 Task: Look for space in Chino Hills, United States from 3rd August, 2023 to 17th August, 2023 for 3 adults, 1 child in price range Rs.3000 to Rs.15000. Place can be entire place with 3 bedrooms having 4 beds and 2 bathrooms. Property type can be house, flat, guest house. Amenities needed are: wifi, washing machine. Booking option can be shelf check-in. Required host language is English.
Action: Mouse moved to (610, 125)
Screenshot: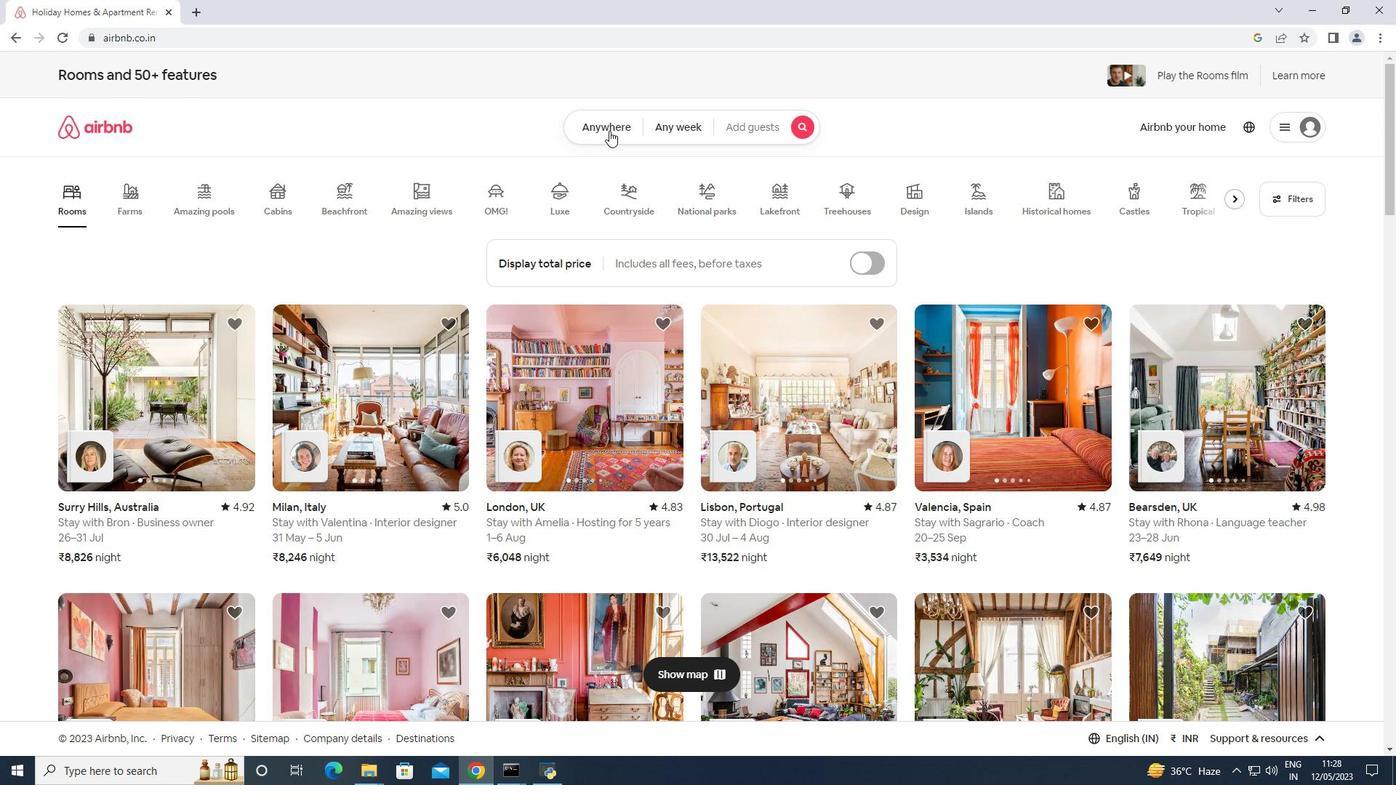 
Action: Mouse pressed left at (610, 125)
Screenshot: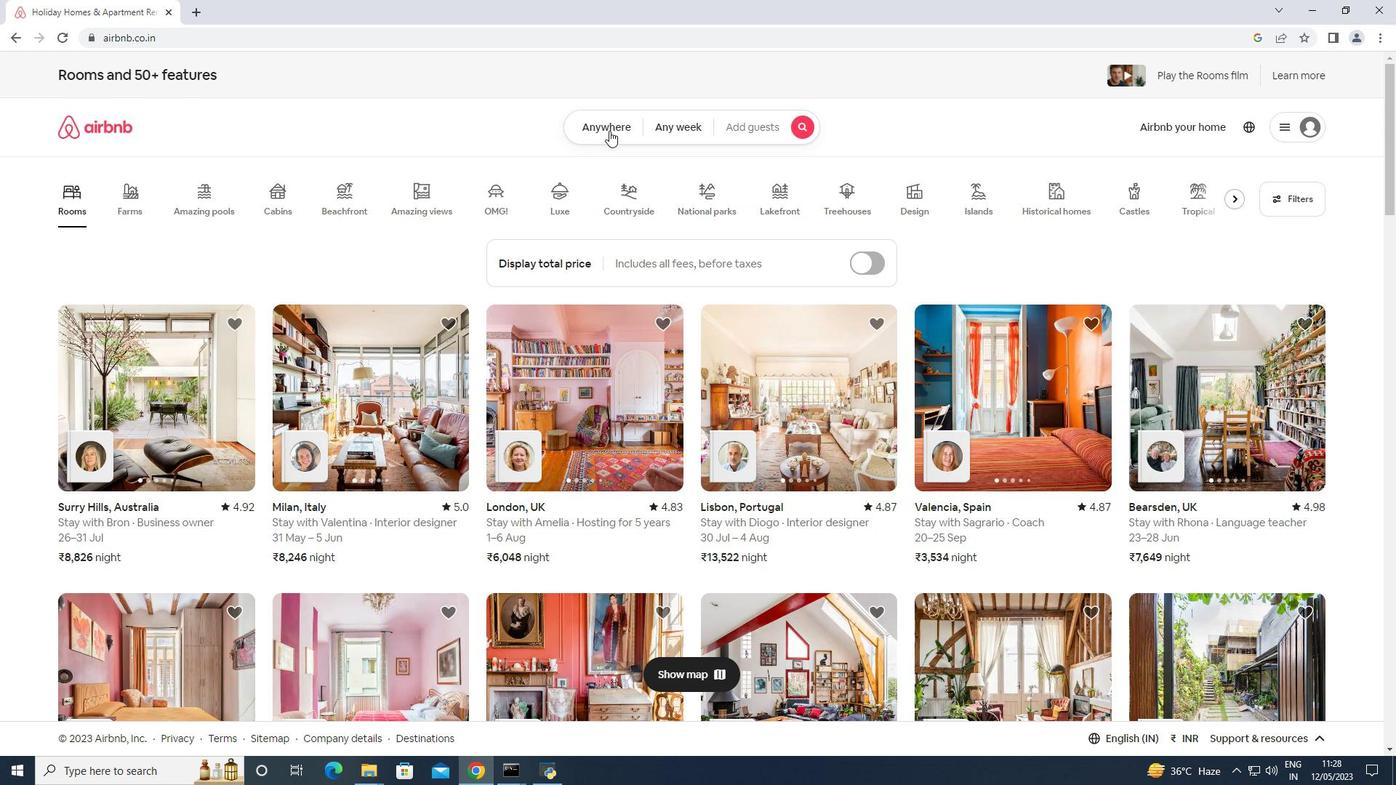 
Action: Mouse moved to (565, 173)
Screenshot: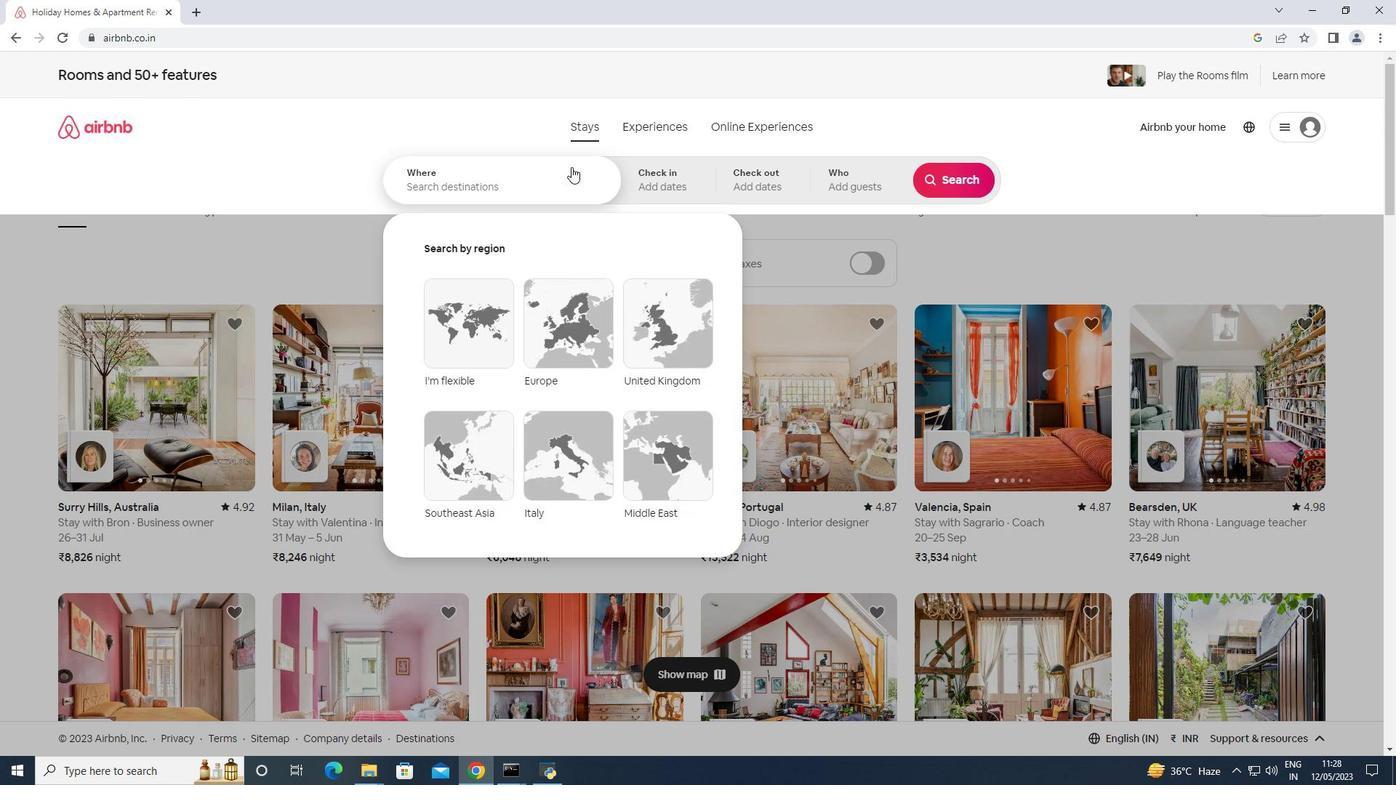 
Action: Mouse pressed left at (565, 173)
Screenshot: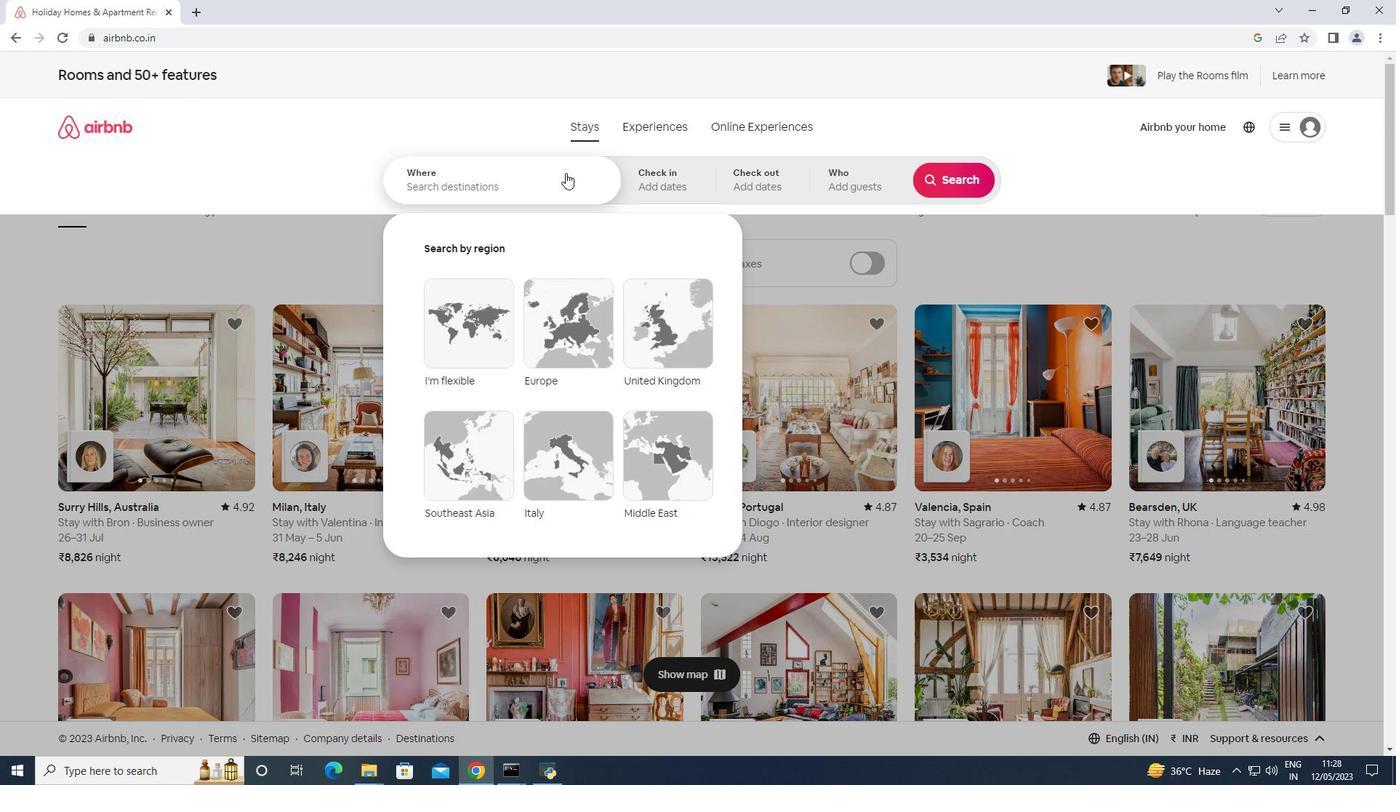 
Action: Mouse moved to (563, 173)
Screenshot: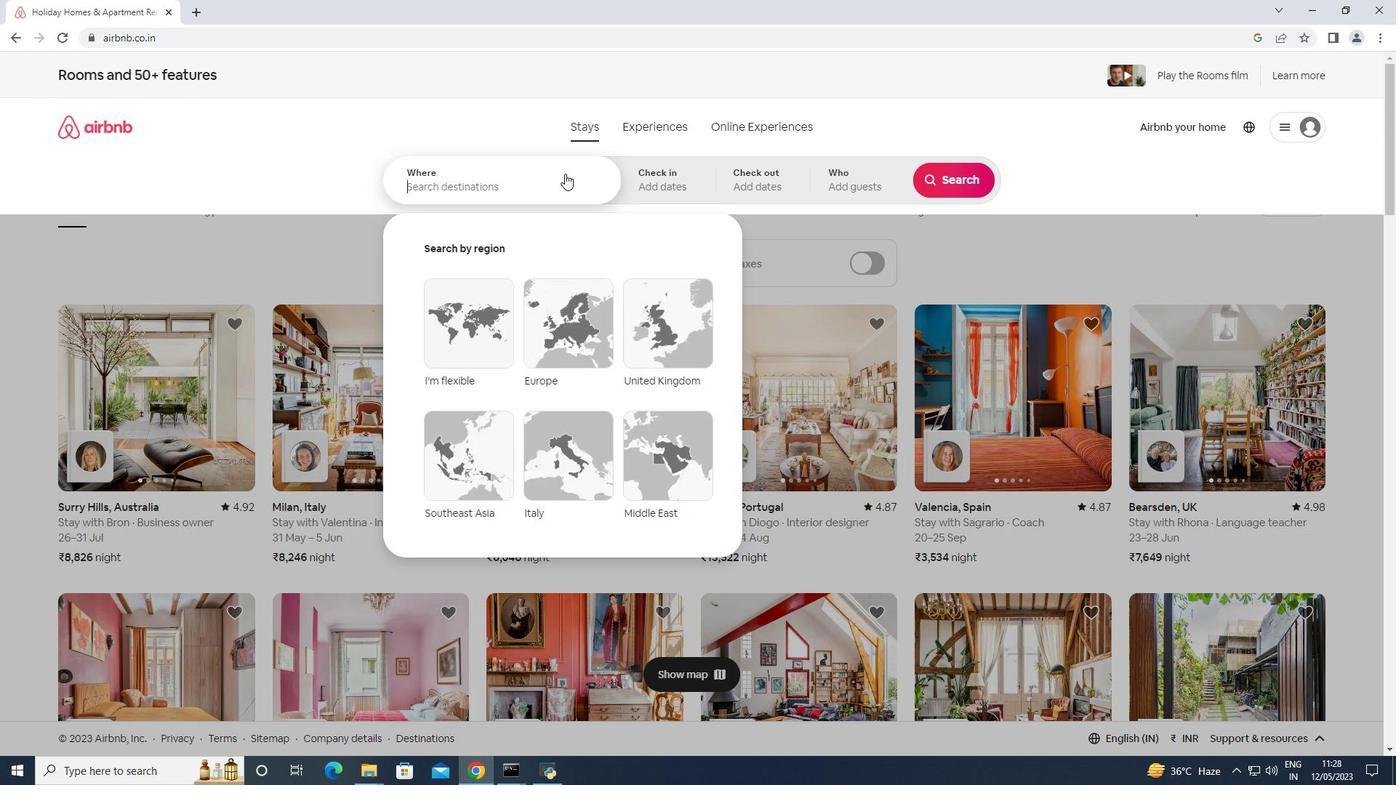 
Action: Key pressed <Key.shift>Chino<Key.down><Key.enter>
Screenshot: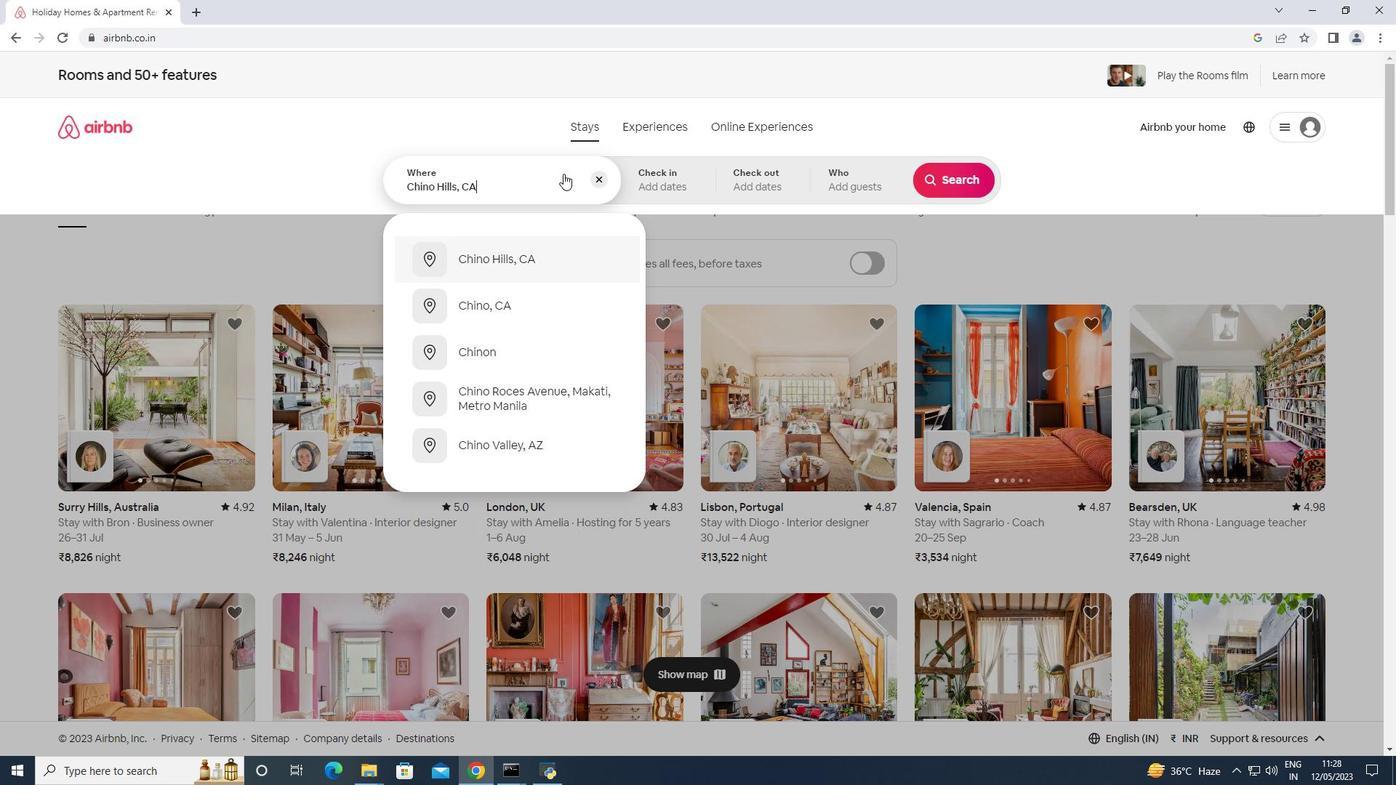 
Action: Mouse moved to (957, 288)
Screenshot: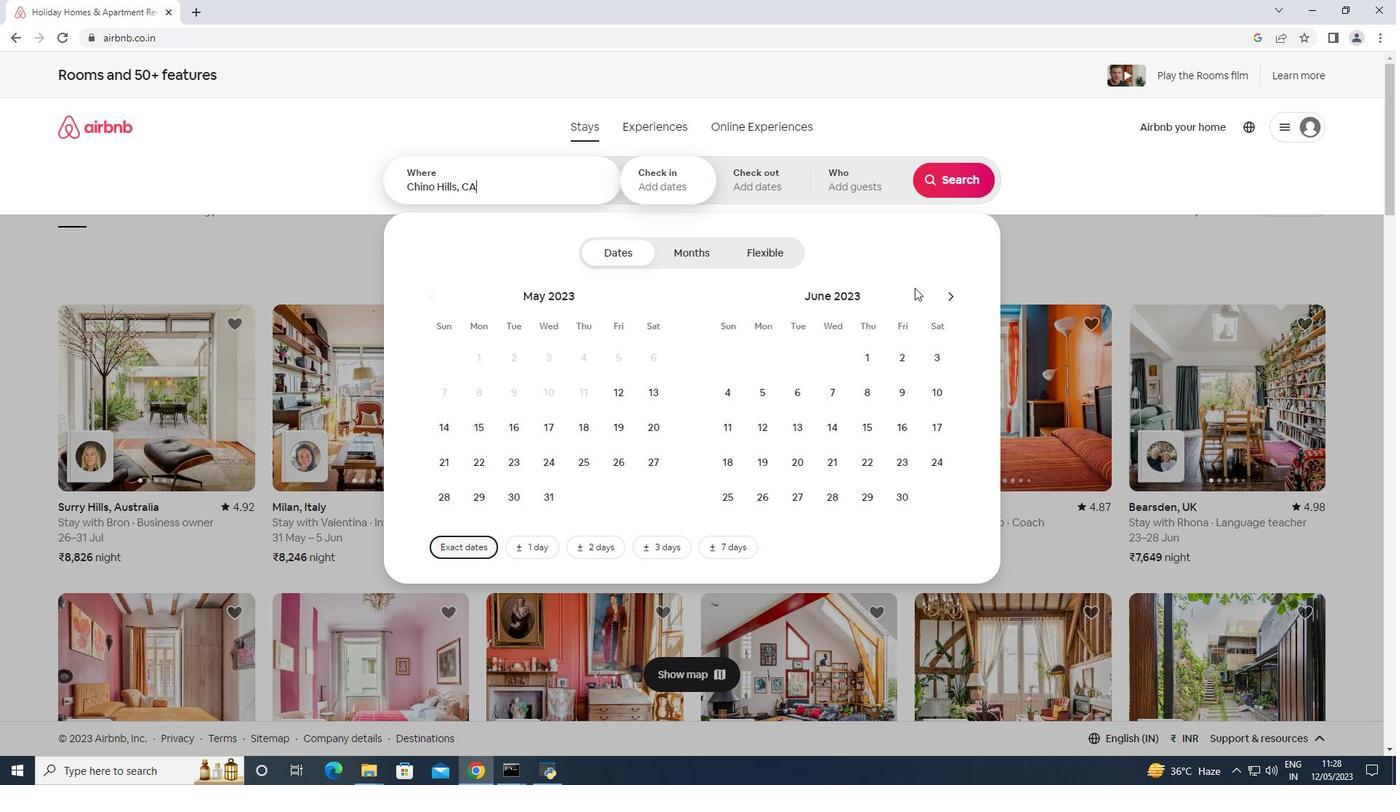 
Action: Mouse pressed left at (957, 288)
Screenshot: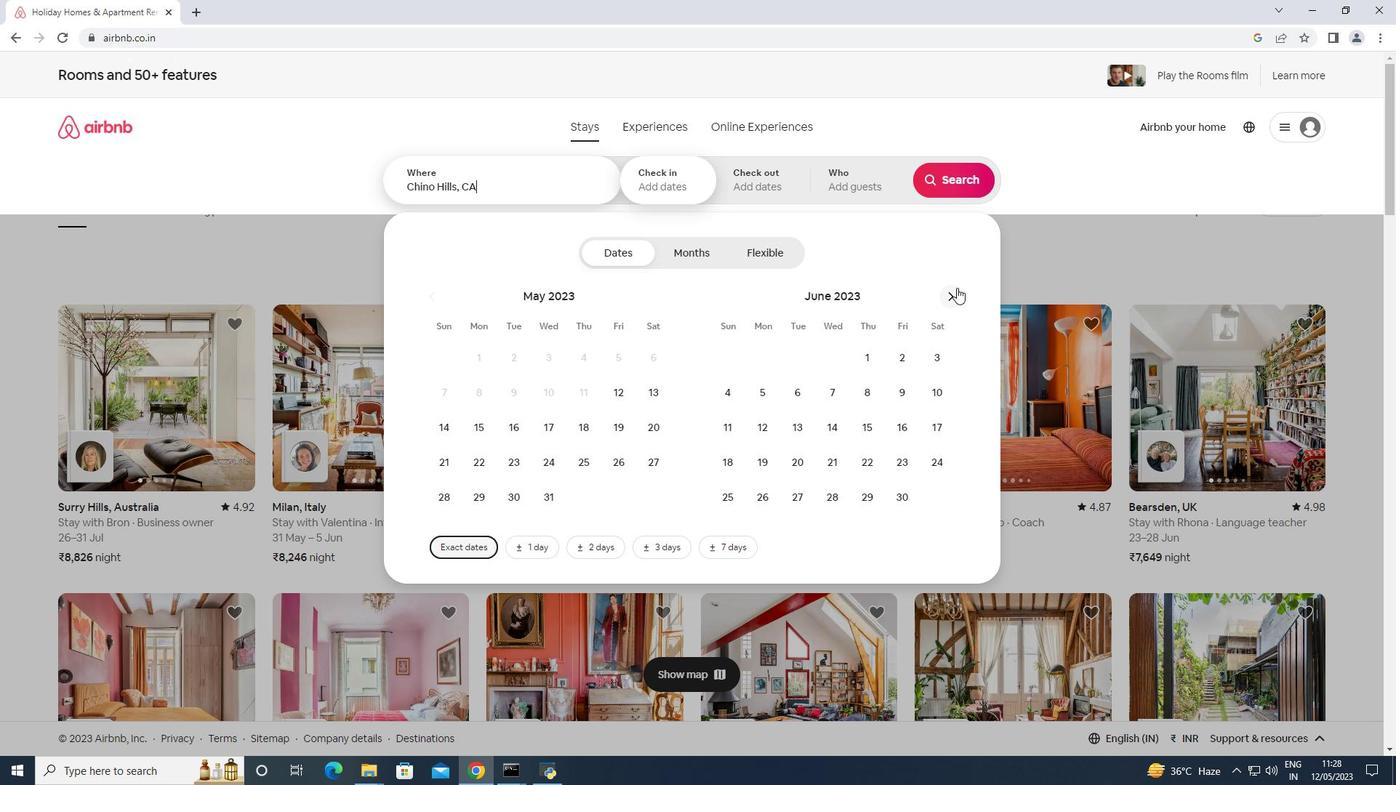 
Action: Mouse pressed left at (957, 288)
Screenshot: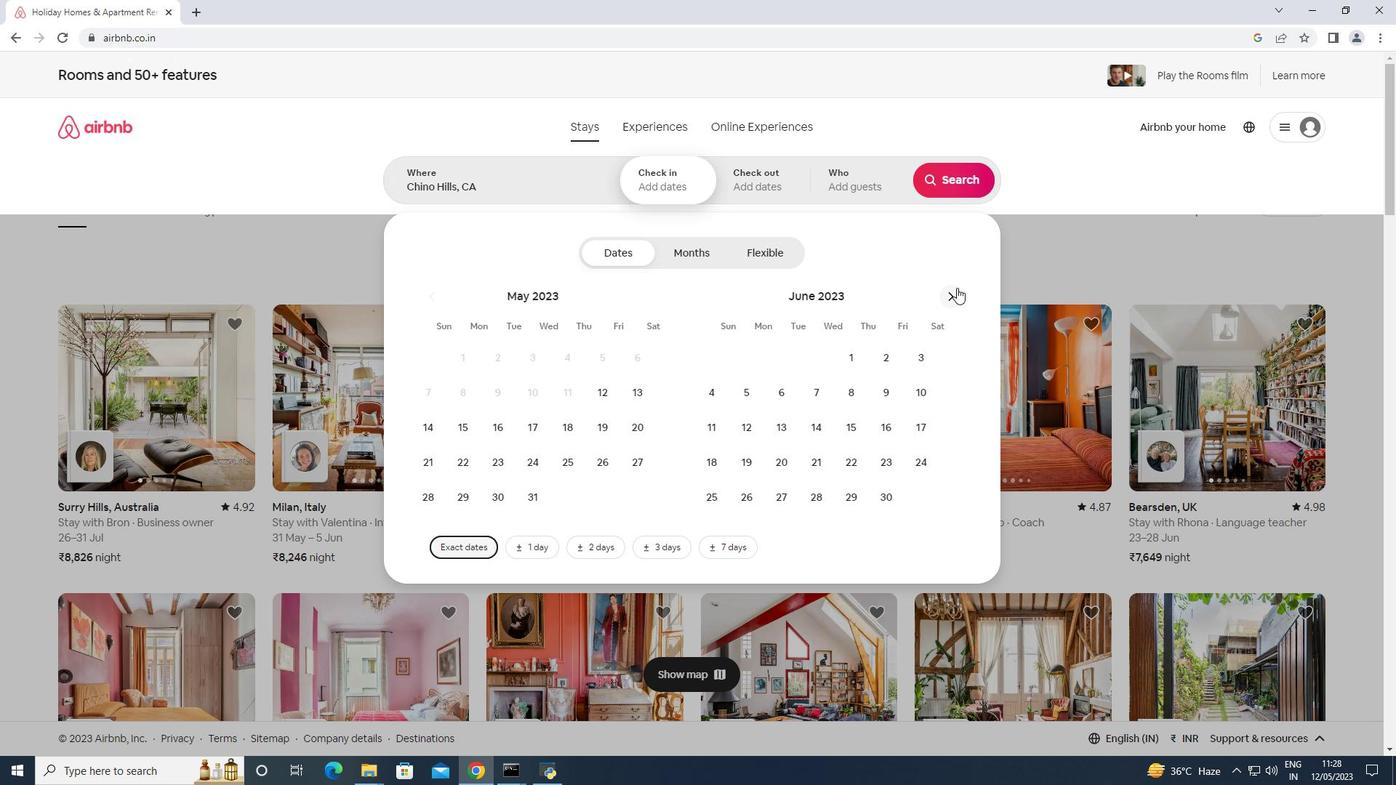 
Action: Mouse moved to (867, 354)
Screenshot: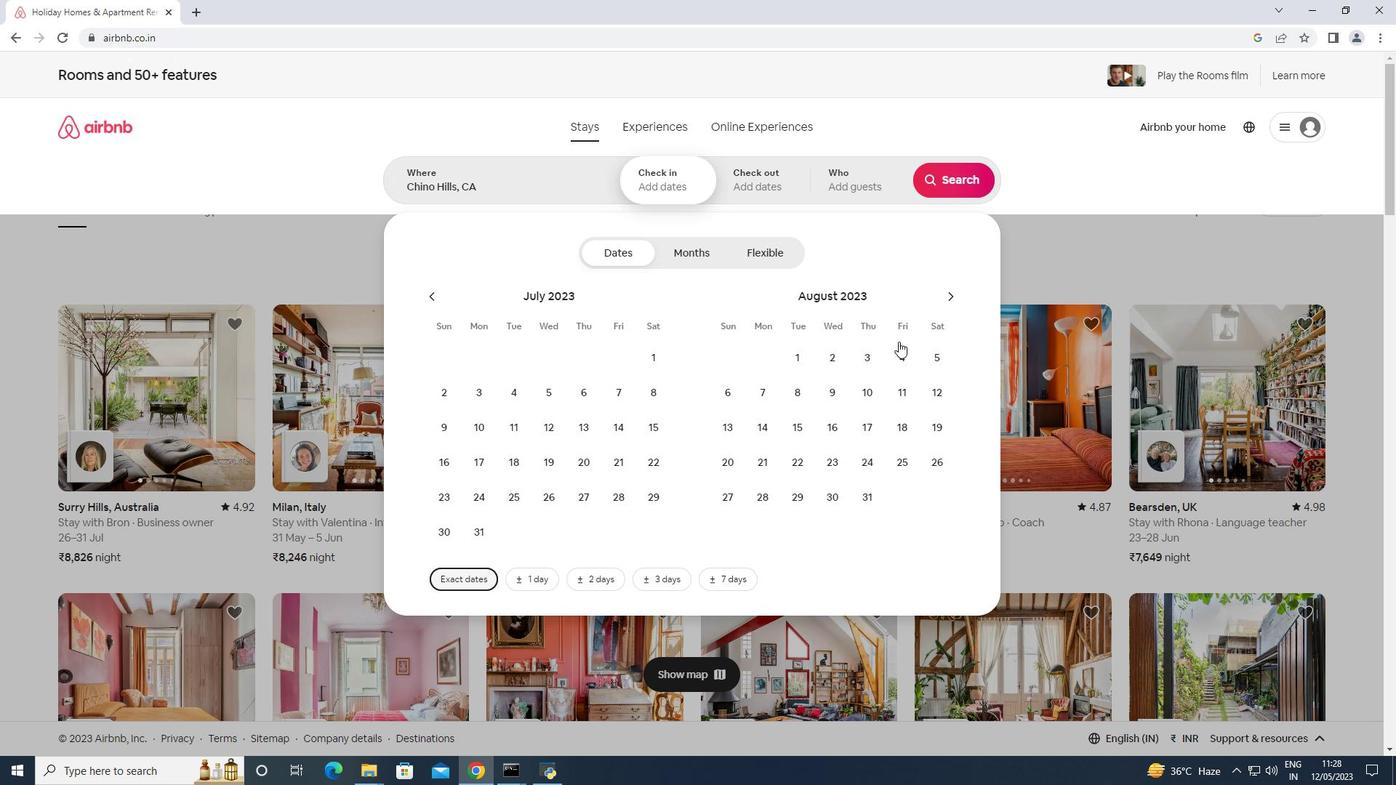 
Action: Mouse pressed left at (867, 354)
Screenshot: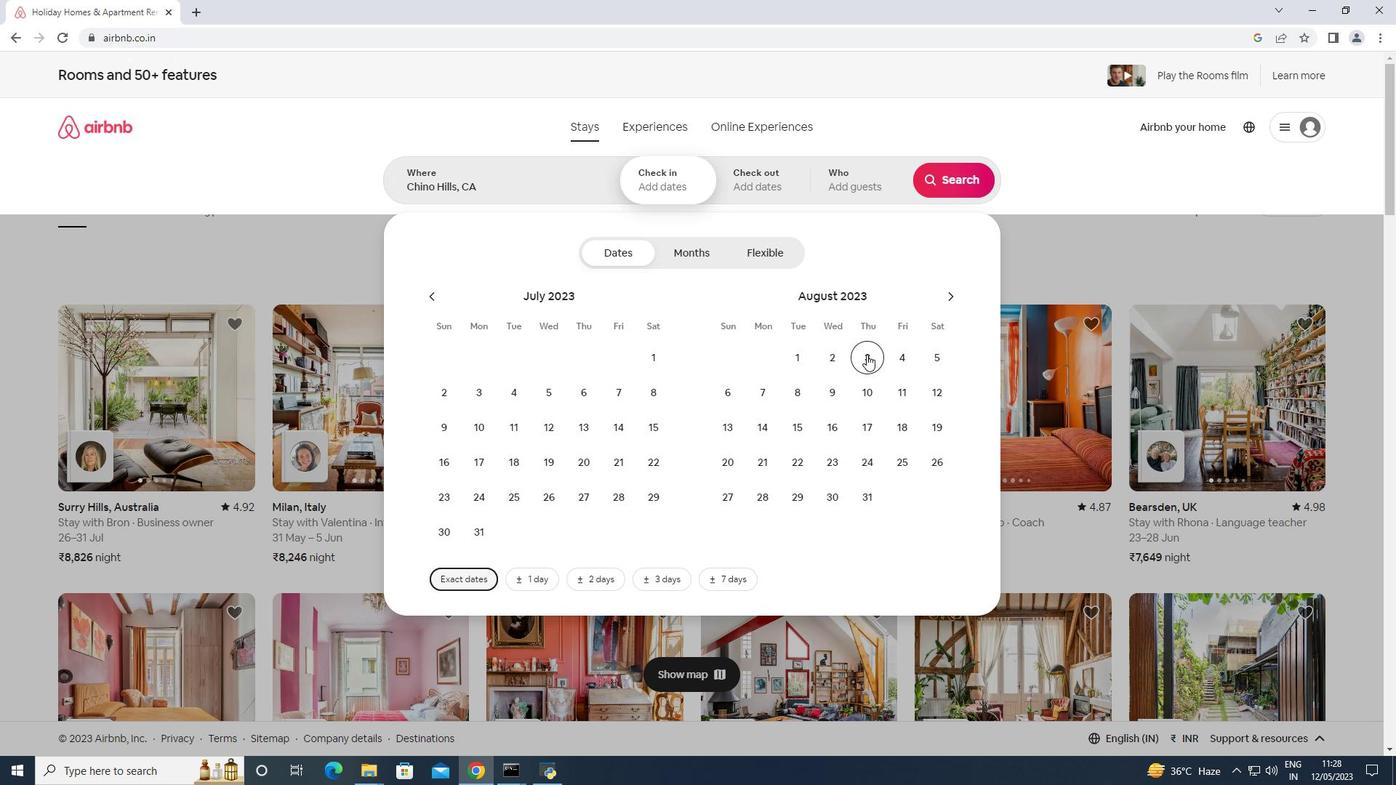 
Action: Mouse moved to (856, 424)
Screenshot: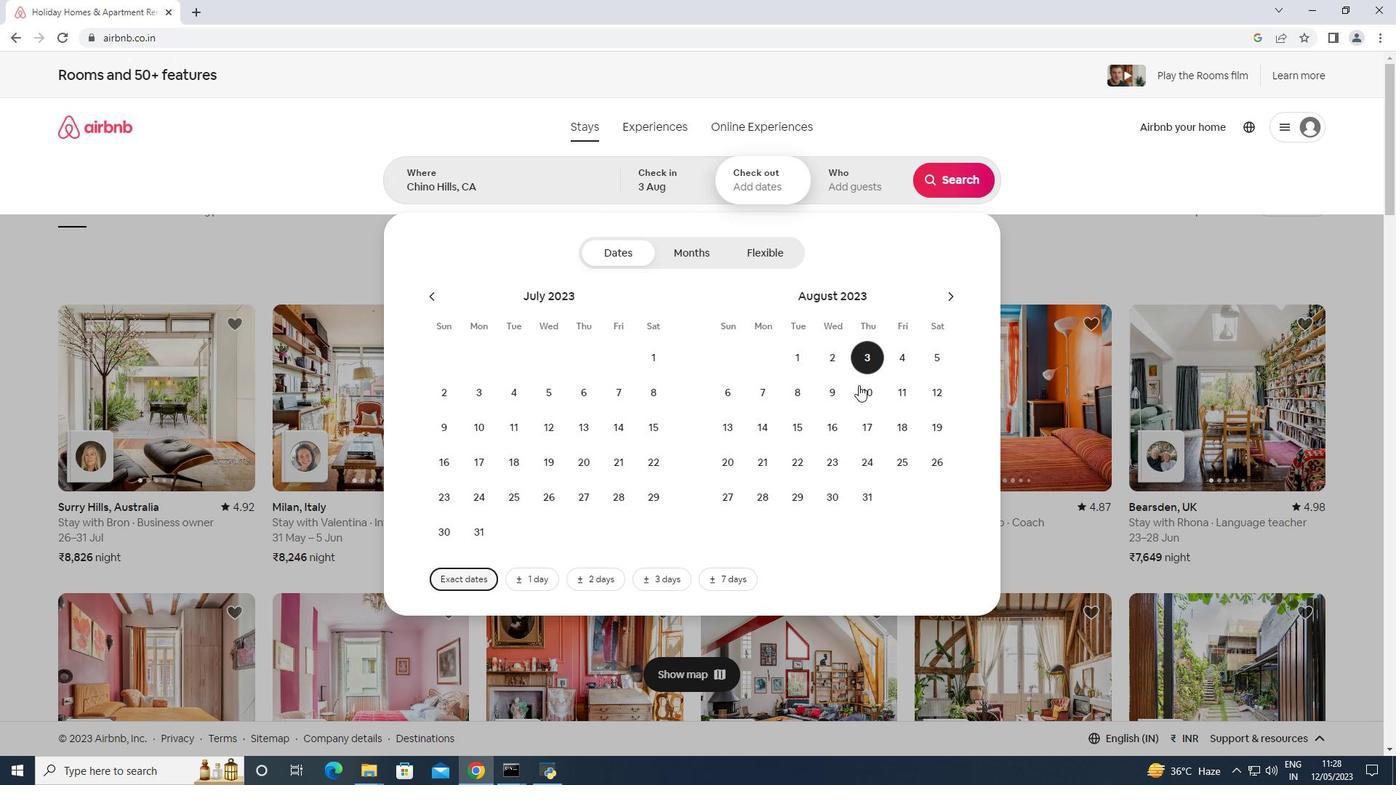 
Action: Mouse pressed left at (856, 424)
Screenshot: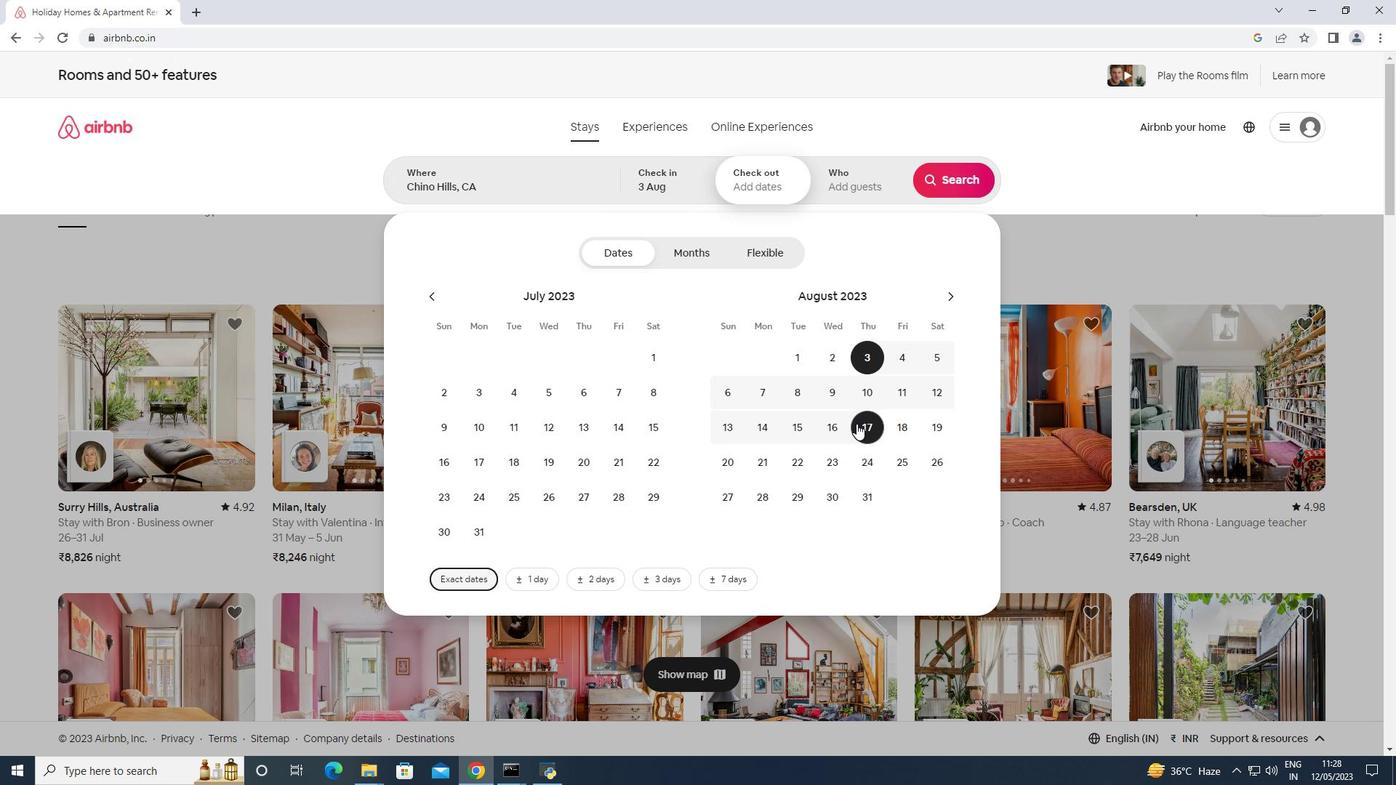
Action: Mouse moved to (847, 197)
Screenshot: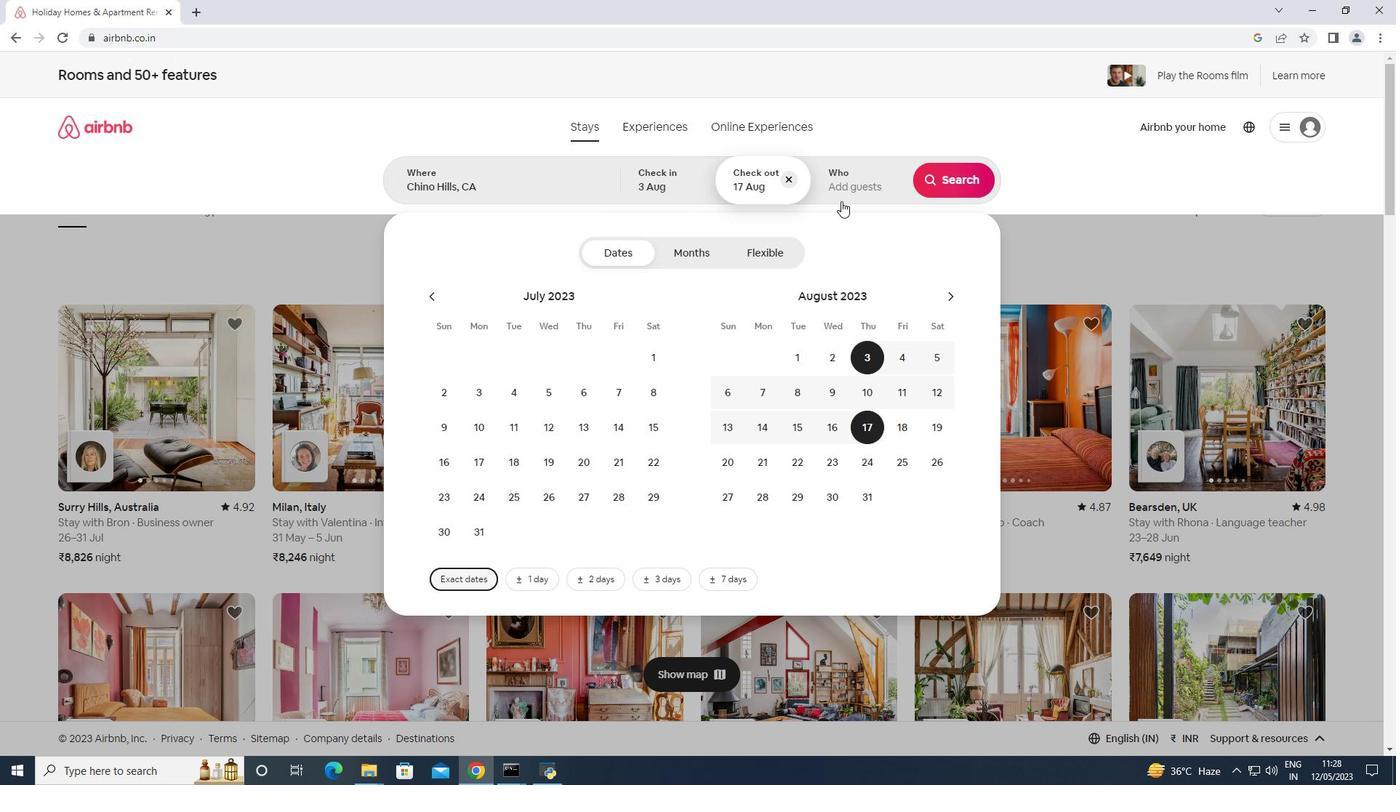
Action: Mouse pressed left at (847, 197)
Screenshot: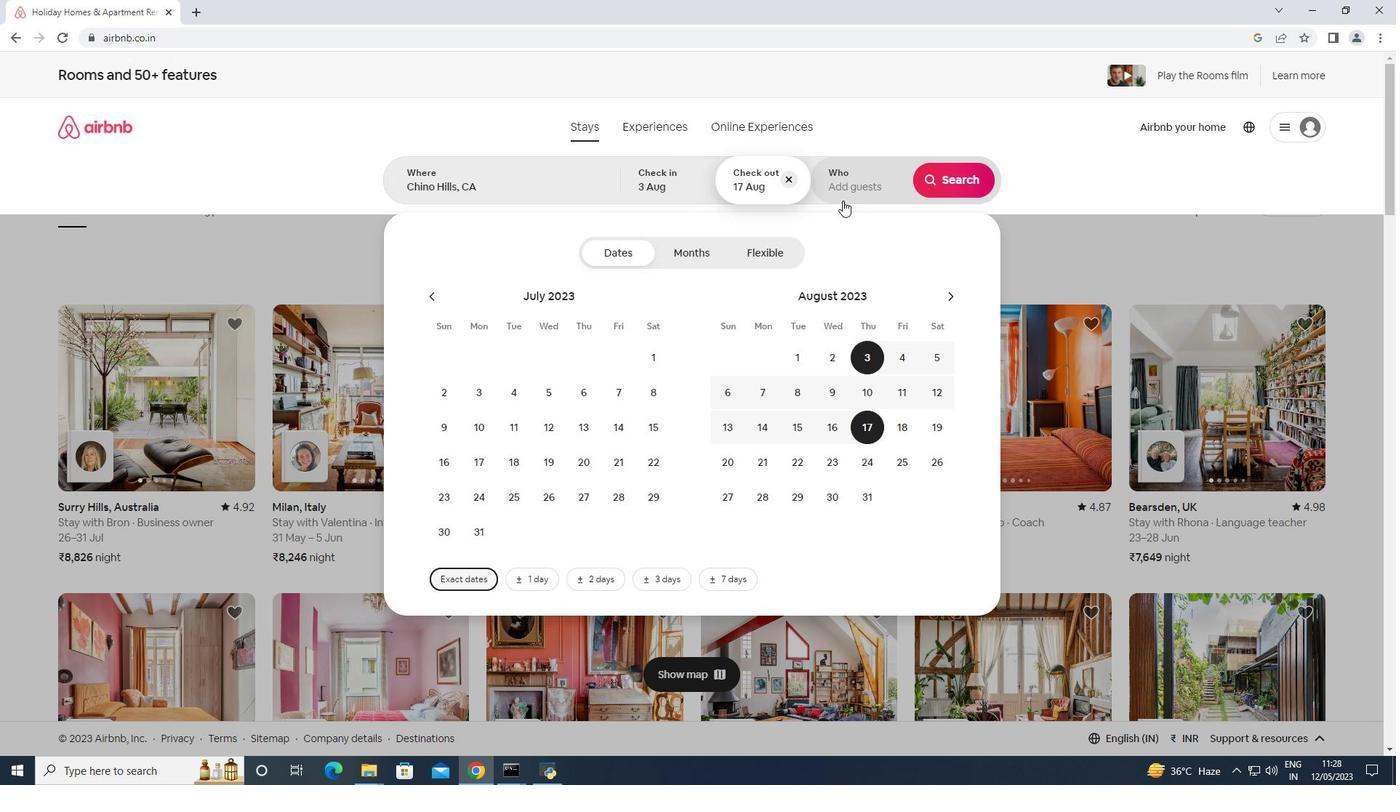 
Action: Mouse moved to (953, 257)
Screenshot: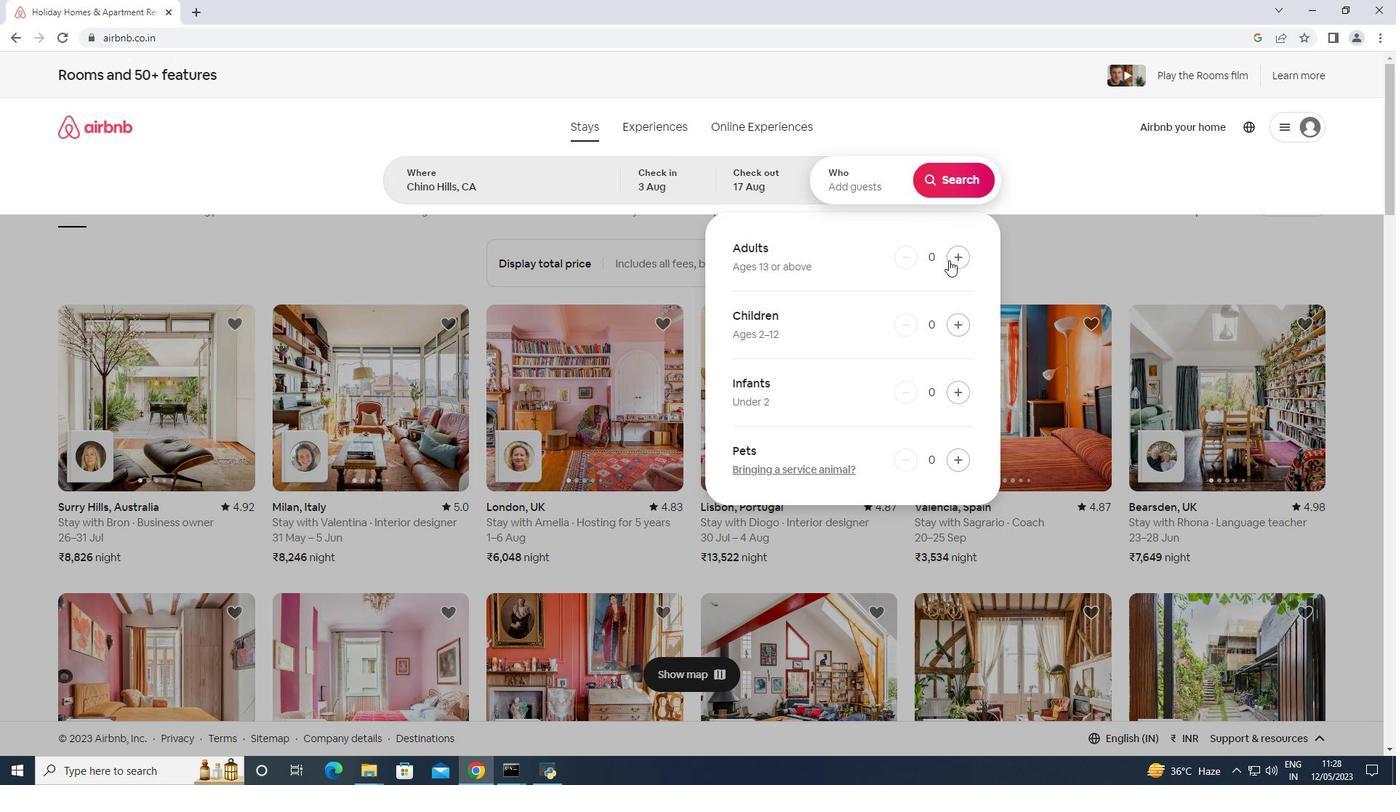 
Action: Mouse pressed left at (953, 257)
Screenshot: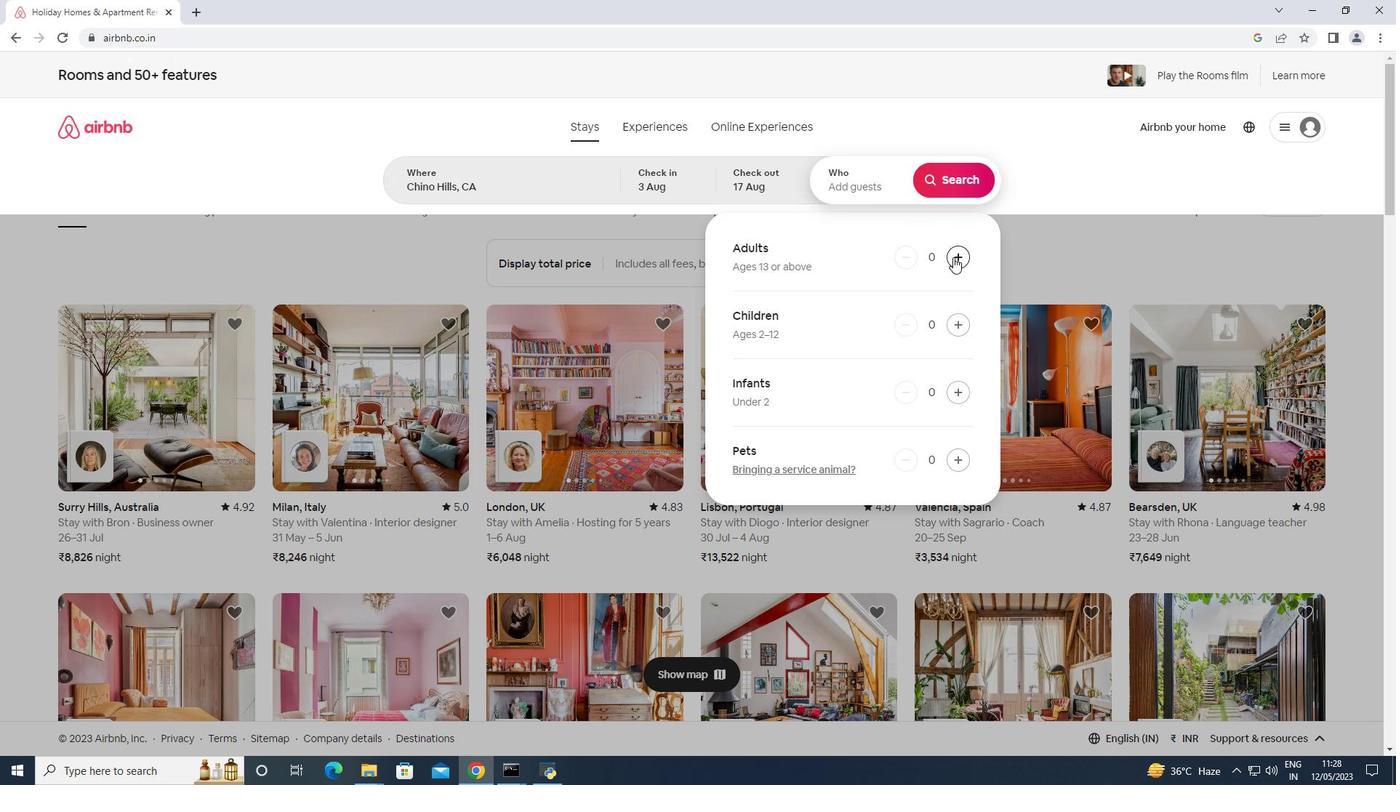 
Action: Mouse pressed left at (953, 257)
Screenshot: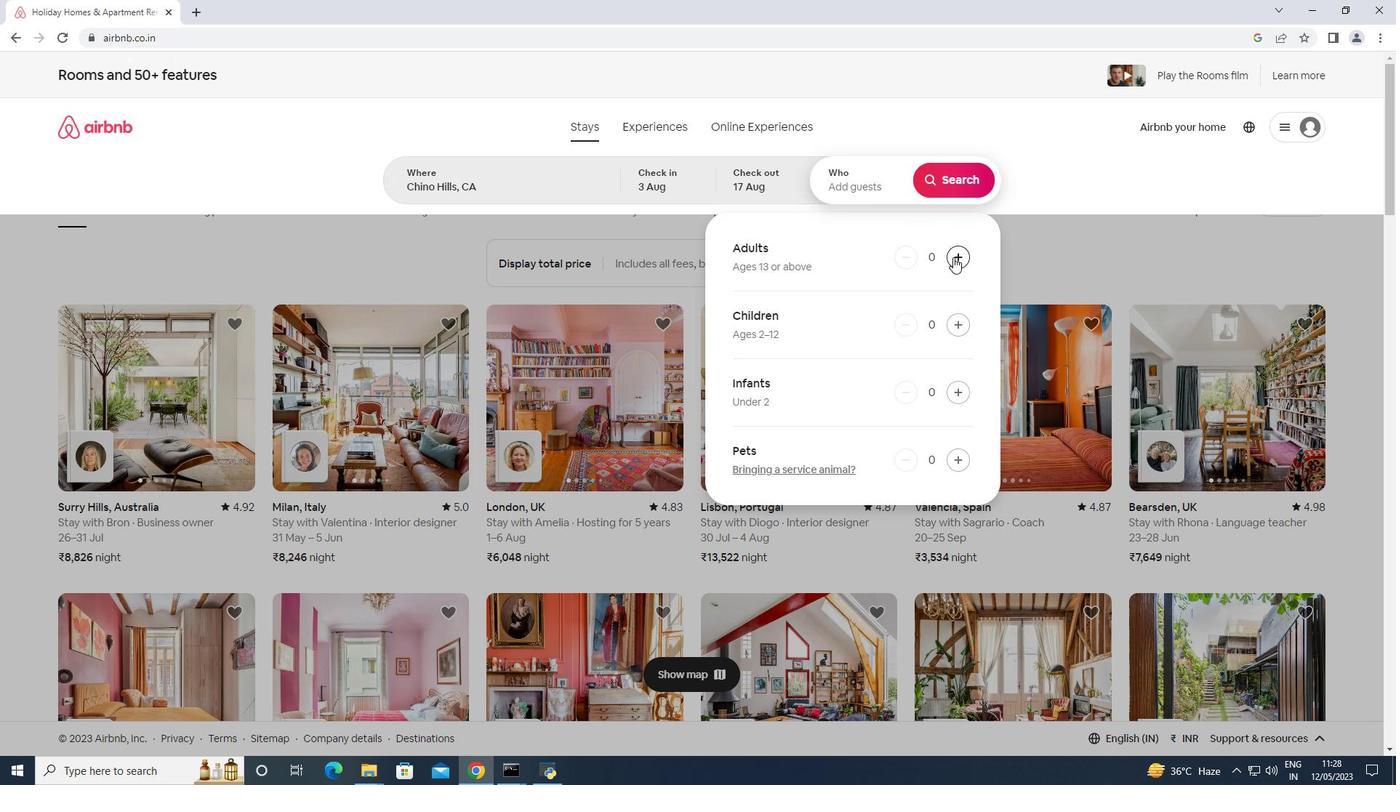 
Action: Mouse pressed left at (953, 257)
Screenshot: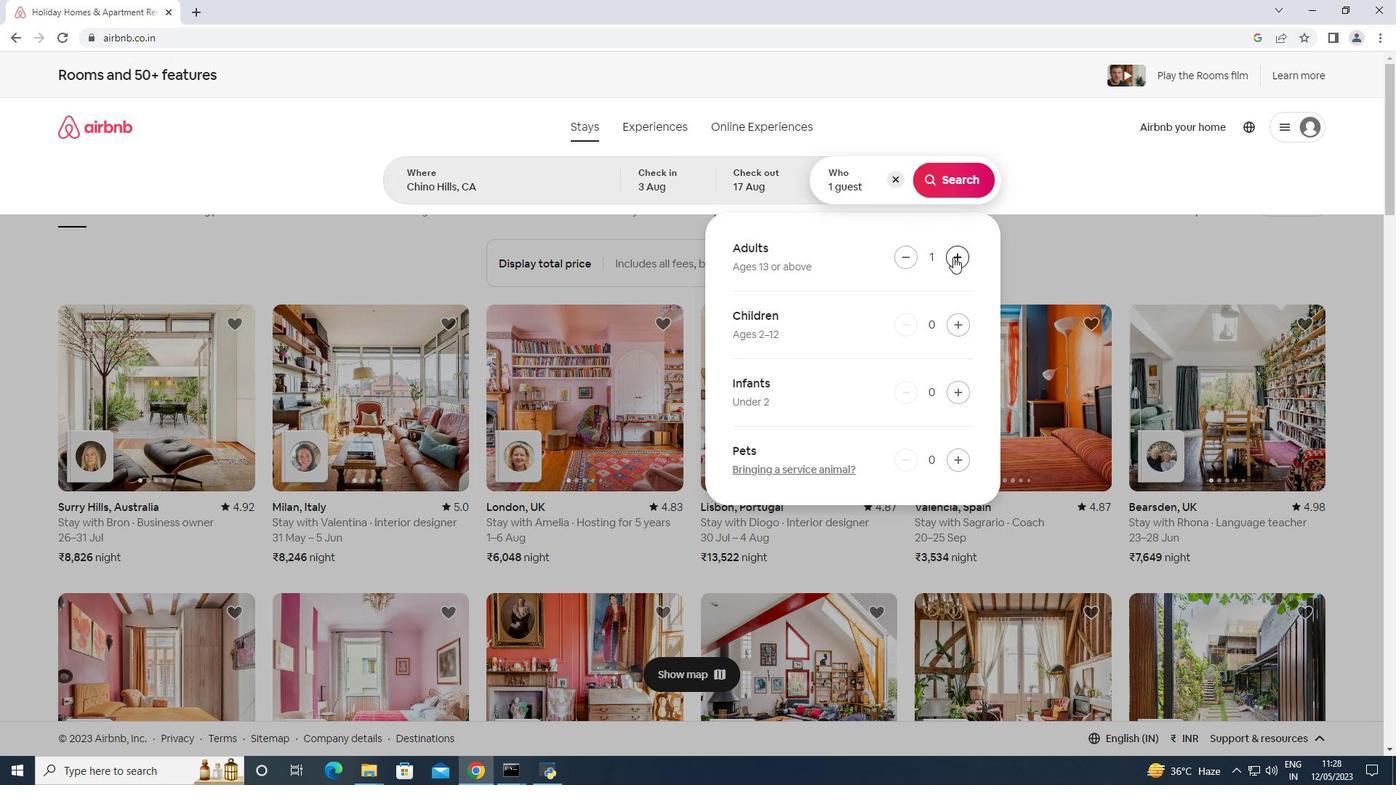 
Action: Mouse moved to (964, 323)
Screenshot: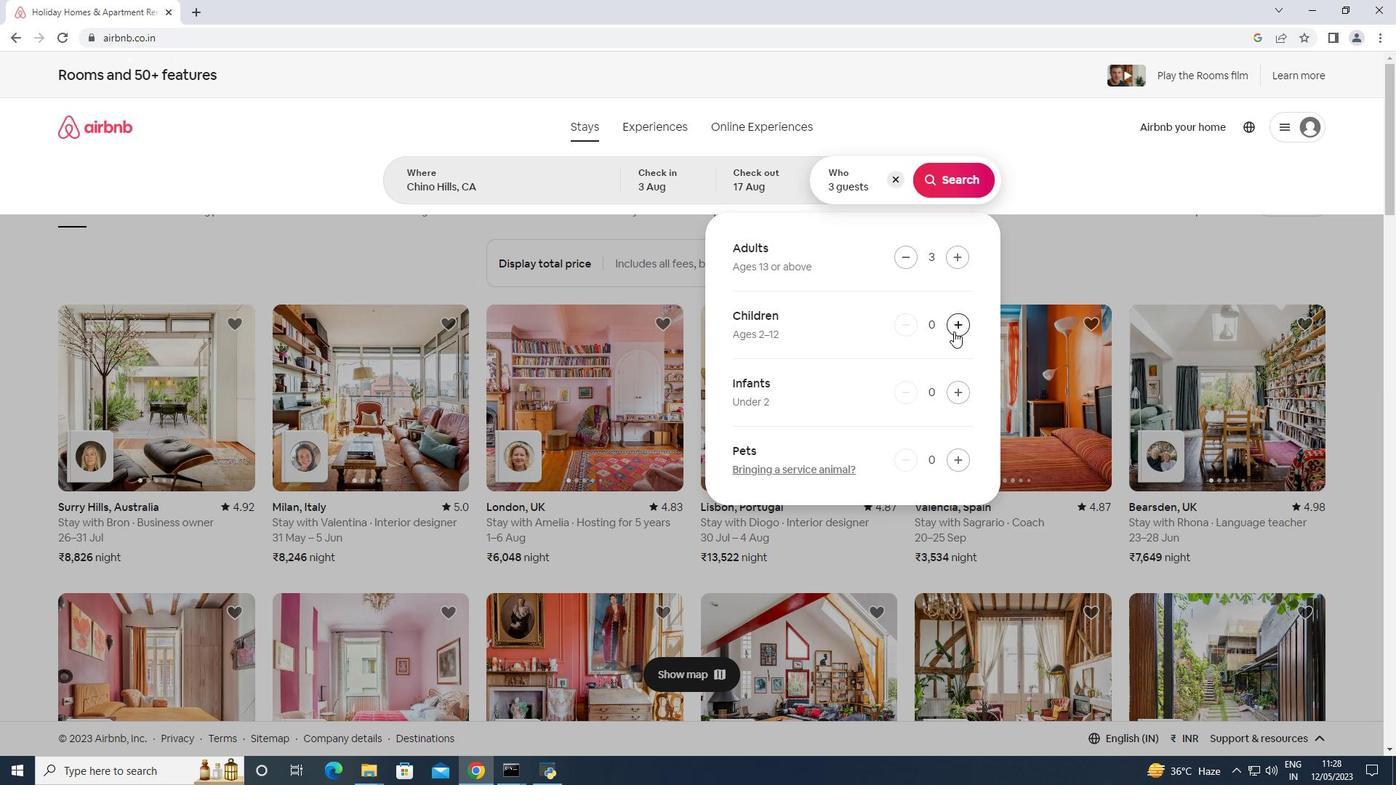 
Action: Mouse pressed left at (964, 323)
Screenshot: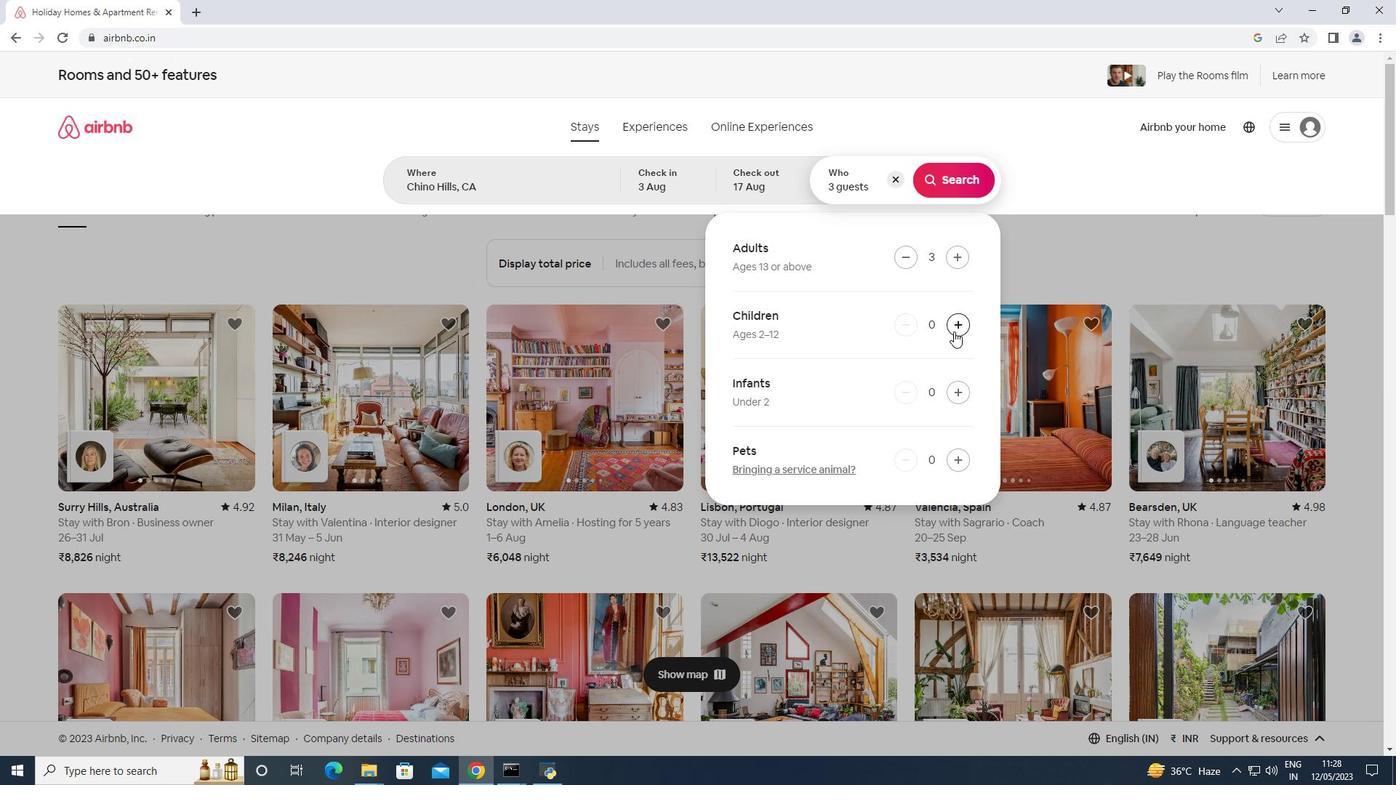 
Action: Mouse moved to (963, 178)
Screenshot: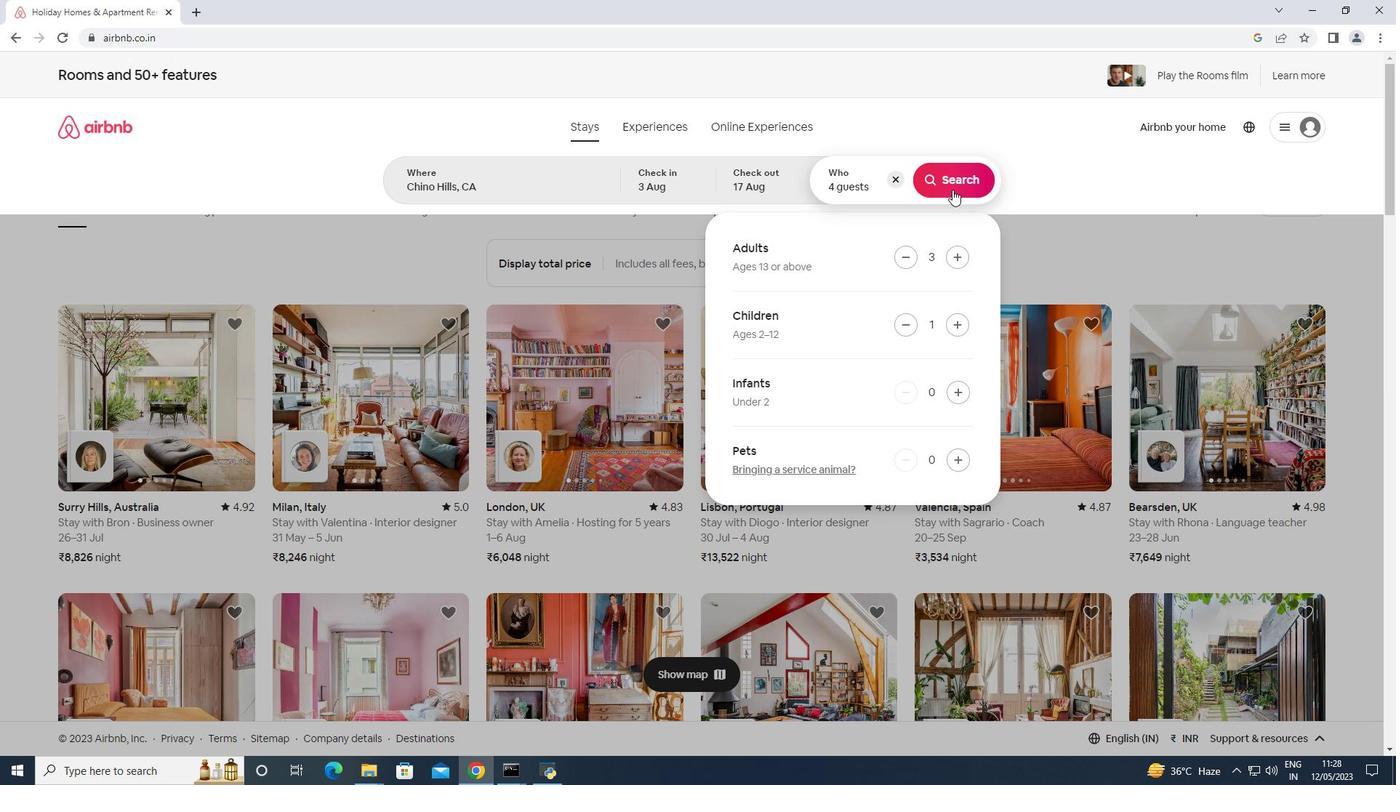 
Action: Mouse pressed left at (963, 178)
Screenshot: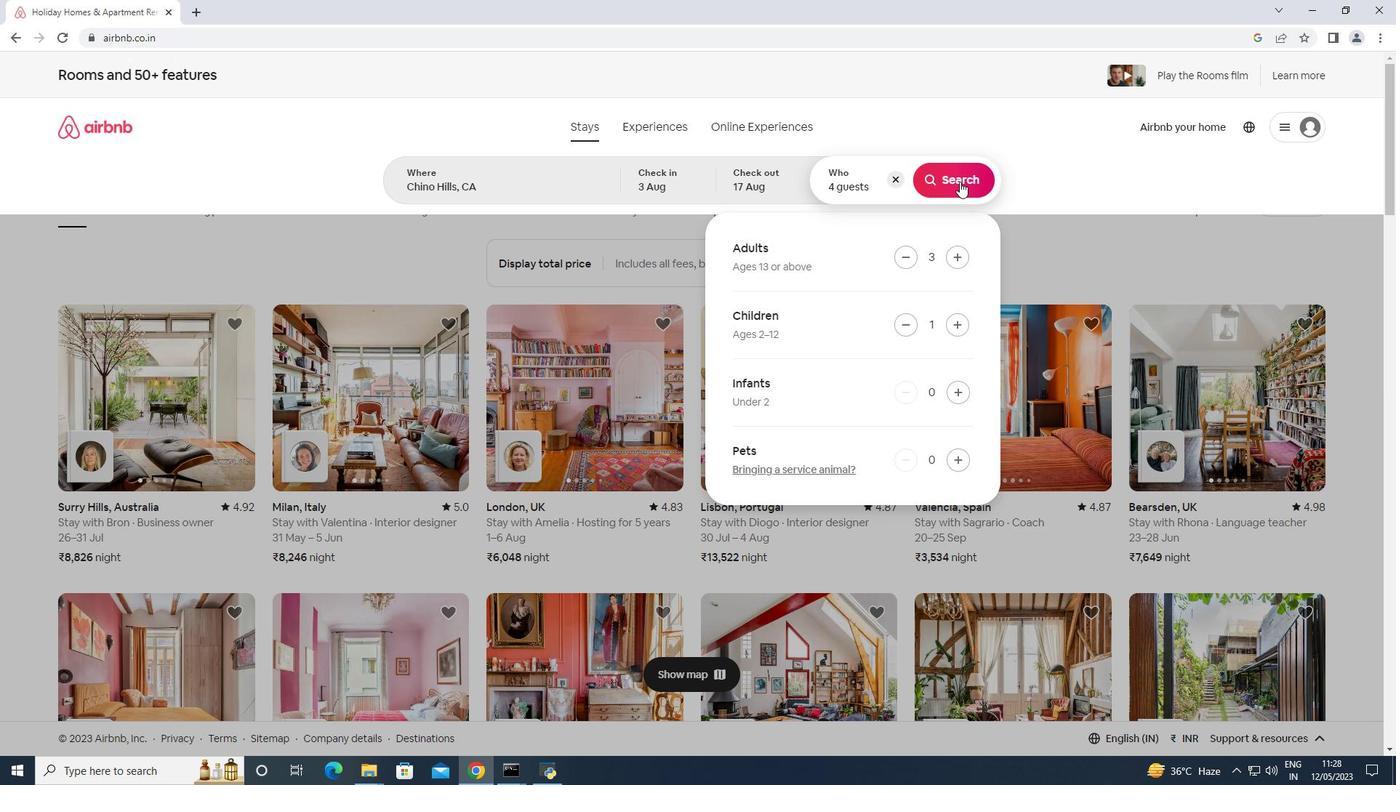 
Action: Mouse moved to (1326, 129)
Screenshot: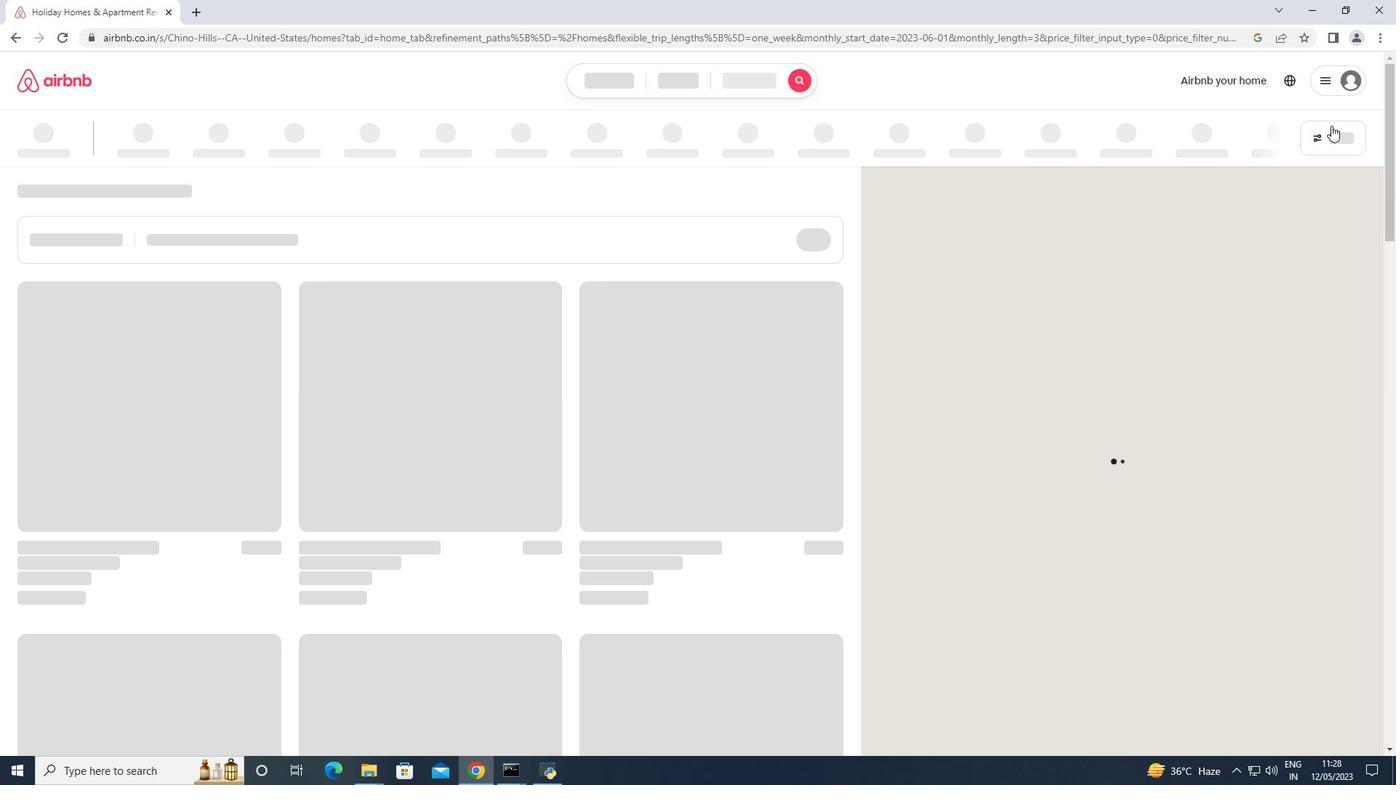 
Action: Mouse pressed left at (1326, 129)
Screenshot: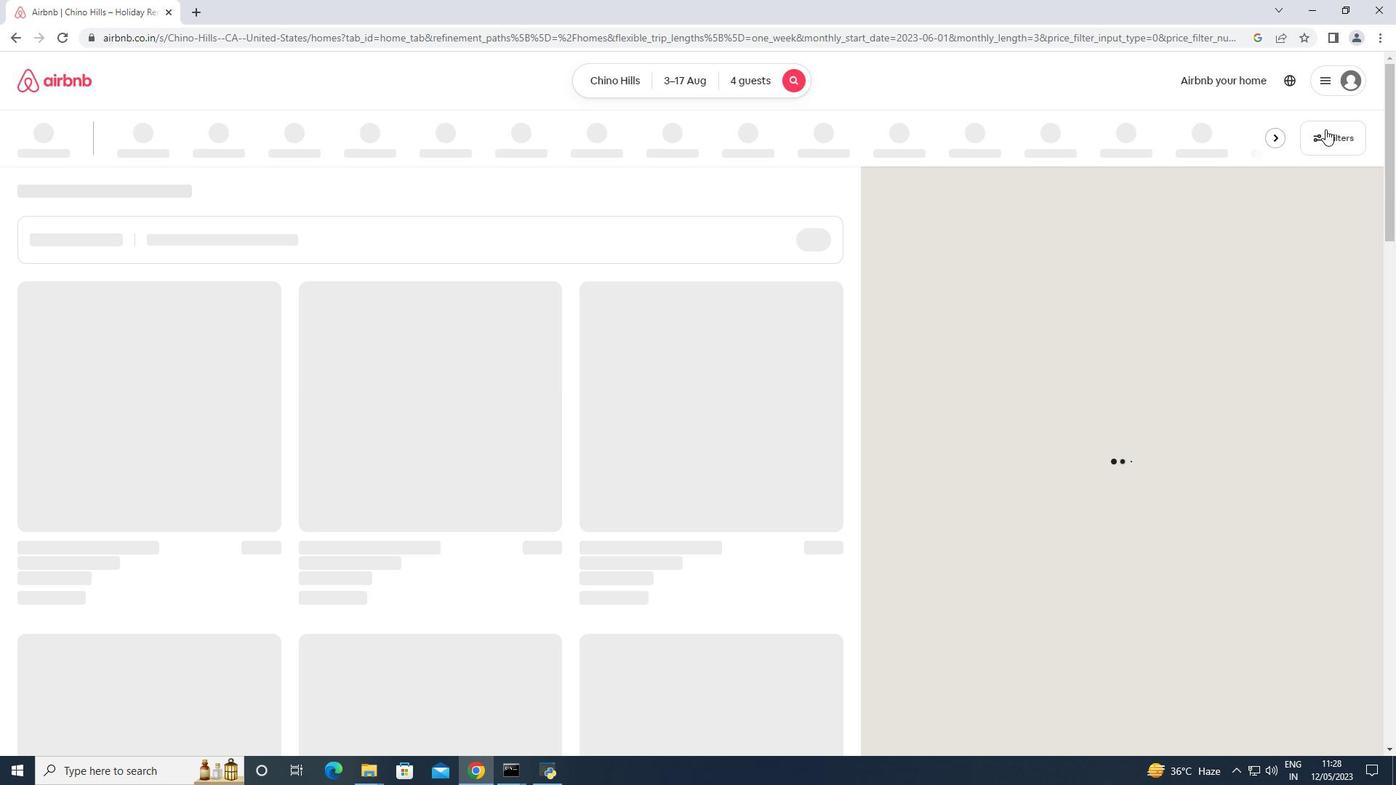 
Action: Mouse moved to (597, 488)
Screenshot: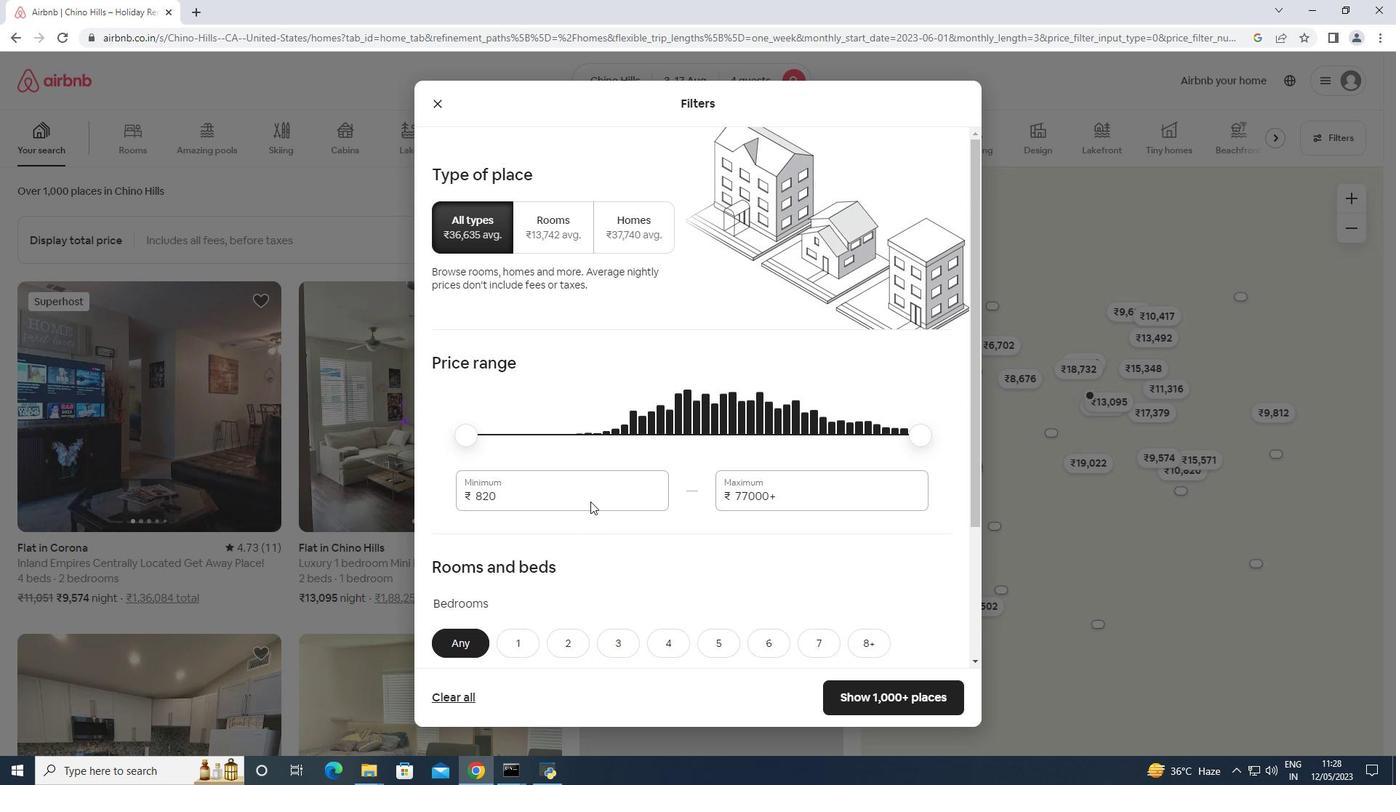
Action: Mouse pressed left at (597, 488)
Screenshot: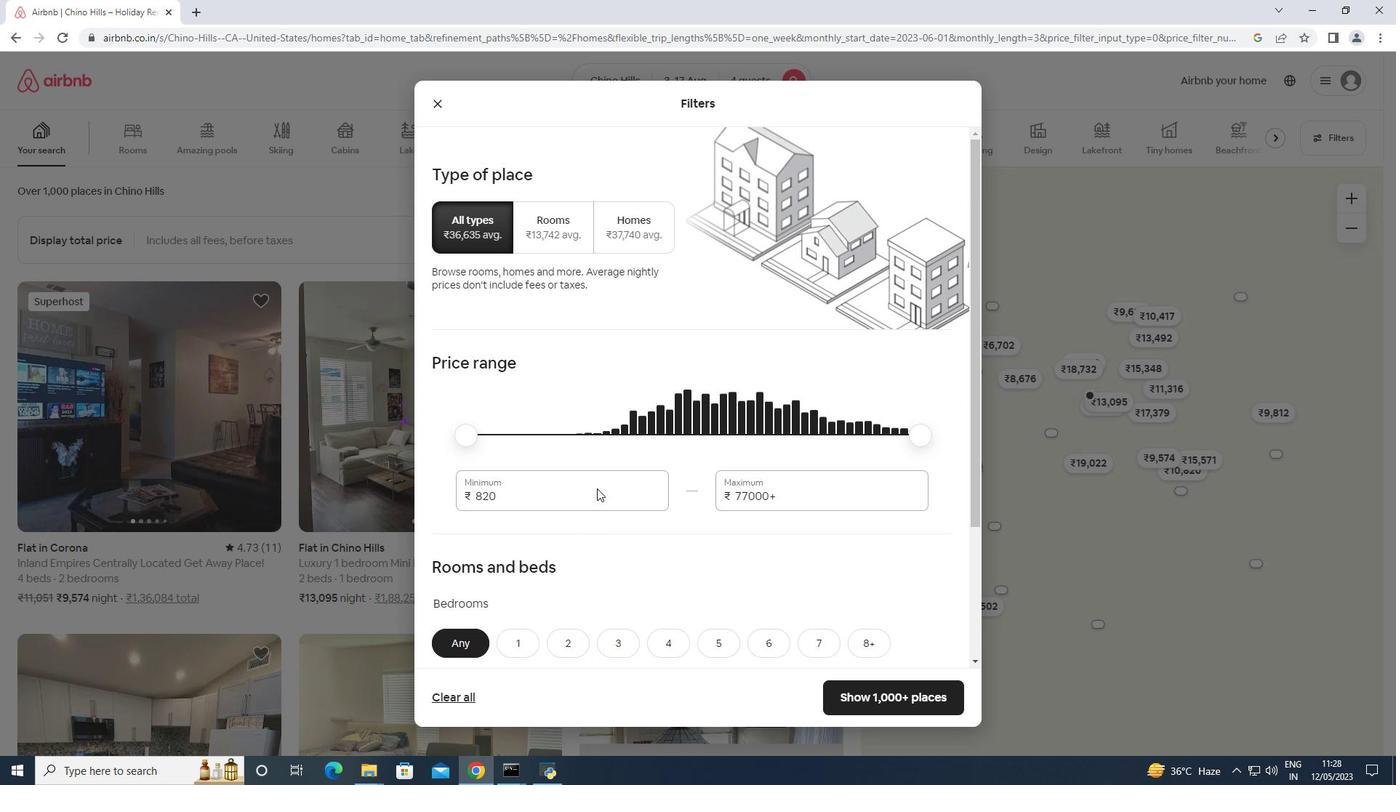 
Action: Mouse pressed left at (597, 488)
Screenshot: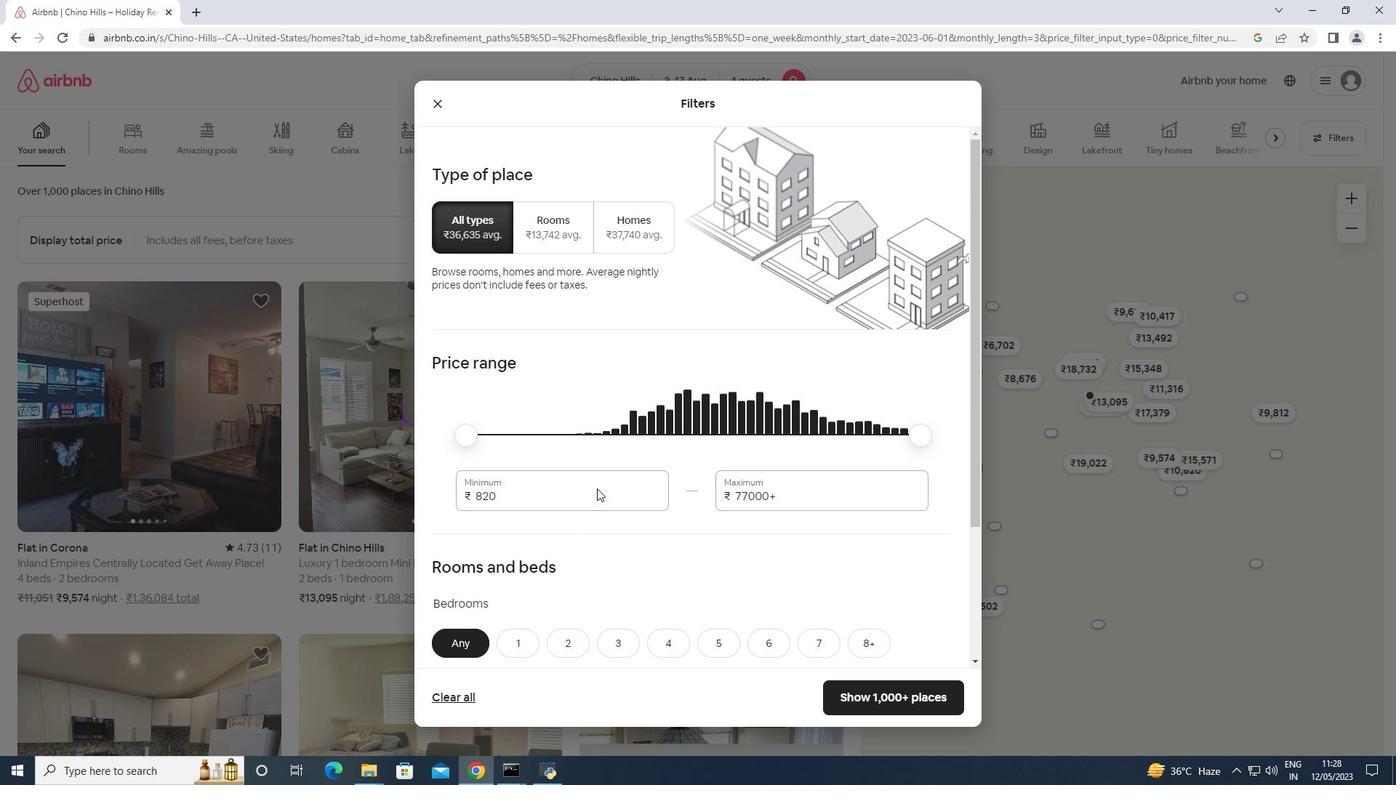 
Action: Mouse pressed left at (597, 488)
Screenshot: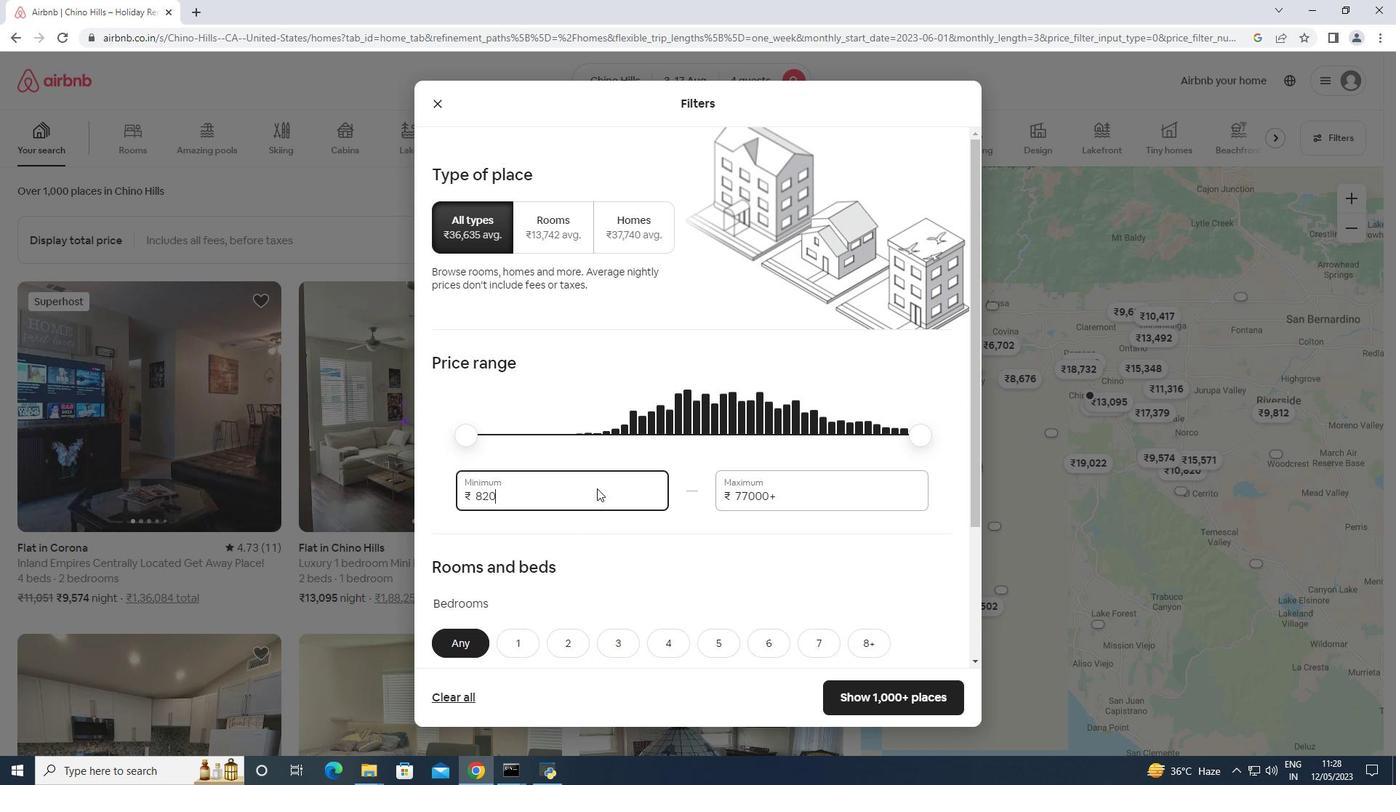 
Action: Mouse pressed left at (597, 488)
Screenshot: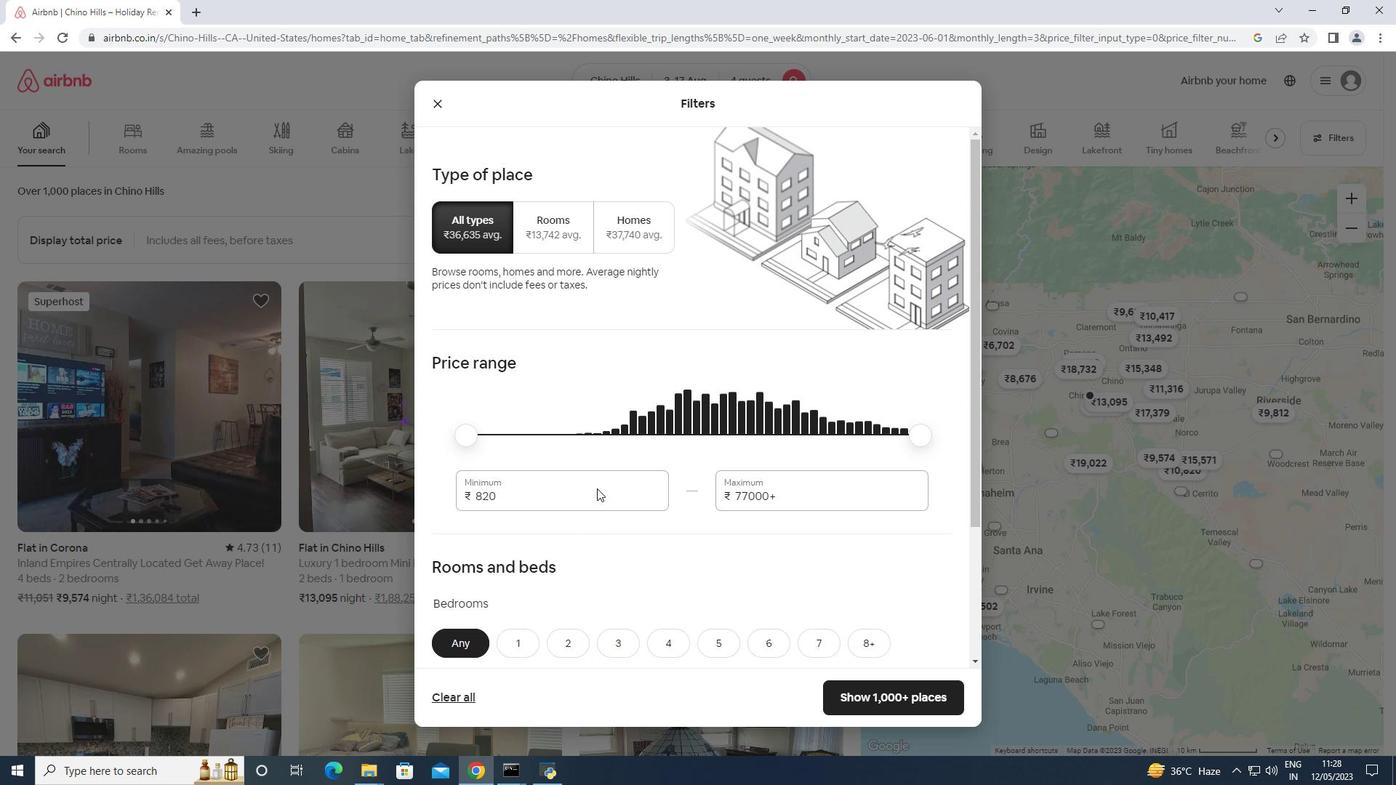 
Action: Mouse pressed left at (597, 488)
Screenshot: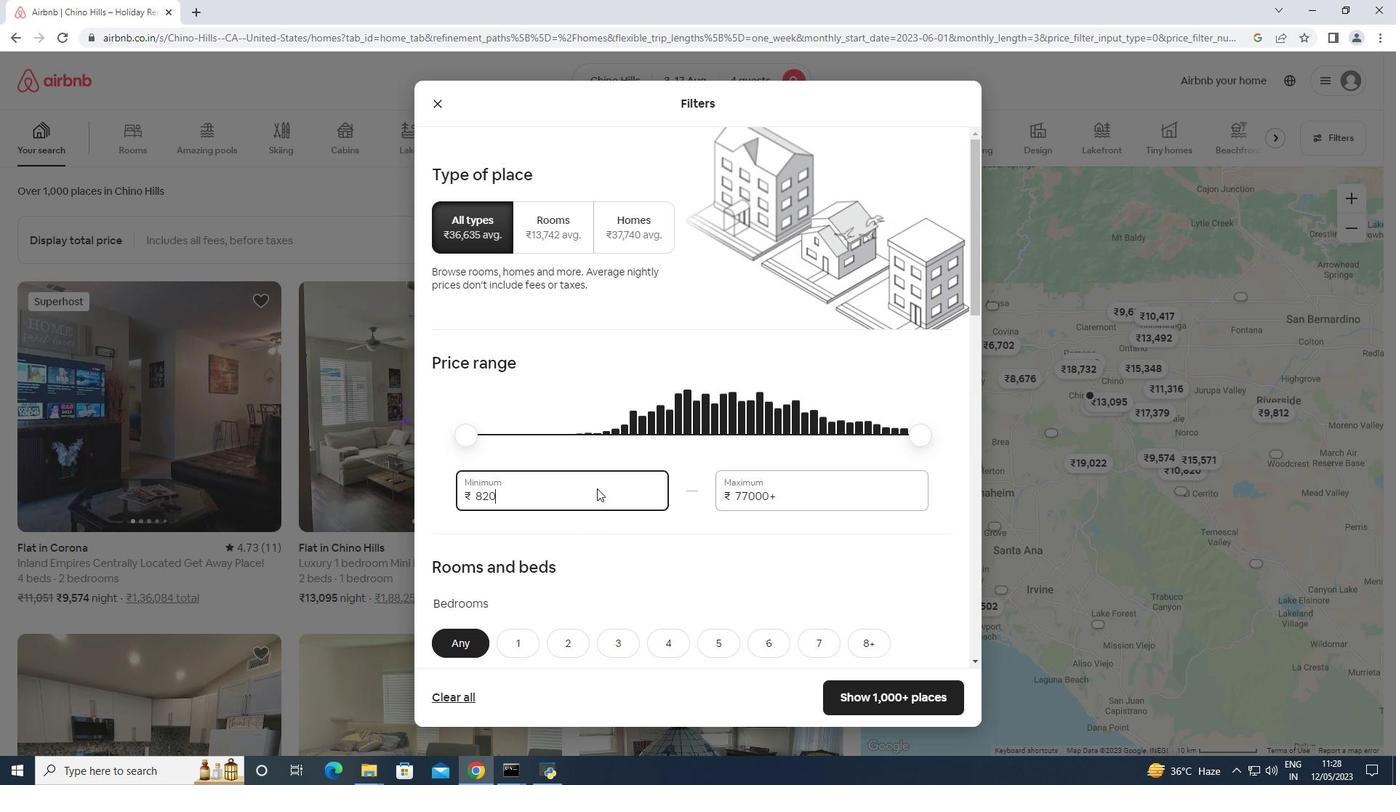 
Action: Mouse pressed left at (597, 488)
Screenshot: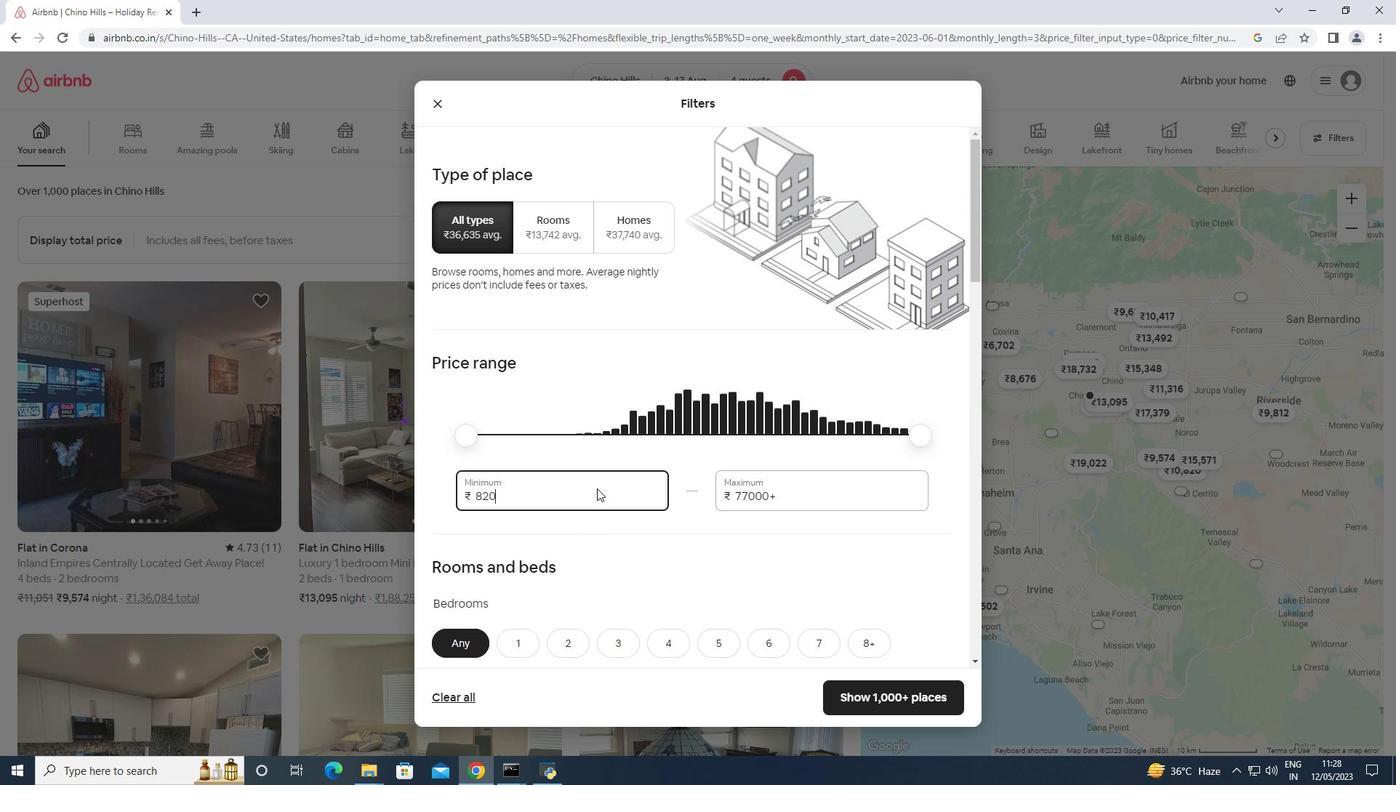 
Action: Mouse pressed left at (597, 488)
Screenshot: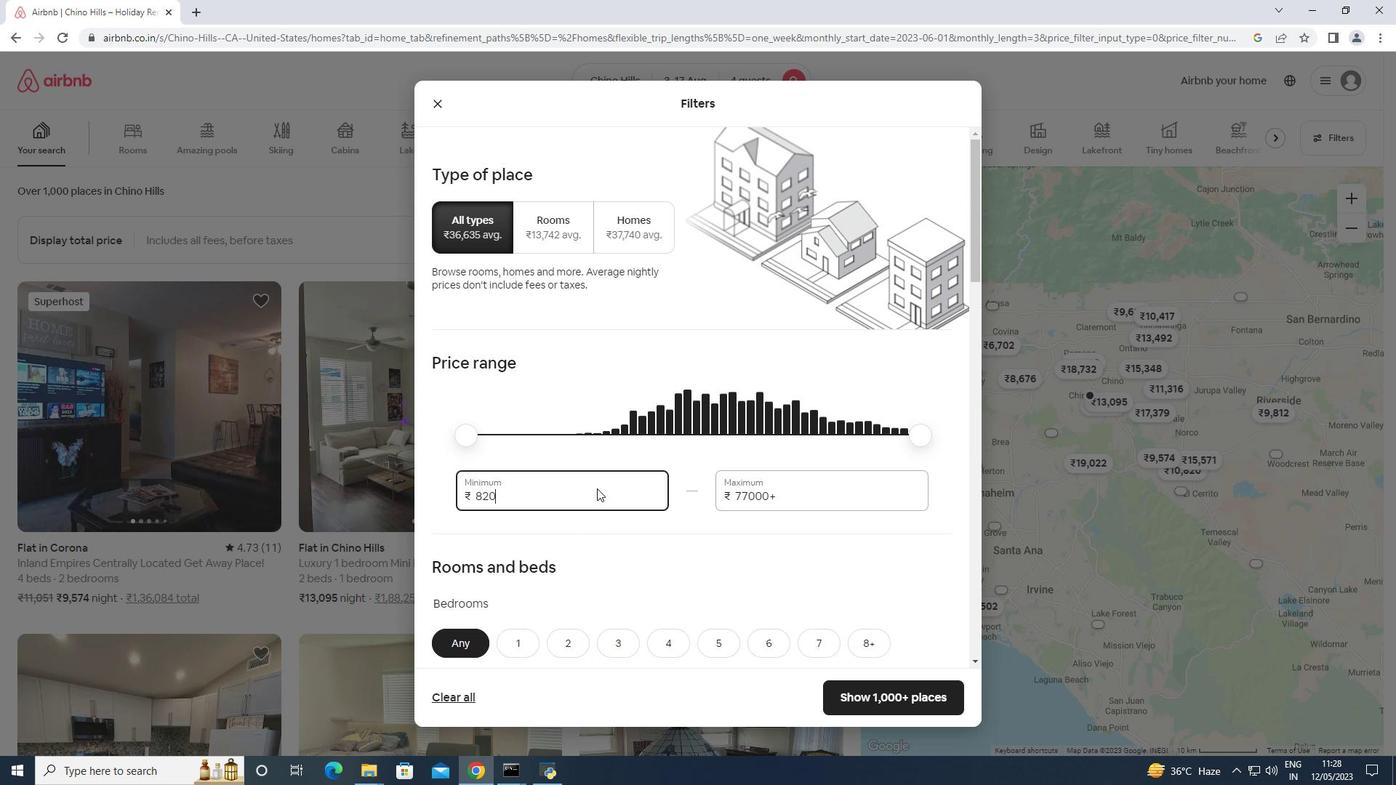 
Action: Key pressed <Key.backspace><Key.backspace><Key.backspace><Key.backspace>3000<Key.tab>15000
Screenshot: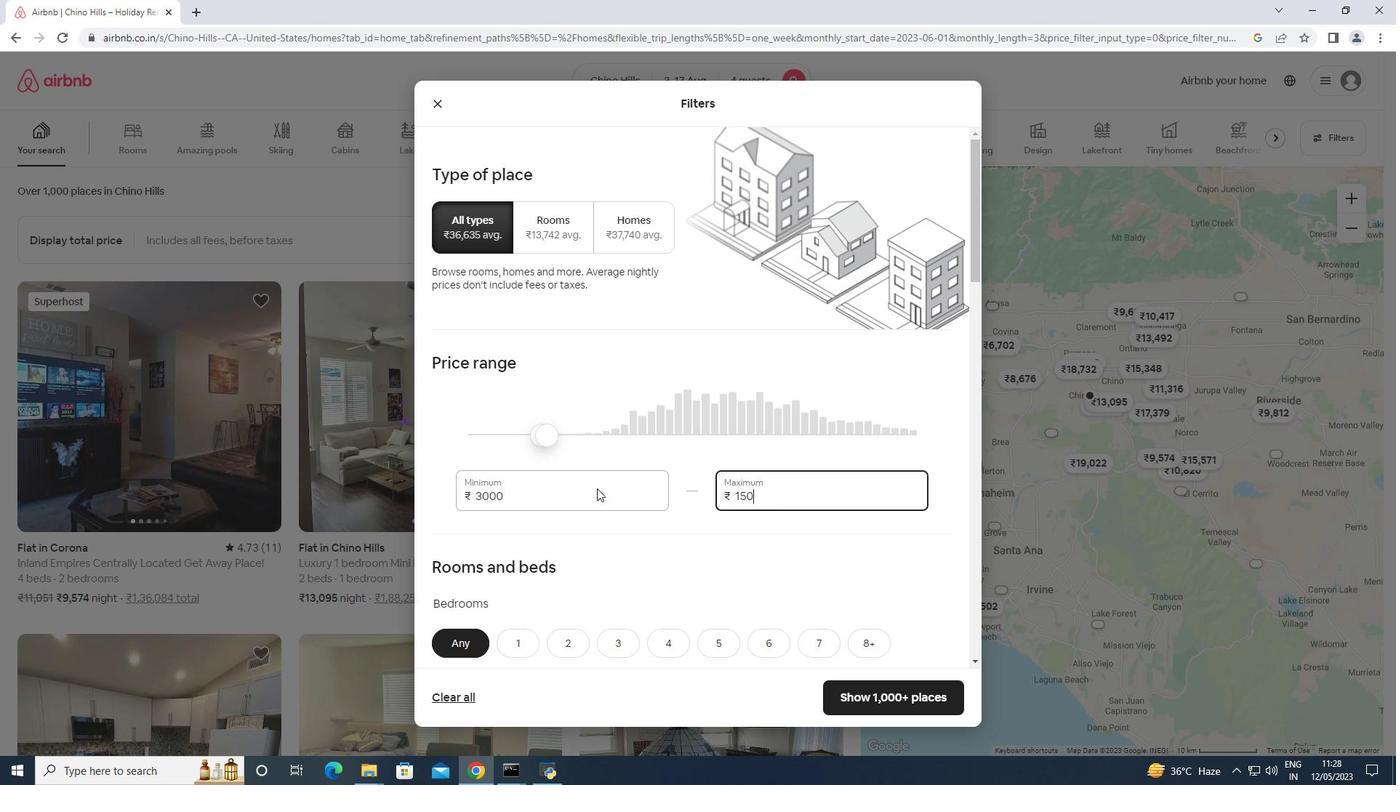 
Action: Mouse moved to (565, 500)
Screenshot: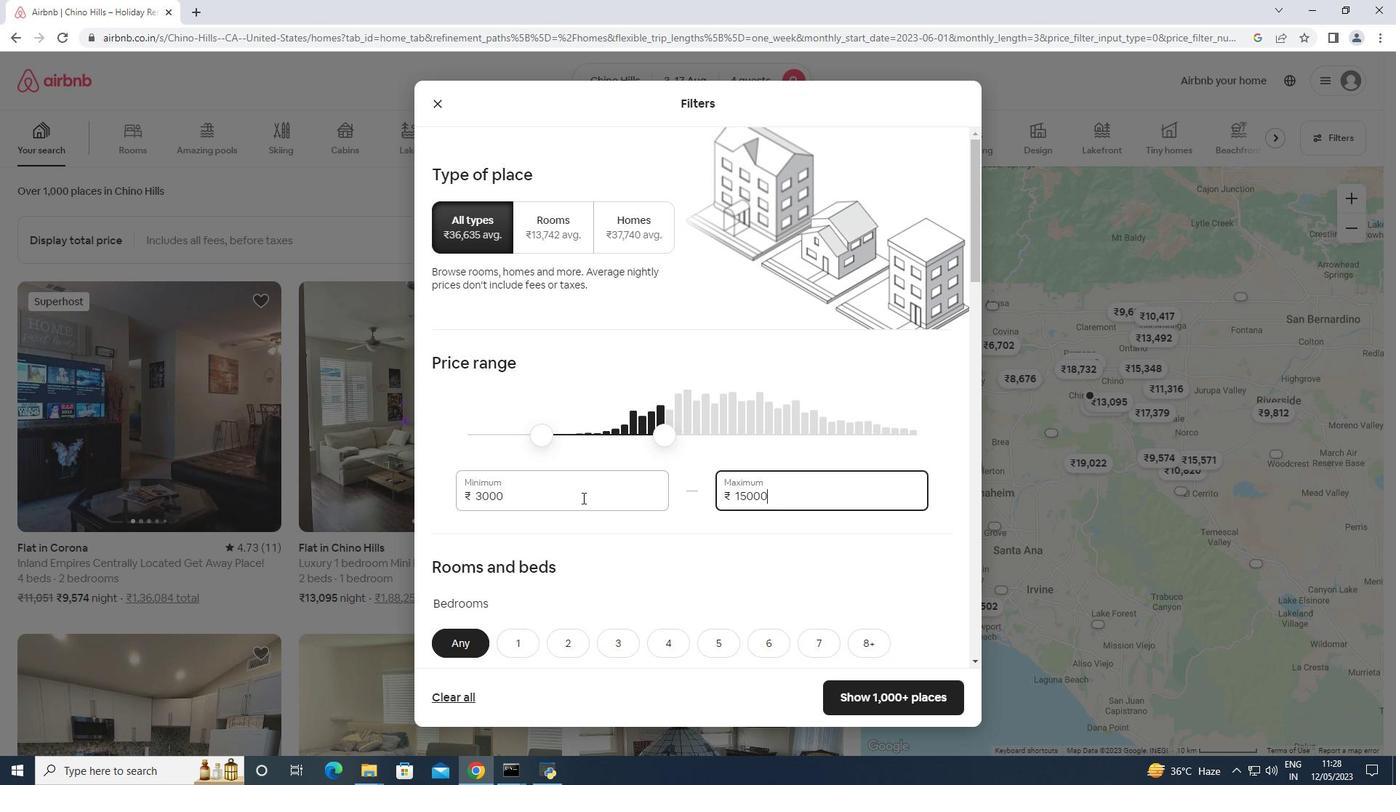 
Action: Mouse scrolled (565, 499) with delta (0, 0)
Screenshot: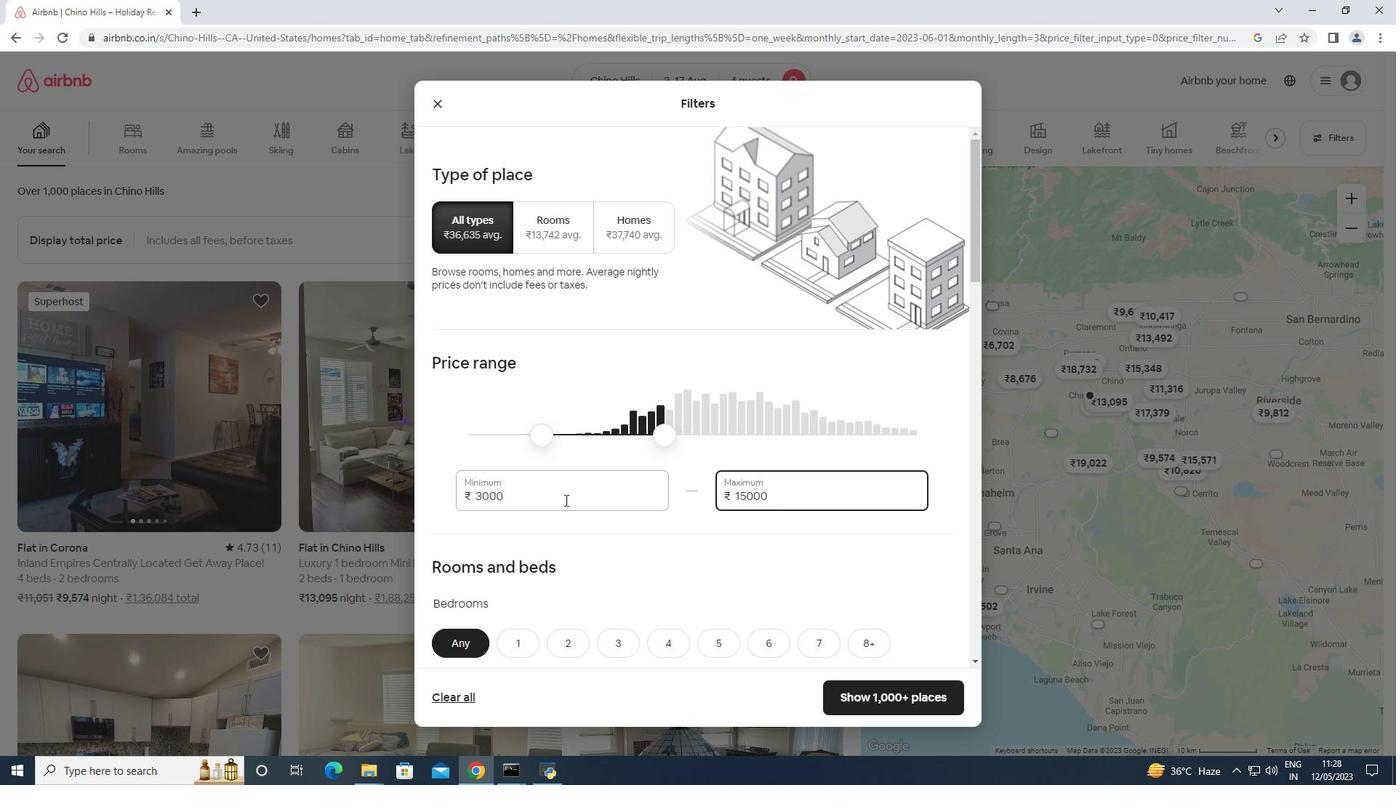 
Action: Mouse scrolled (565, 499) with delta (0, 0)
Screenshot: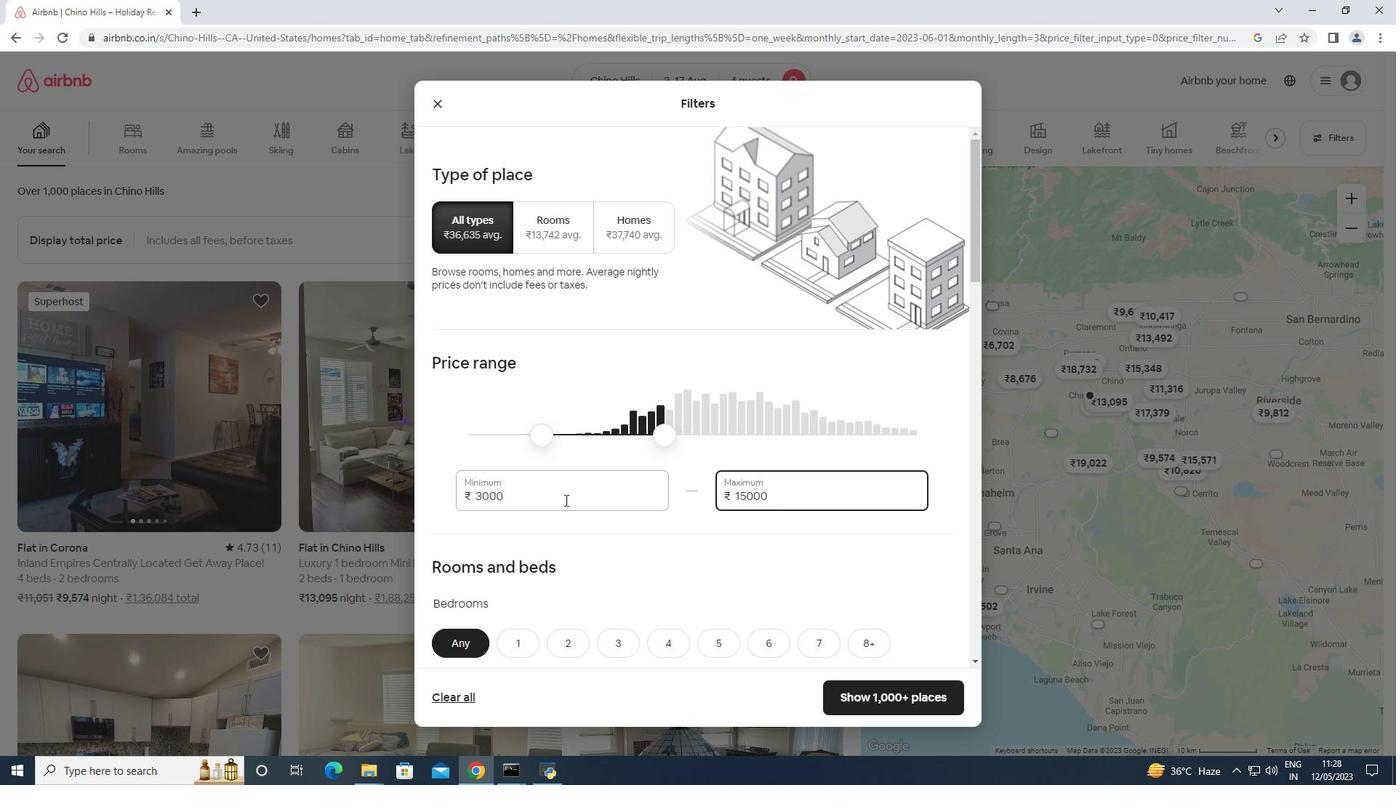 
Action: Mouse scrolled (565, 499) with delta (0, 0)
Screenshot: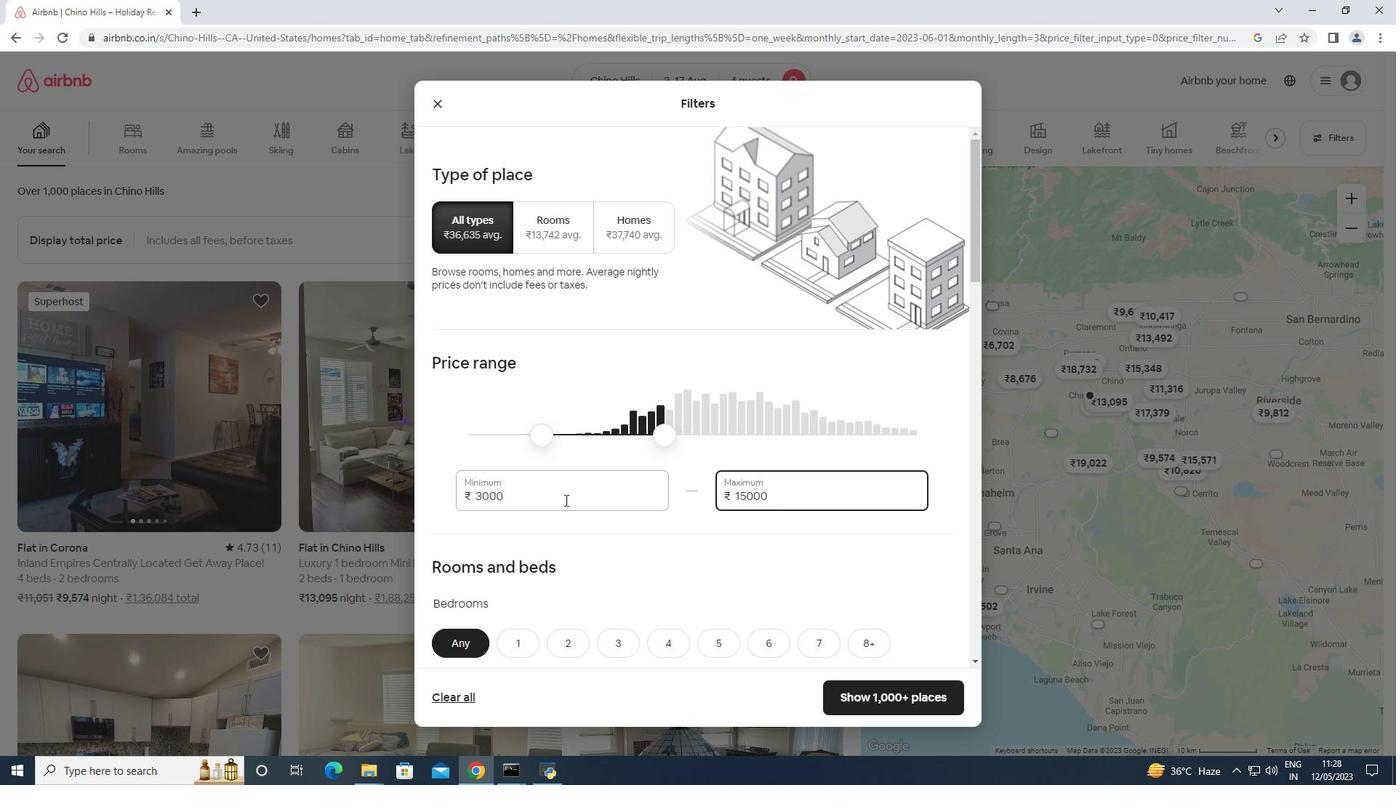 
Action: Mouse scrolled (565, 499) with delta (0, 0)
Screenshot: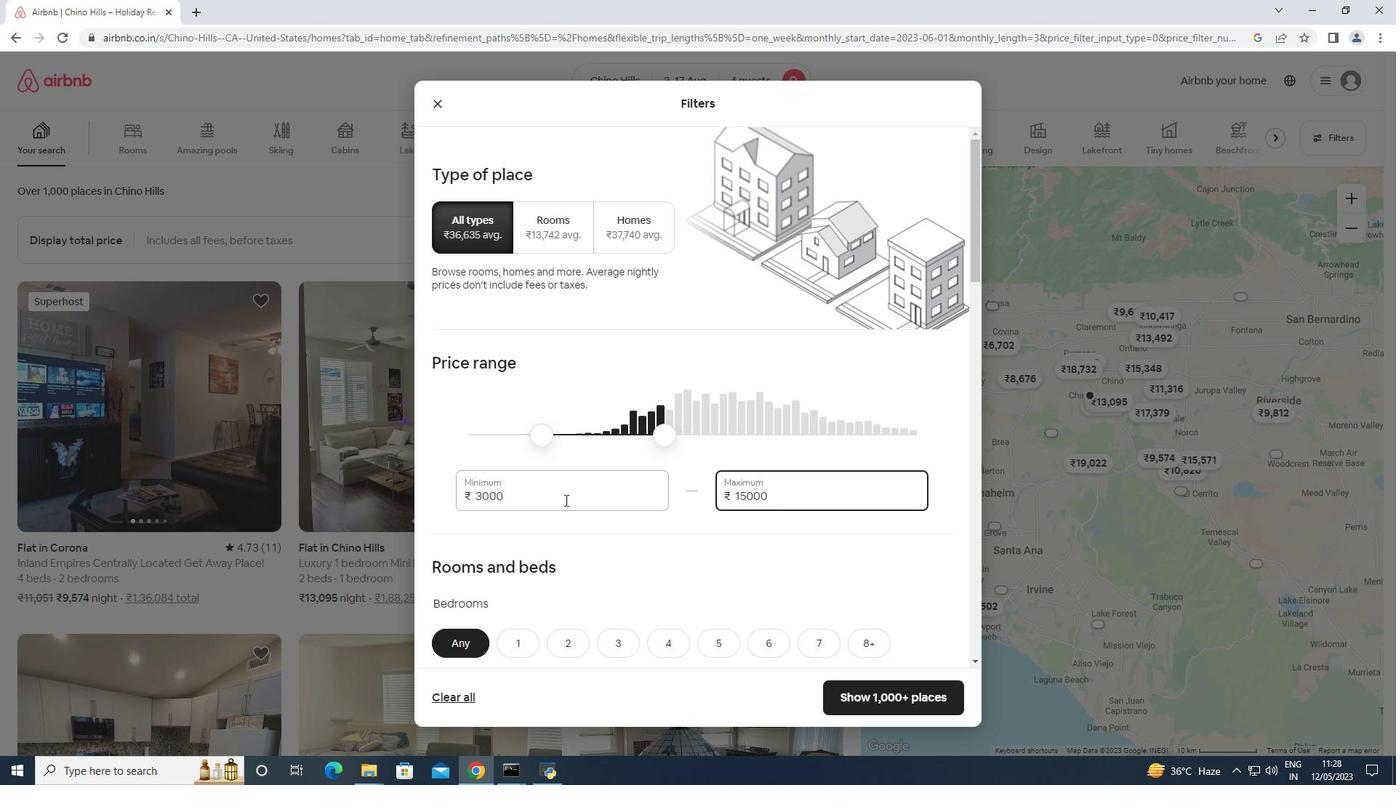 
Action: Mouse scrolled (565, 499) with delta (0, 0)
Screenshot: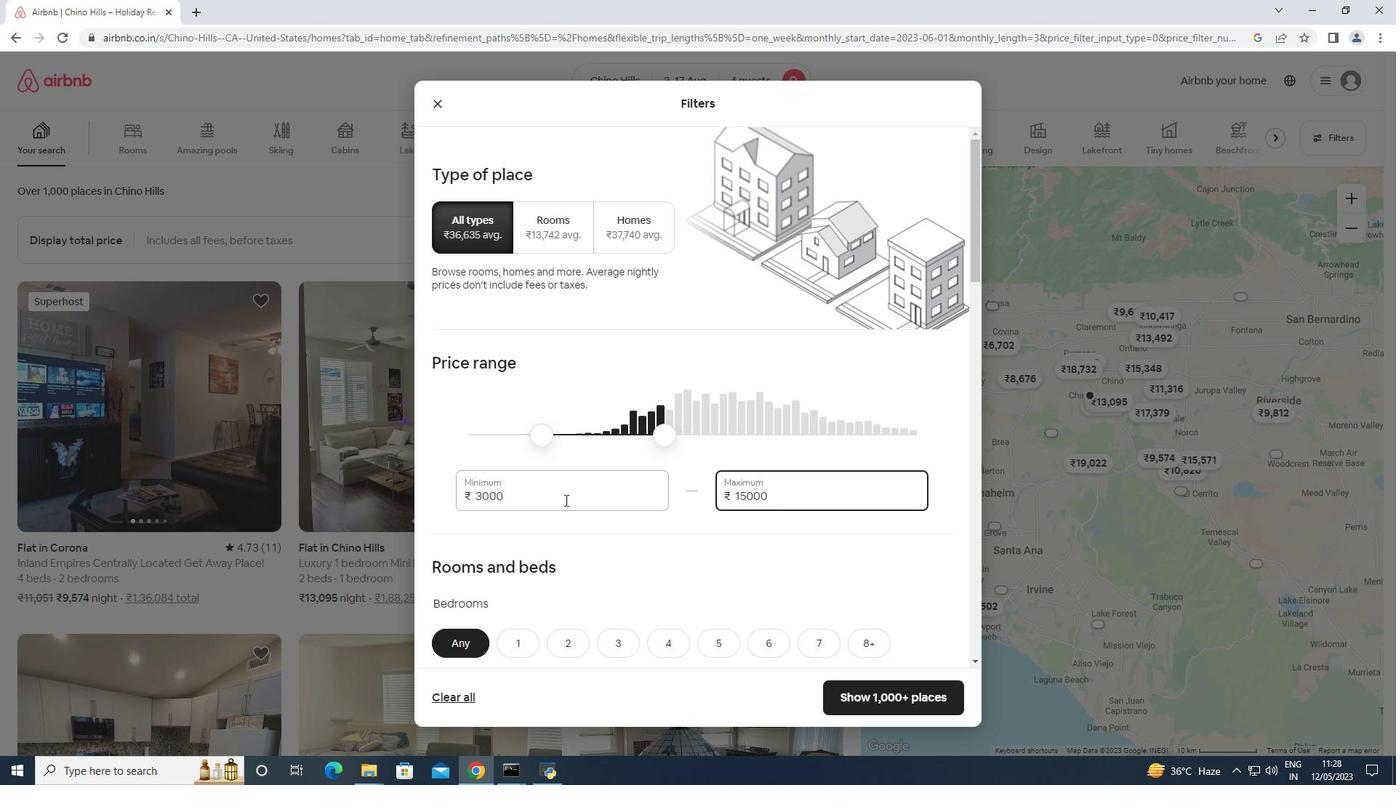 
Action: Mouse moved to (607, 282)
Screenshot: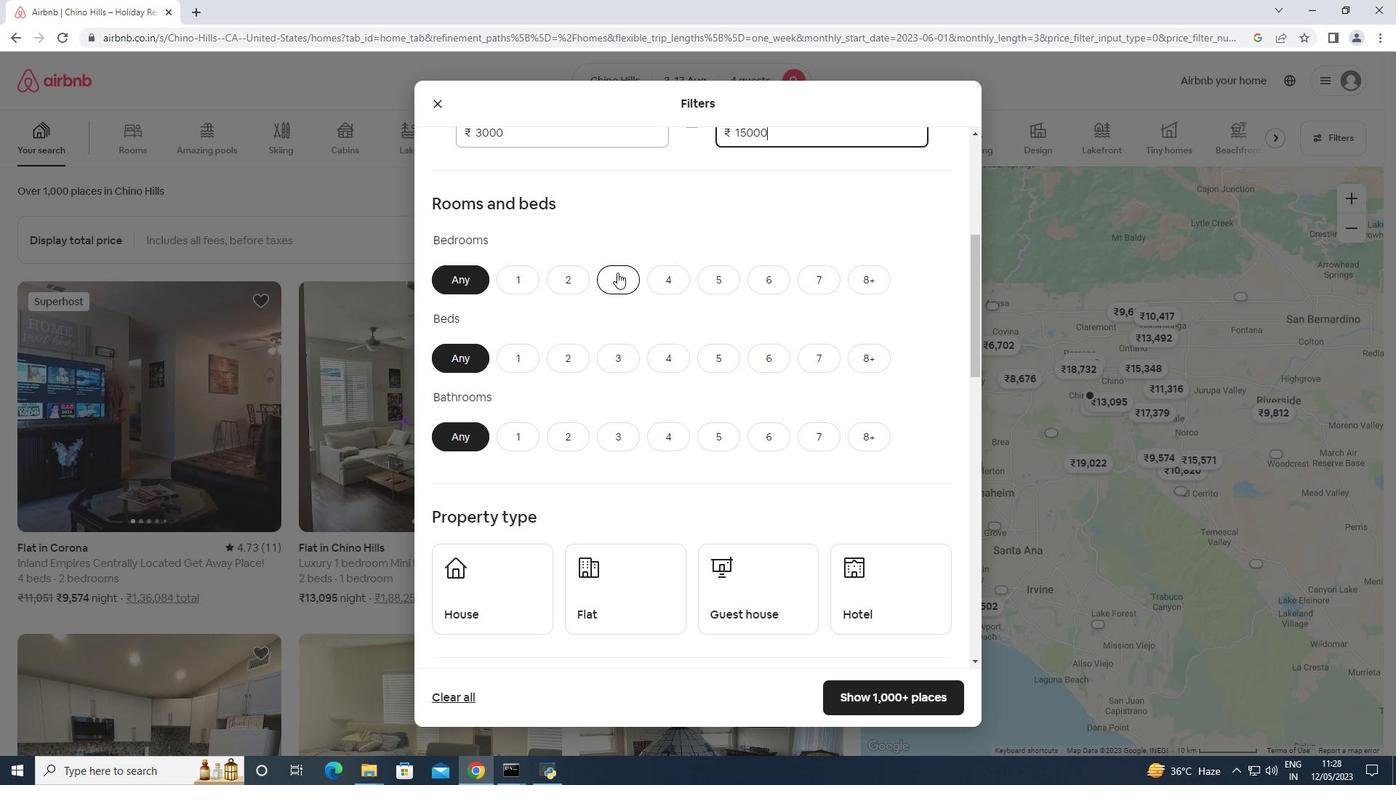 
Action: Mouse pressed left at (607, 282)
Screenshot: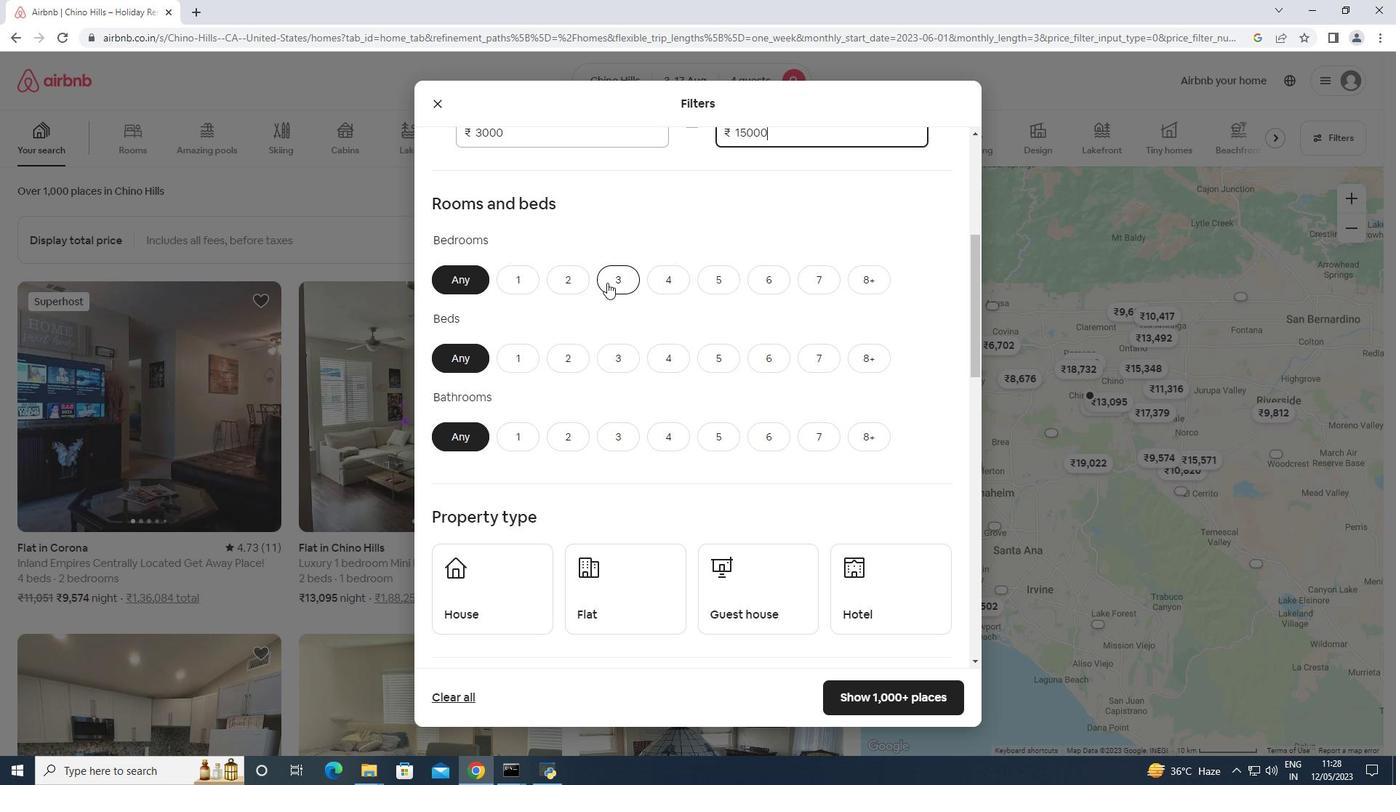 
Action: Mouse moved to (662, 360)
Screenshot: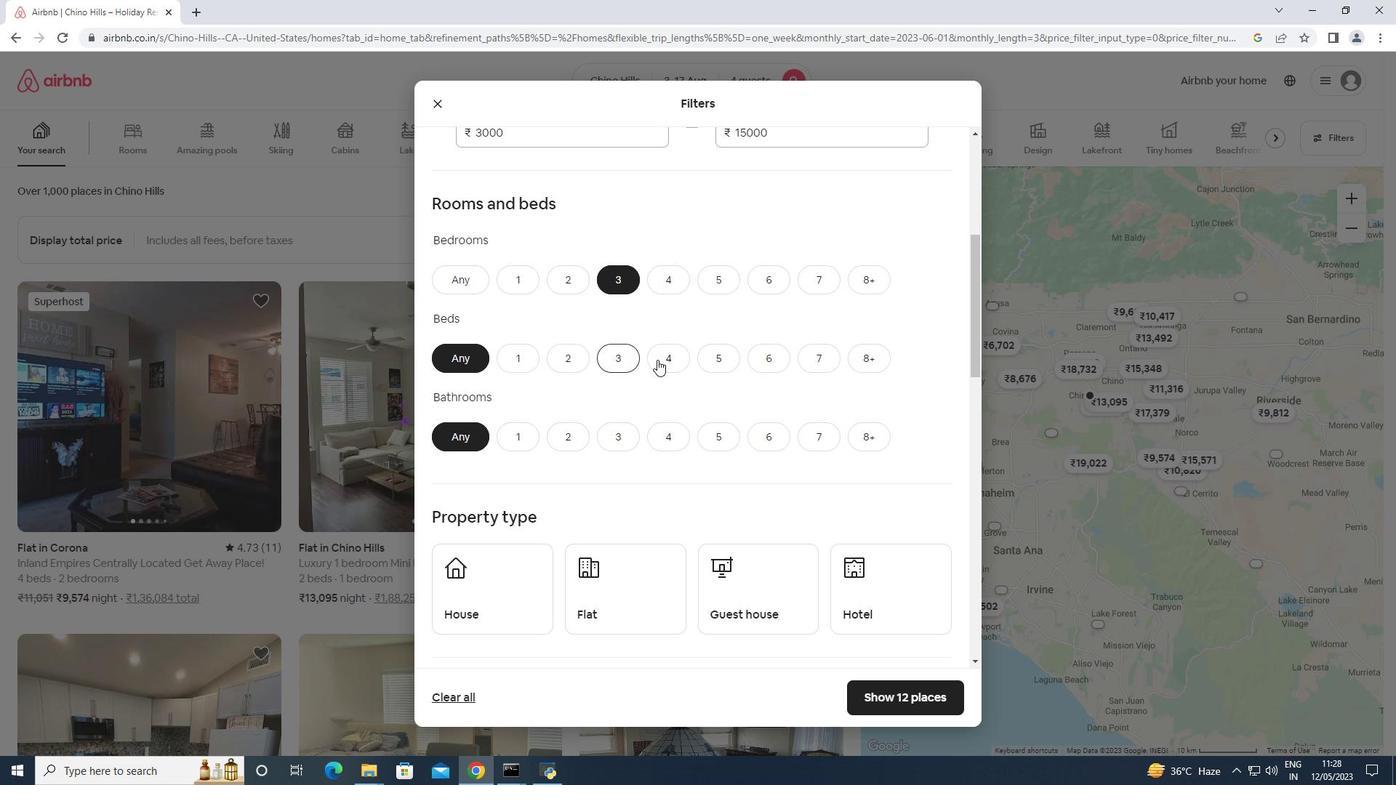 
Action: Mouse pressed left at (662, 360)
Screenshot: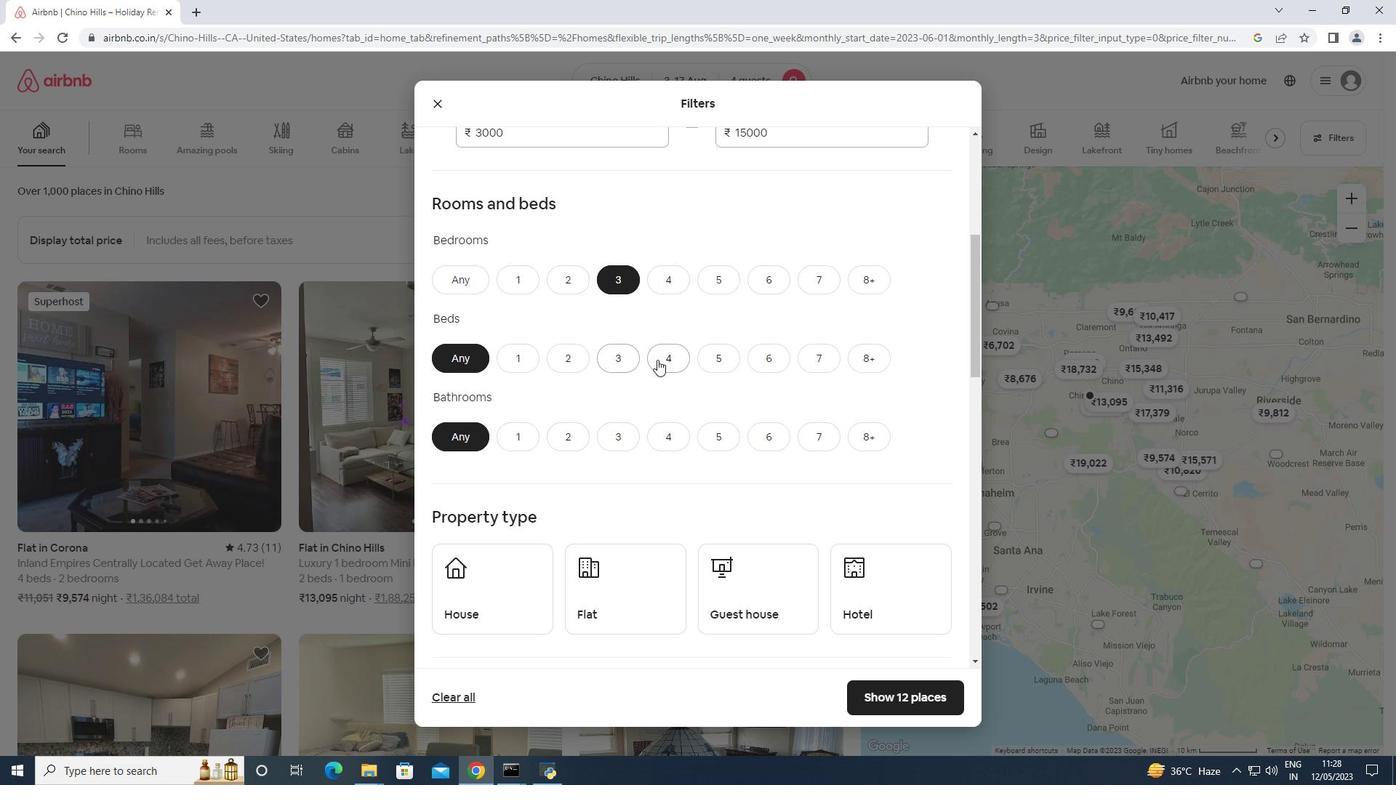 
Action: Mouse moved to (565, 433)
Screenshot: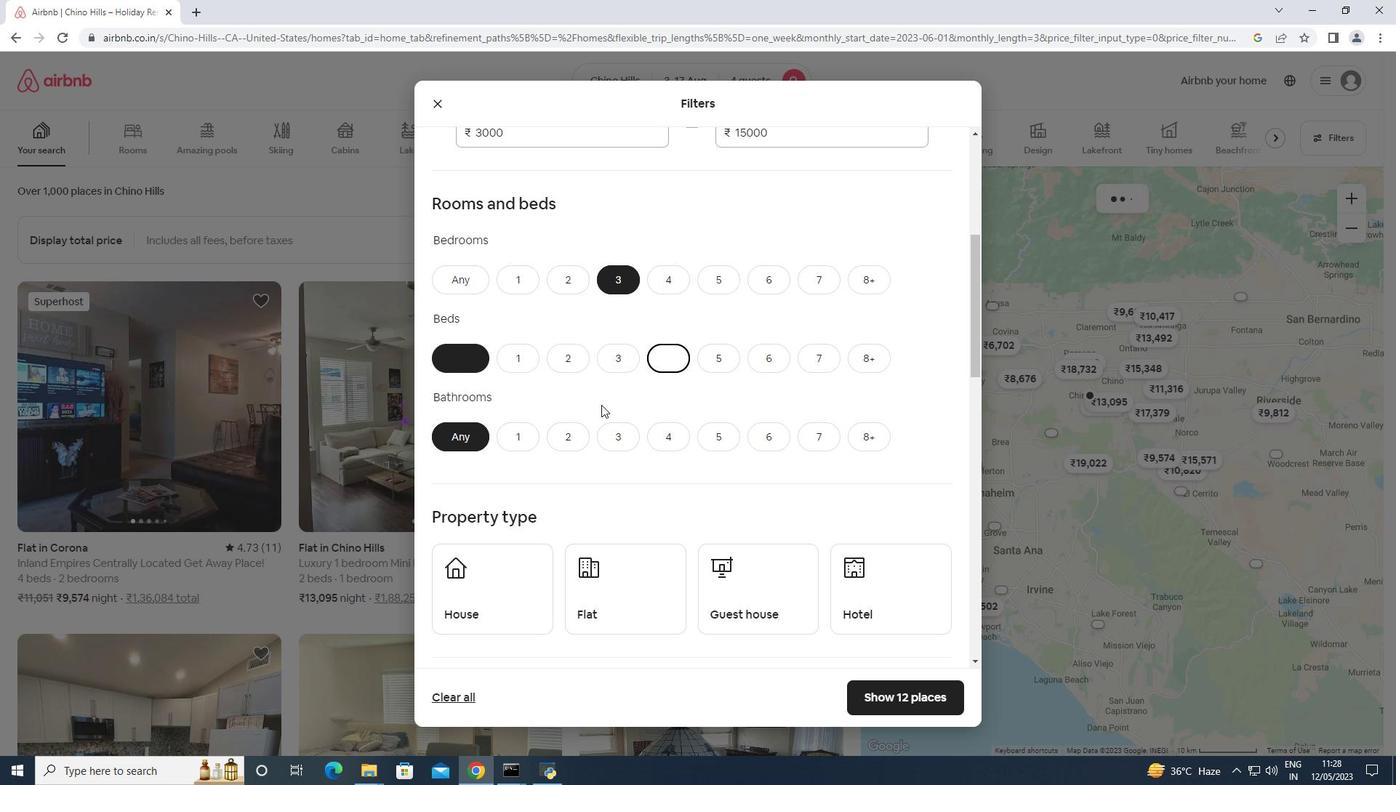 
Action: Mouse pressed left at (565, 433)
Screenshot: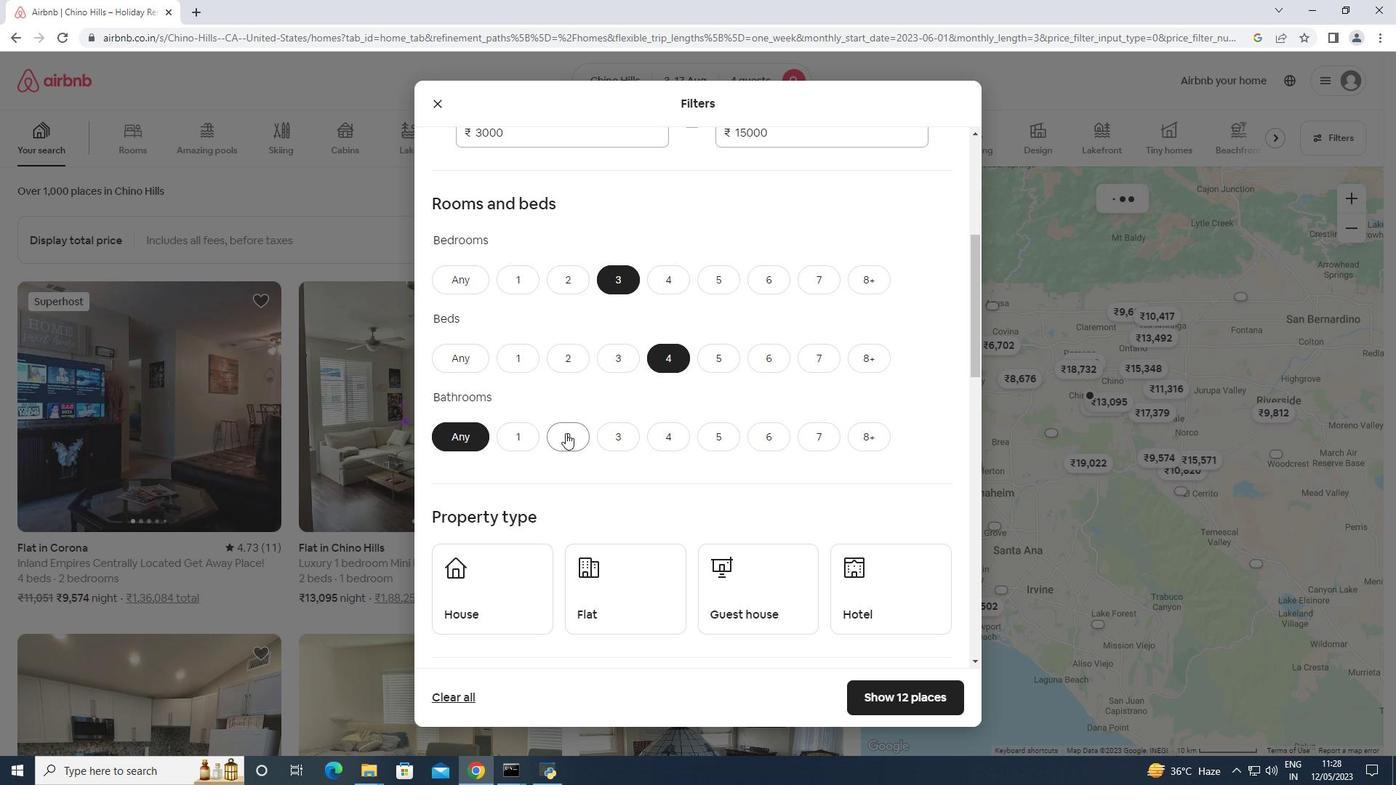 
Action: Mouse moved to (495, 565)
Screenshot: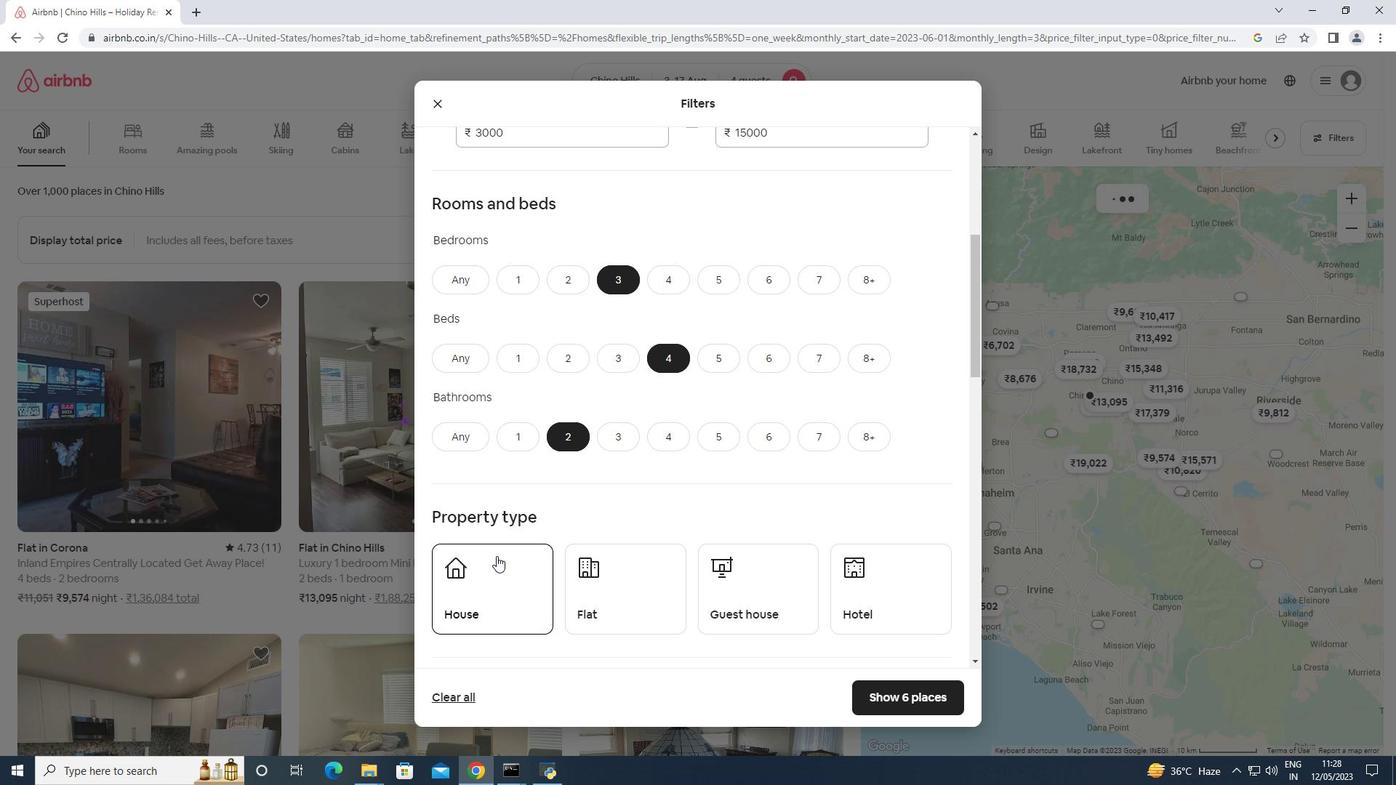 
Action: Mouse pressed left at (495, 565)
Screenshot: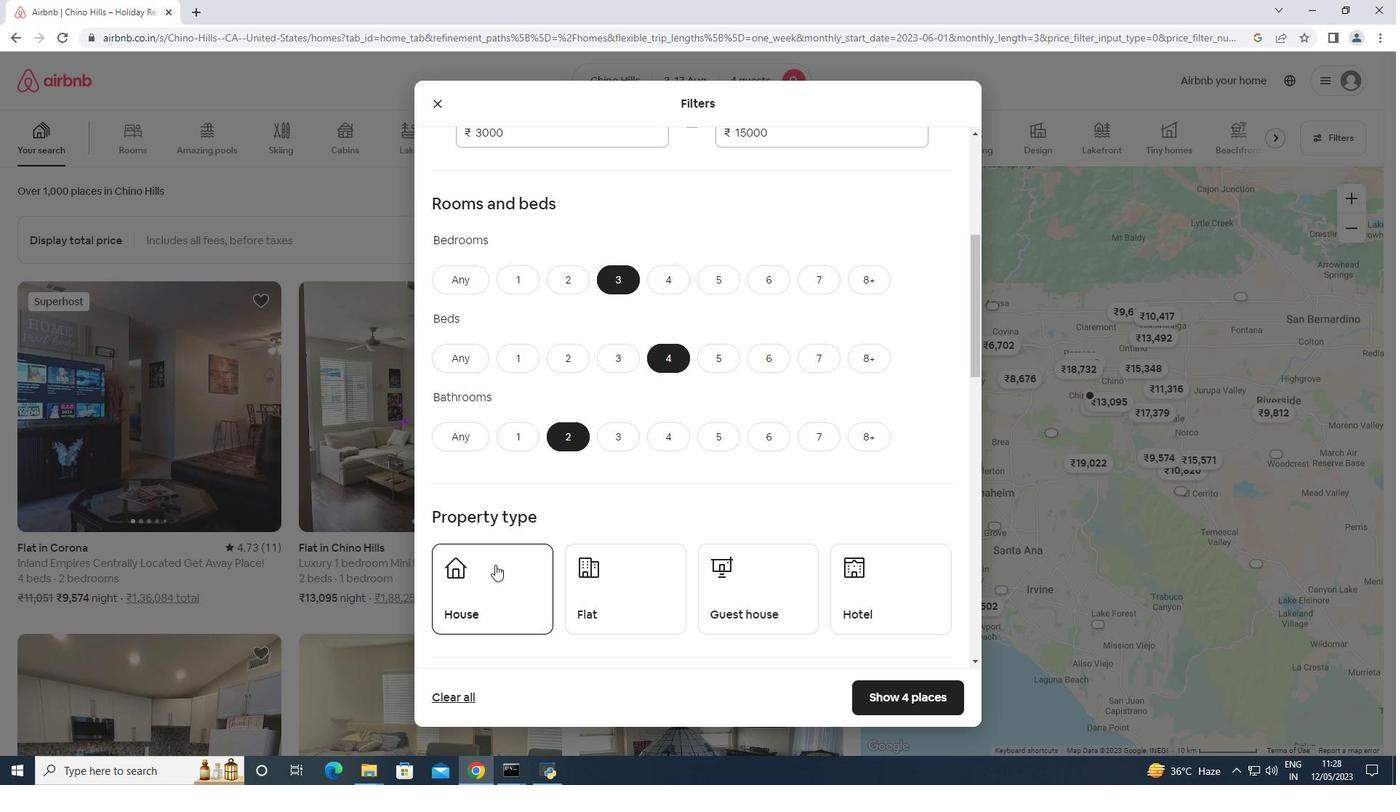 
Action: Mouse moved to (589, 583)
Screenshot: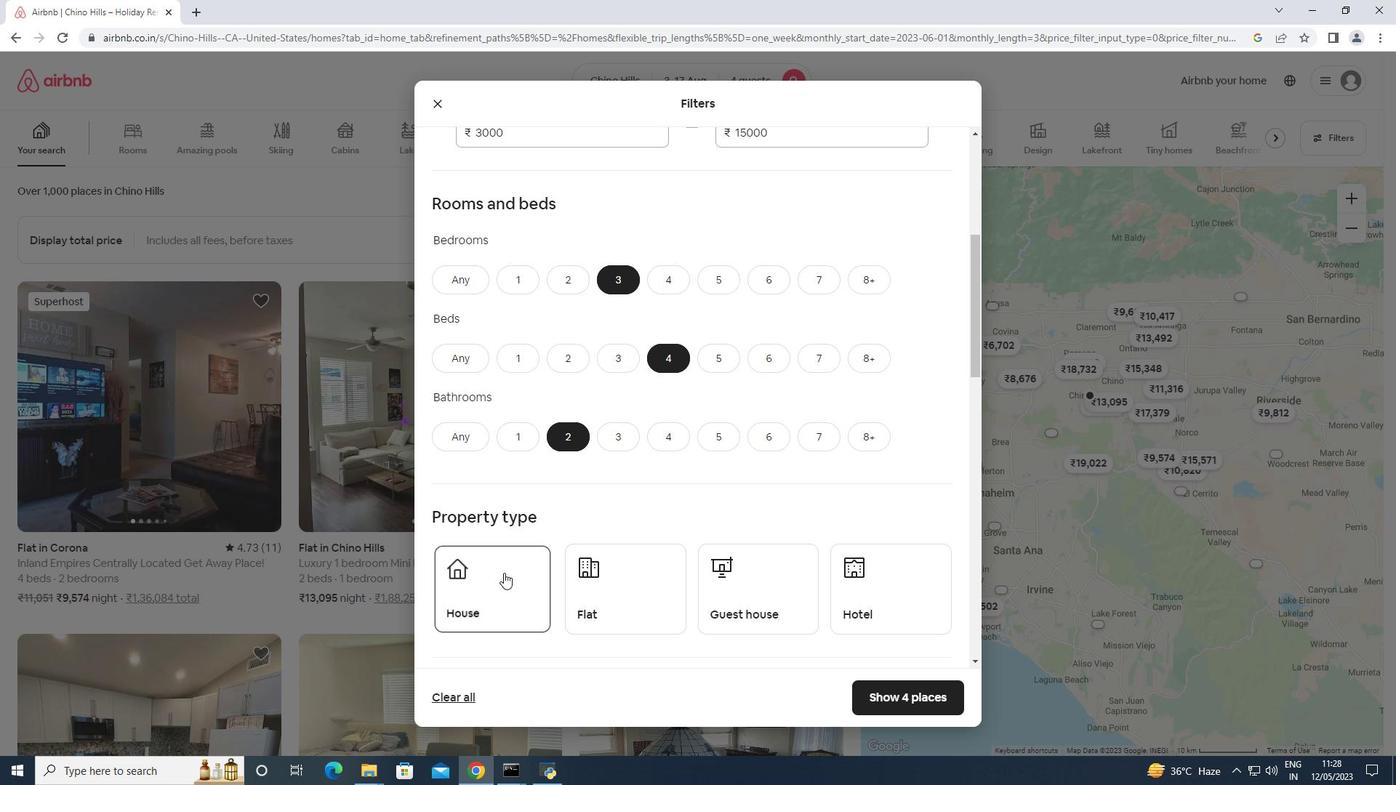 
Action: Mouse pressed left at (589, 583)
Screenshot: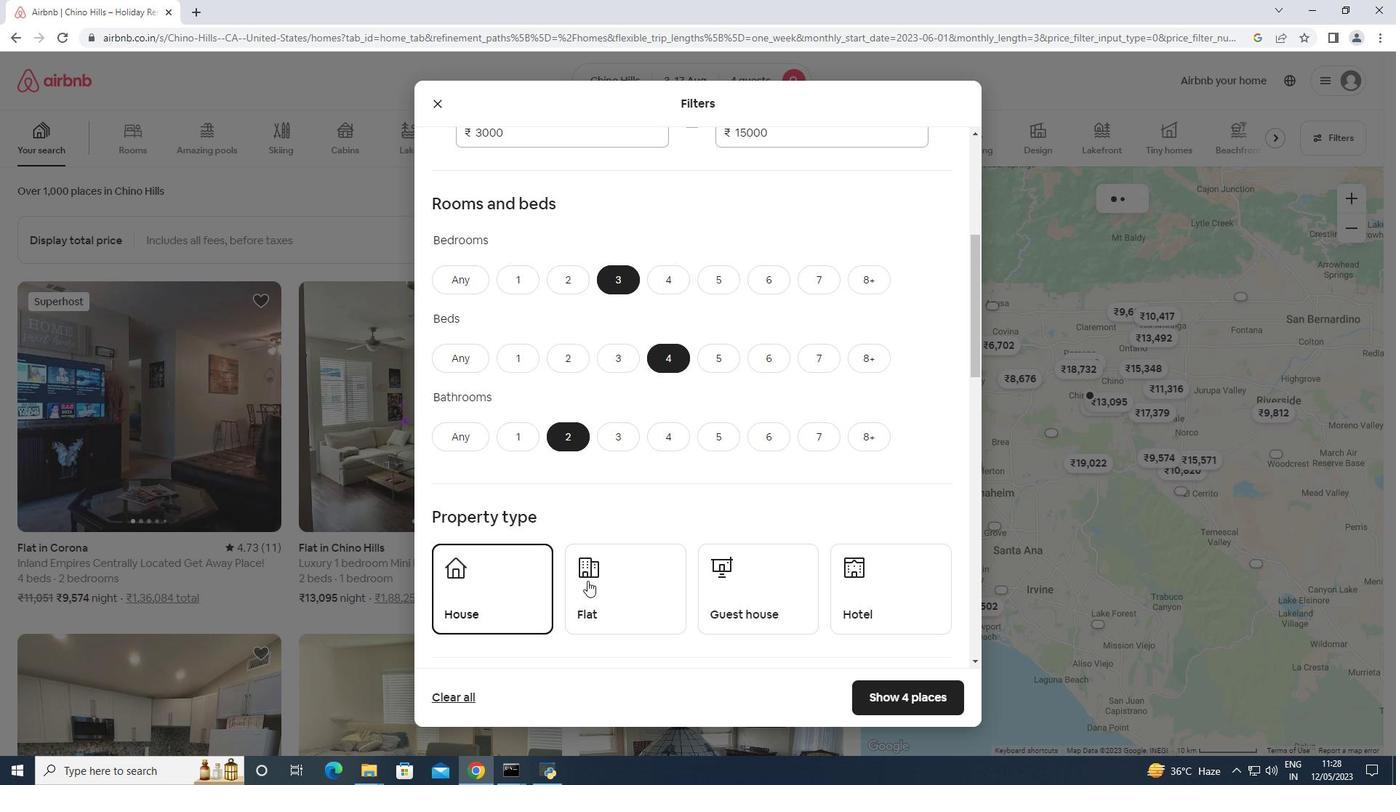 
Action: Mouse moved to (731, 588)
Screenshot: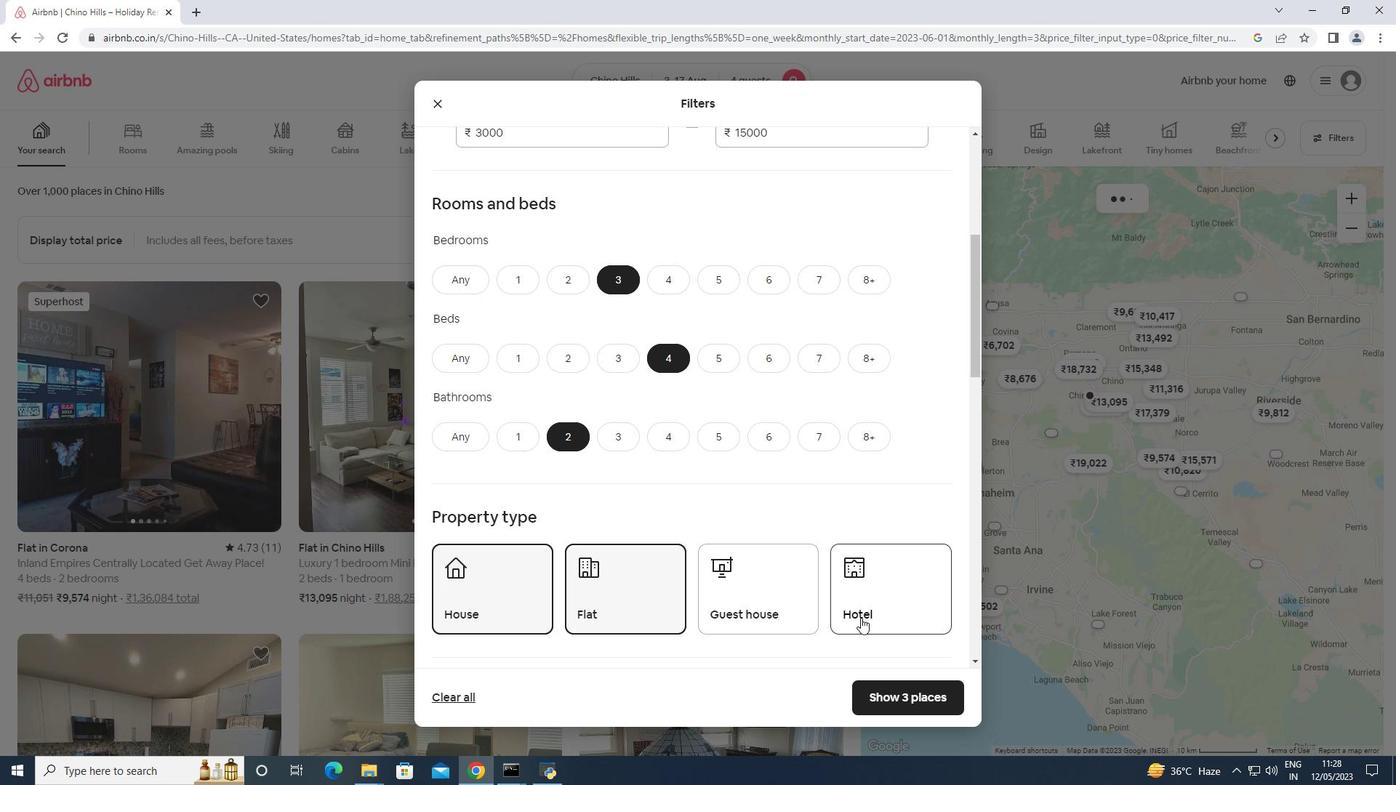
Action: Mouse pressed left at (731, 588)
Screenshot: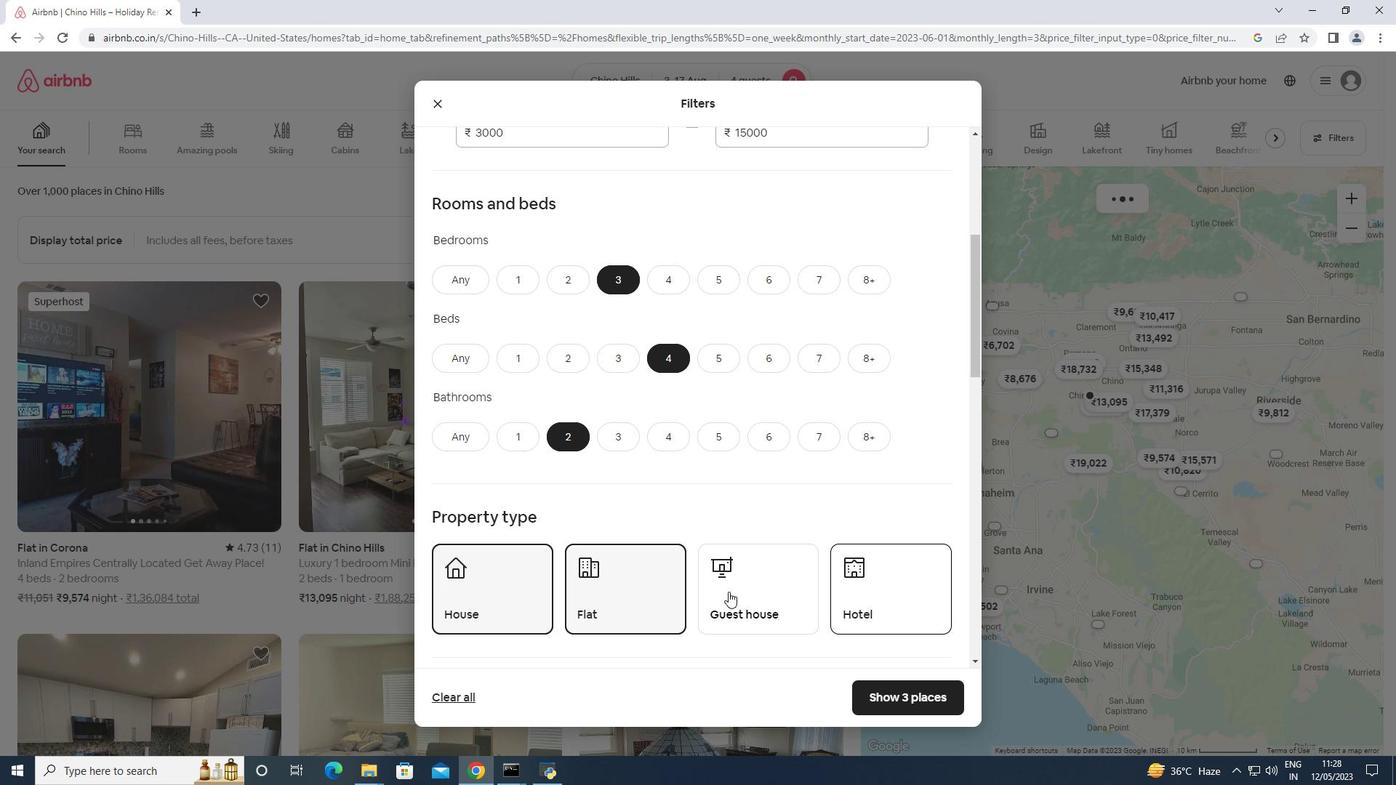 
Action: Mouse scrolled (731, 587) with delta (0, 0)
Screenshot: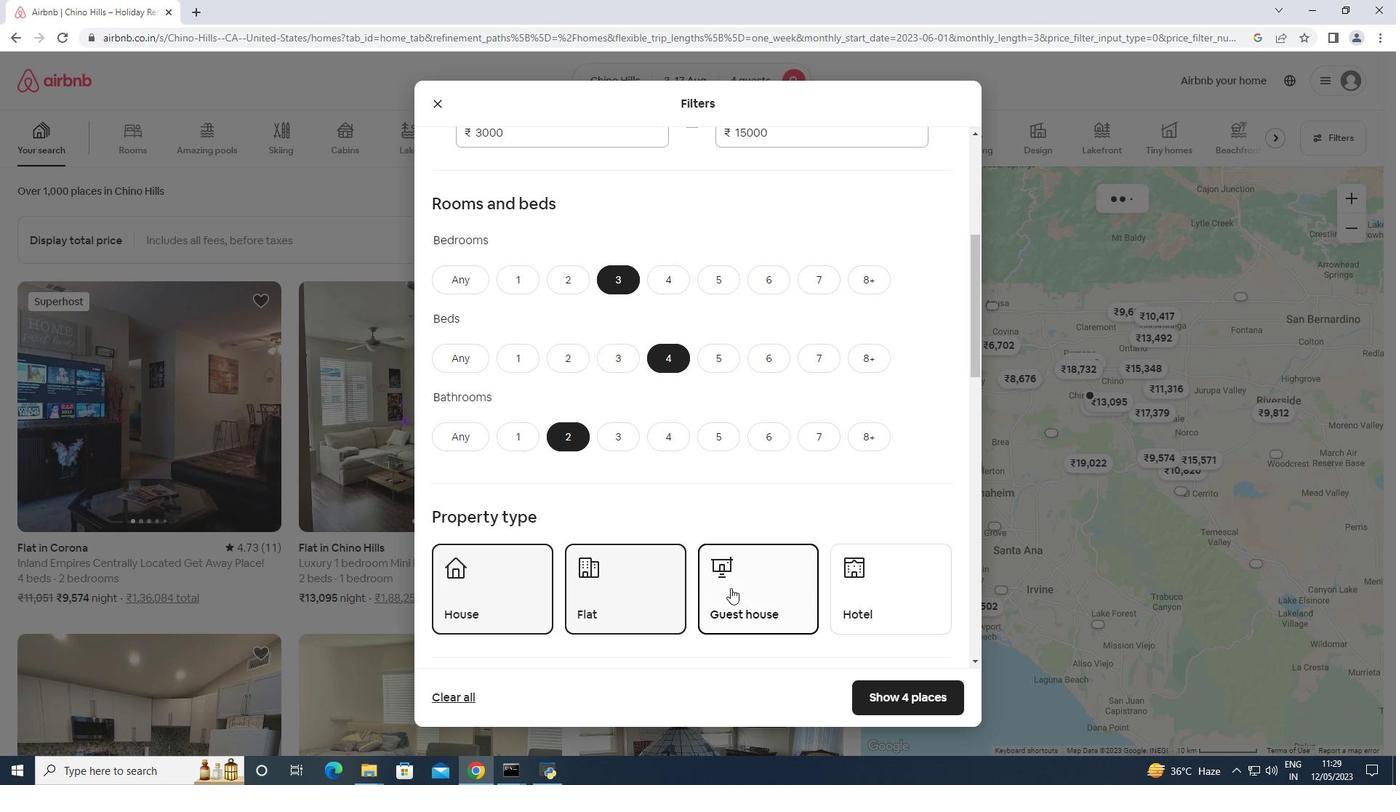 
Action: Mouse scrolled (731, 587) with delta (0, 0)
Screenshot: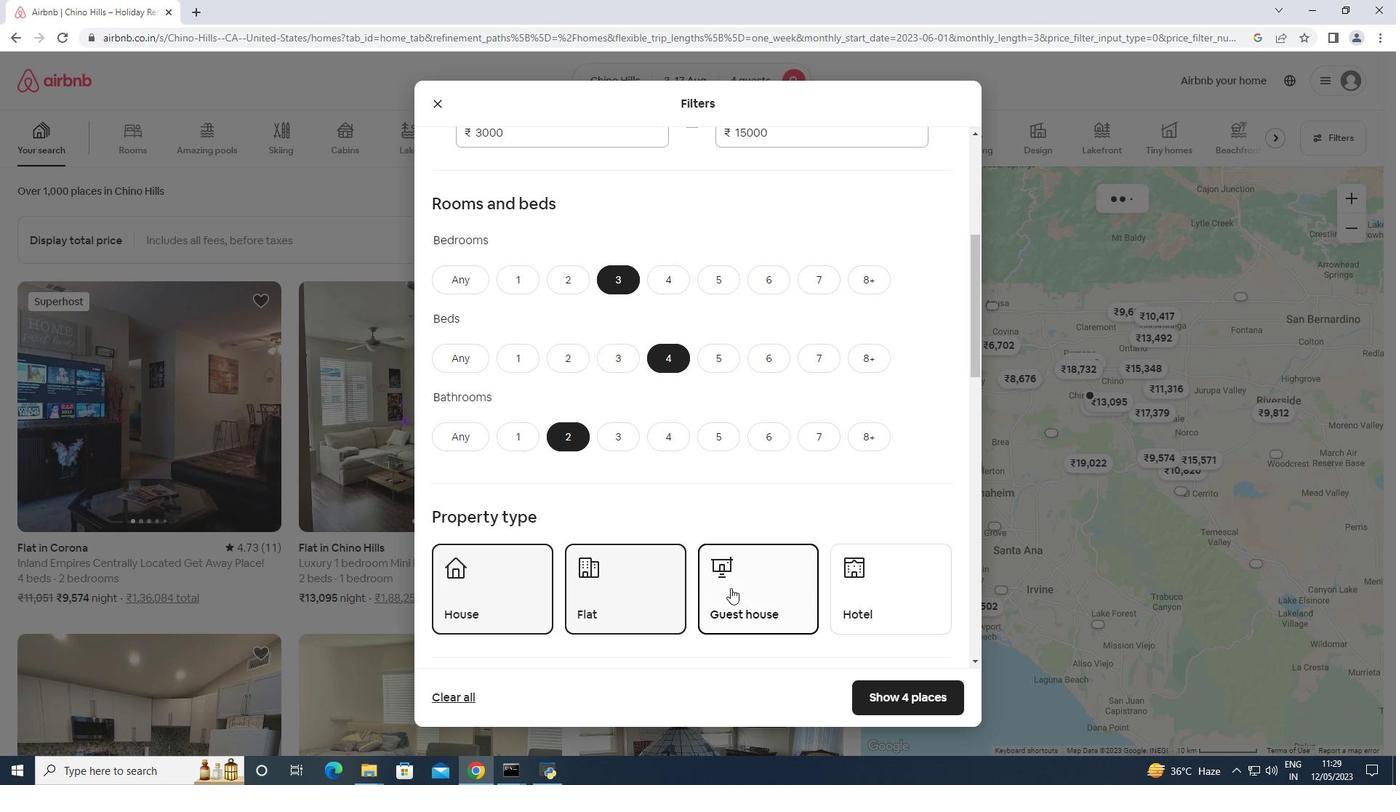 
Action: Mouse scrolled (731, 587) with delta (0, 0)
Screenshot: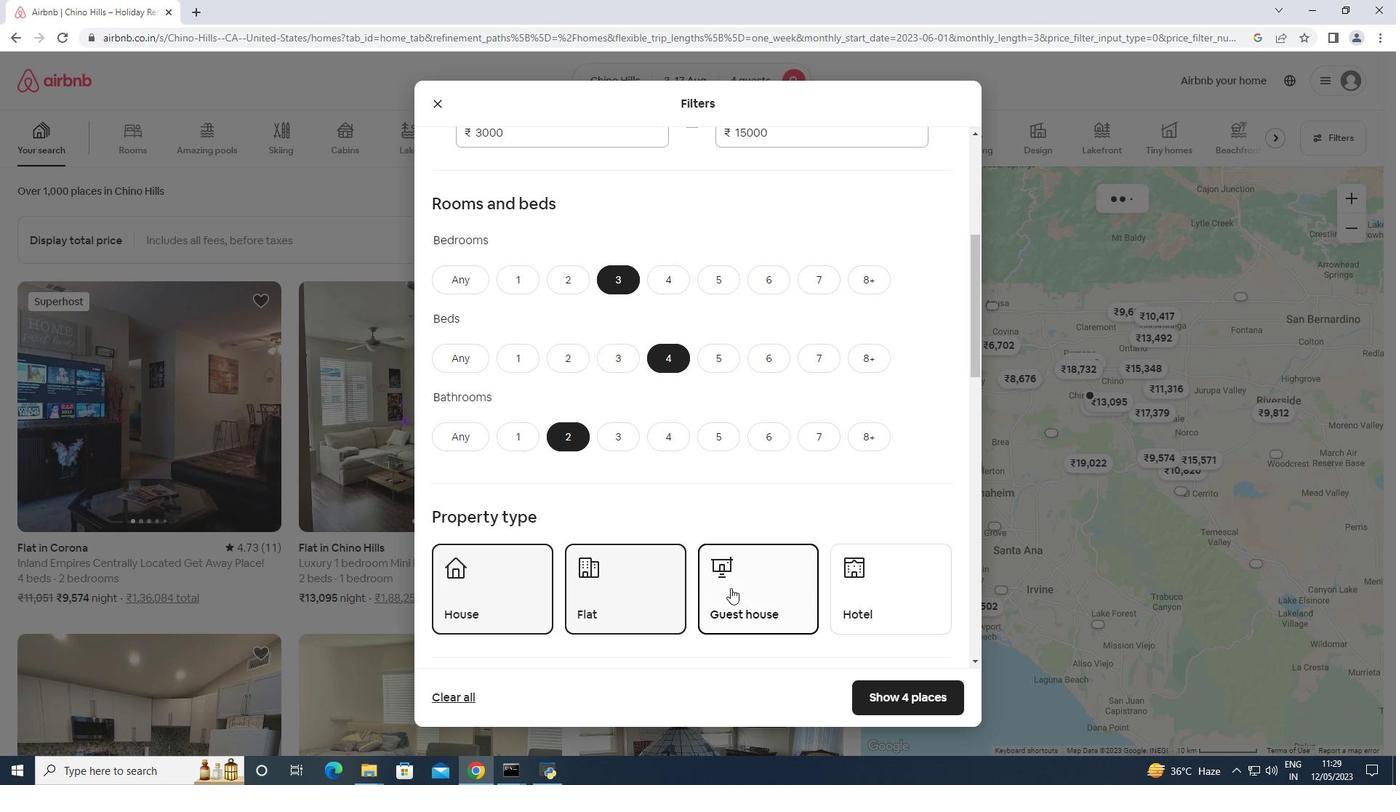 
Action: Mouse scrolled (731, 587) with delta (0, 0)
Screenshot: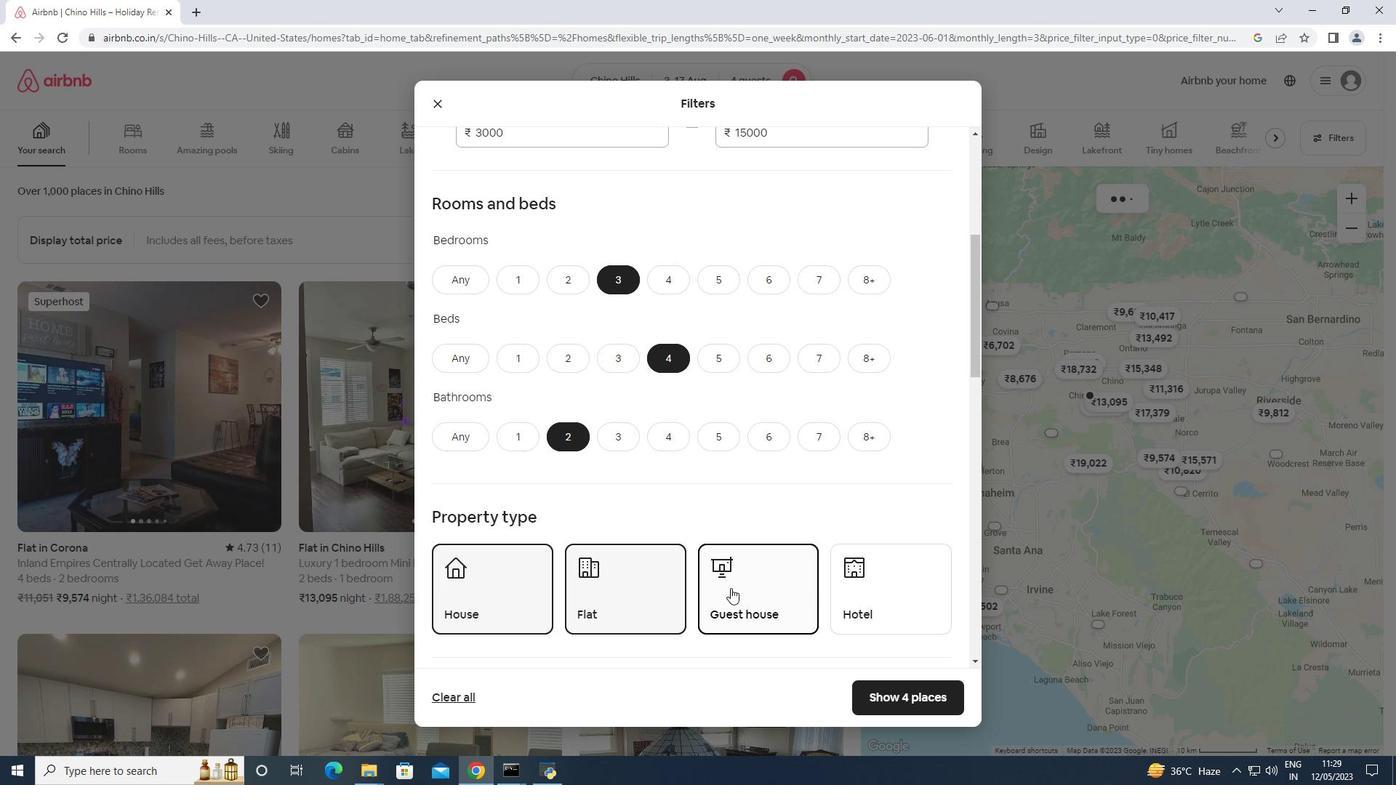 
Action: Mouse scrolled (731, 587) with delta (0, 0)
Screenshot: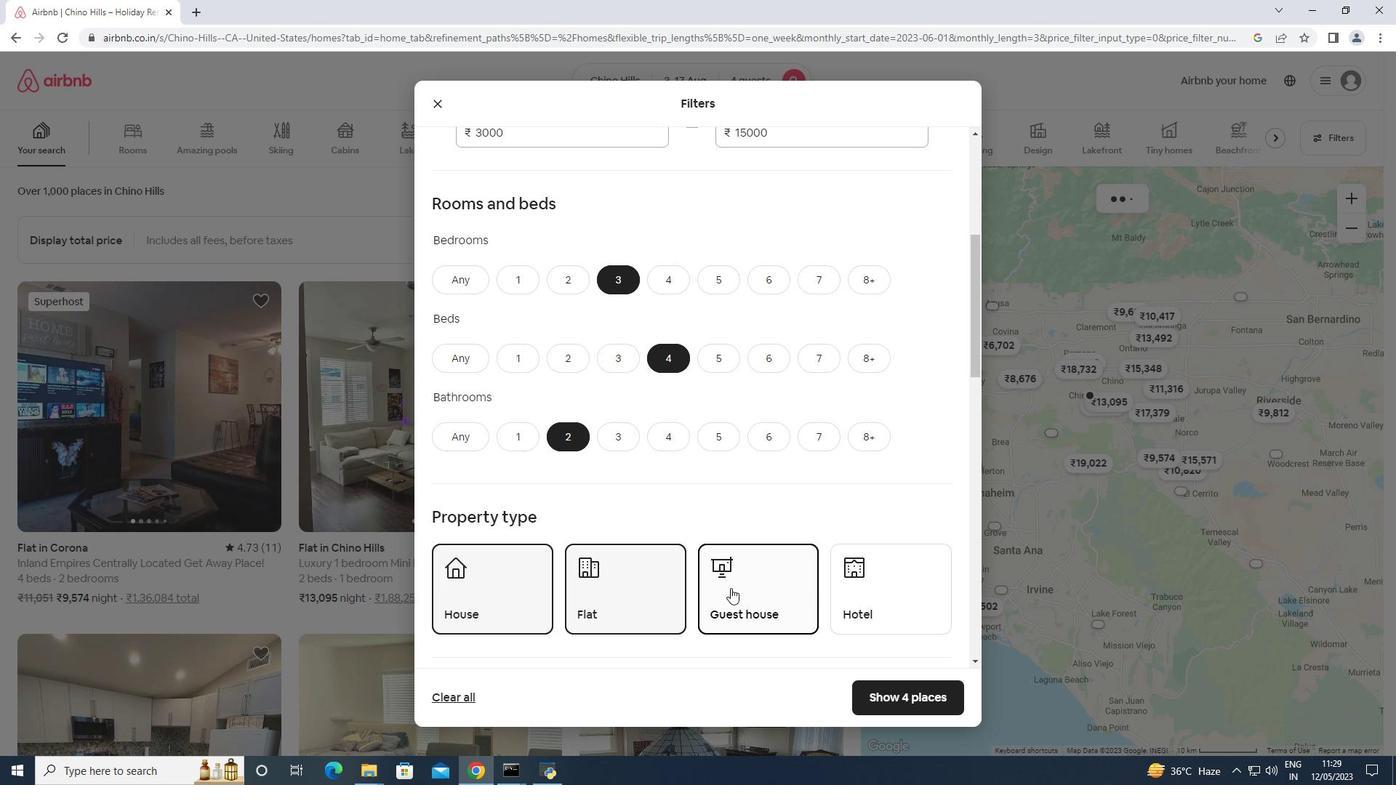 
Action: Mouse moved to (474, 436)
Screenshot: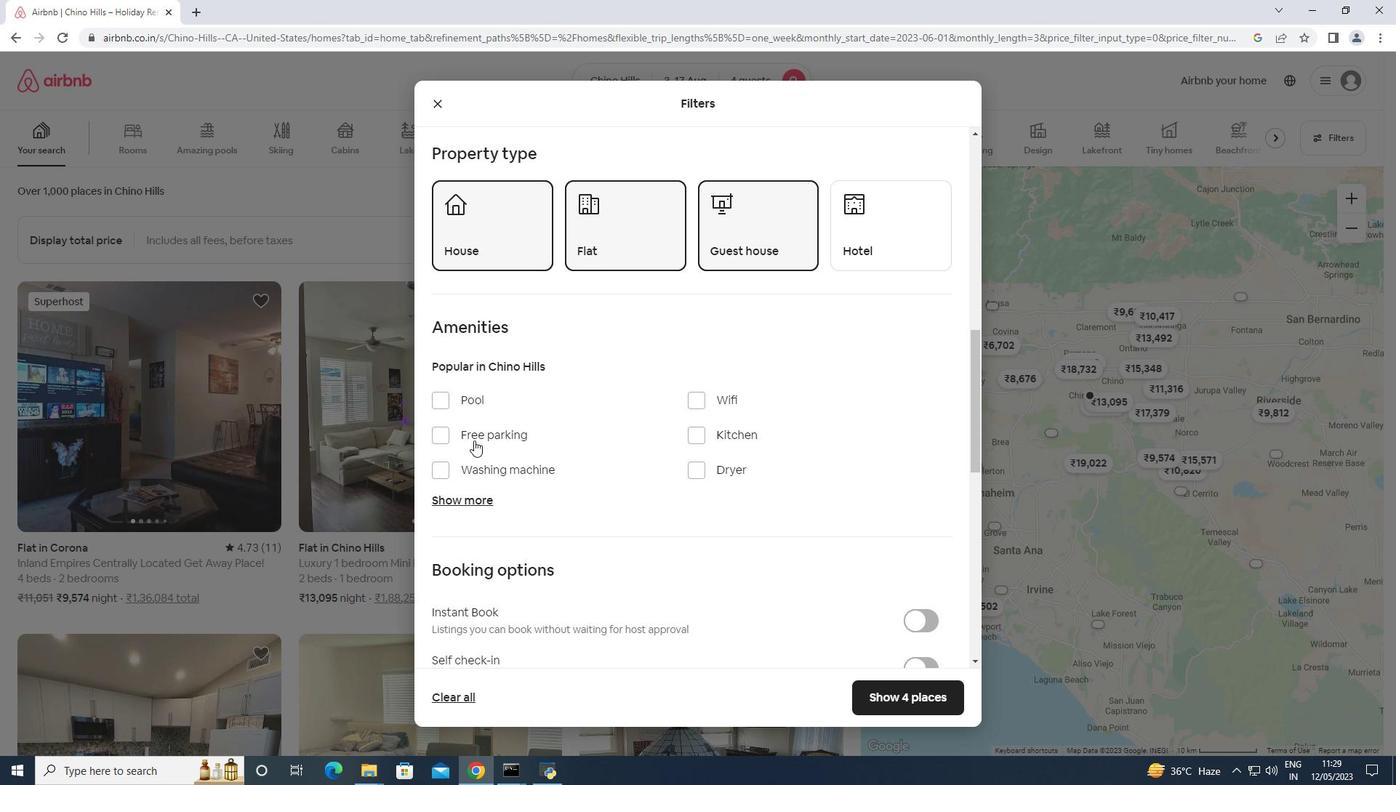 
Action: Mouse pressed left at (474, 436)
Screenshot: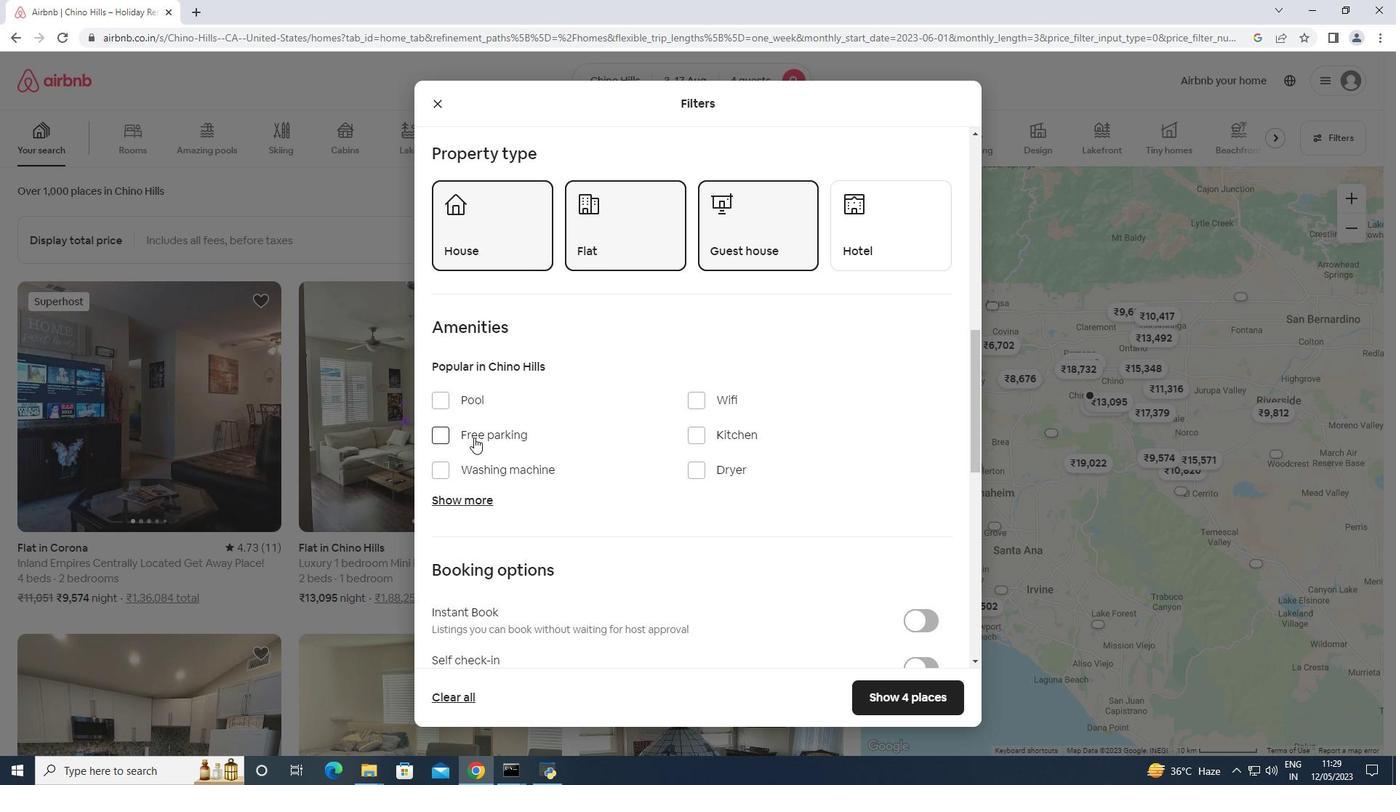 
Action: Mouse moved to (482, 496)
Screenshot: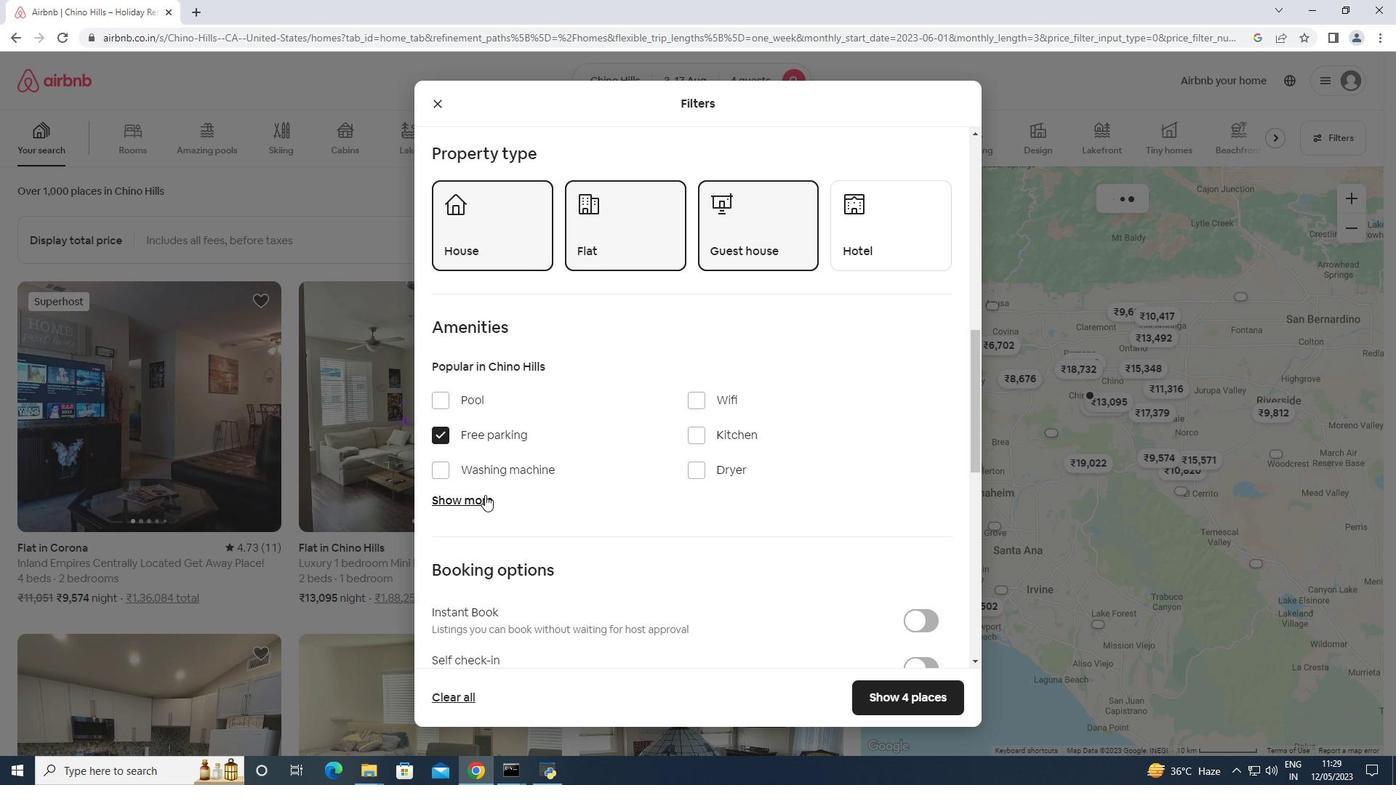 
Action: Mouse pressed left at (482, 496)
Screenshot: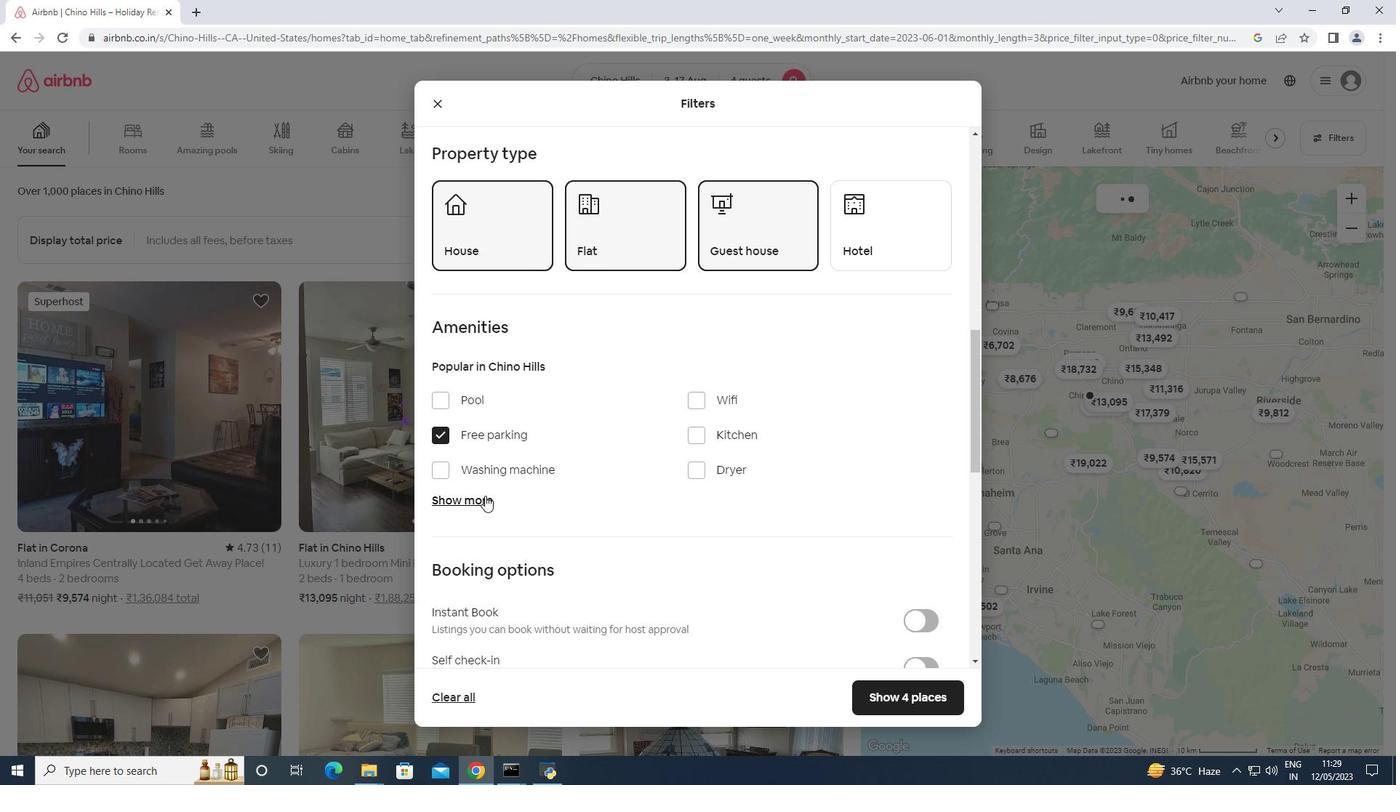 
Action: Mouse moved to (714, 402)
Screenshot: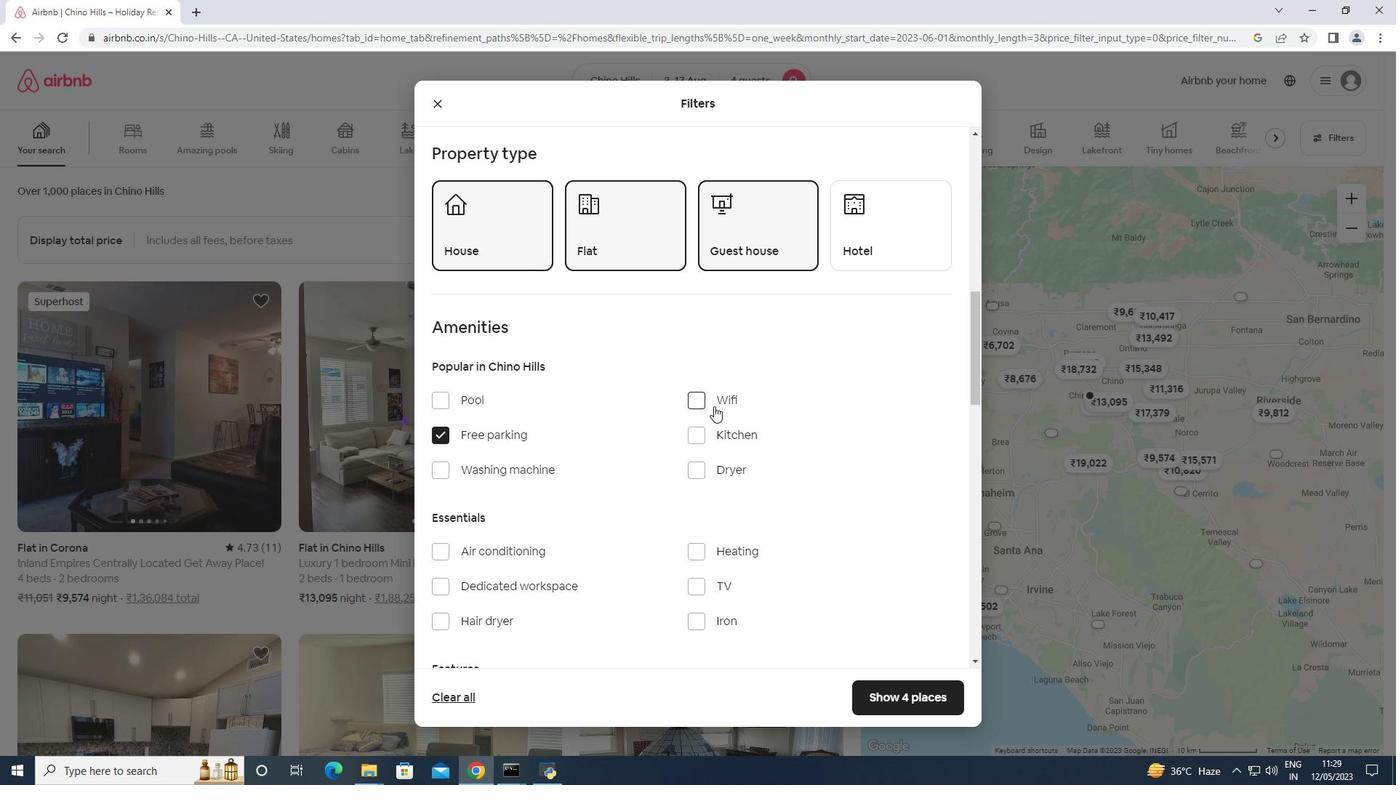 
Action: Mouse pressed left at (714, 402)
Screenshot: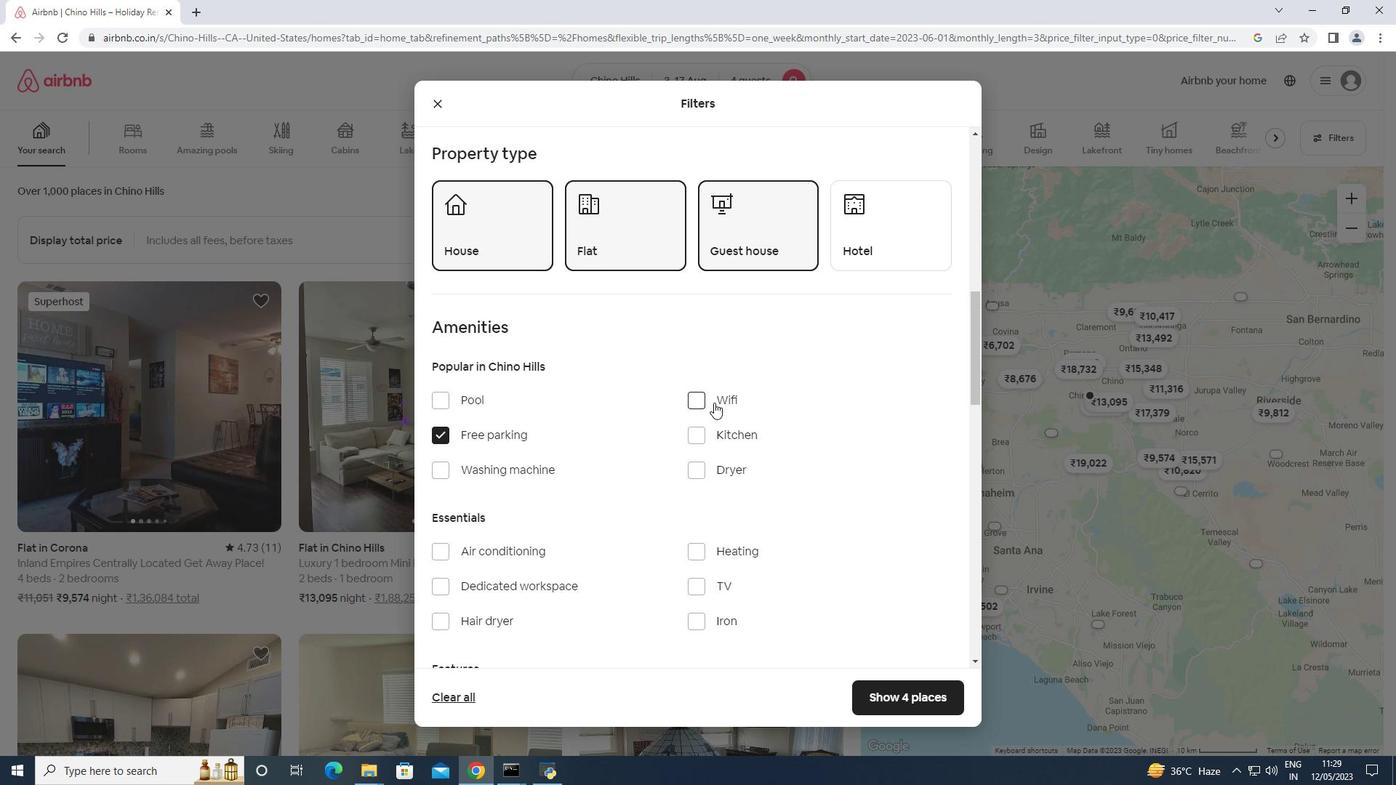 
Action: Mouse moved to (462, 433)
Screenshot: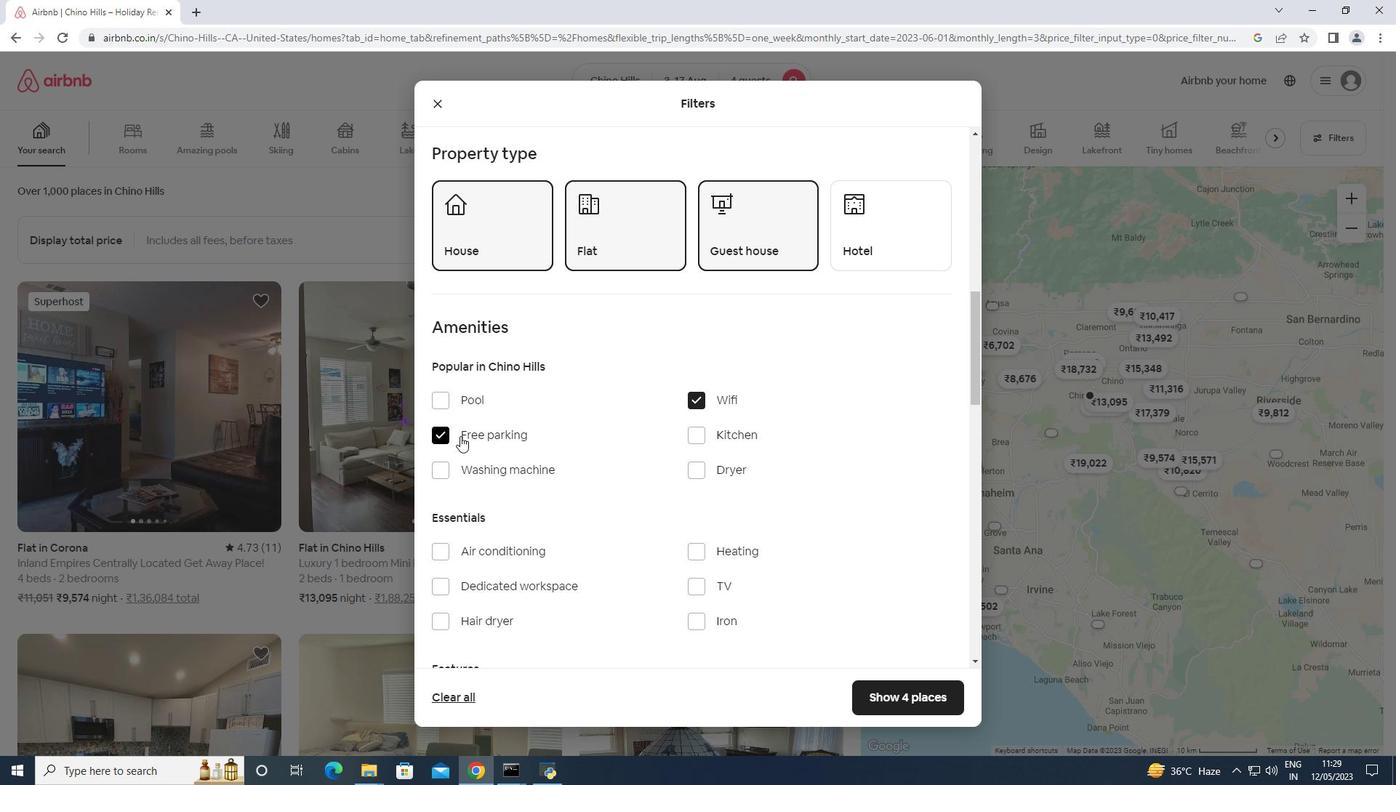 
Action: Mouse pressed left at (462, 433)
Screenshot: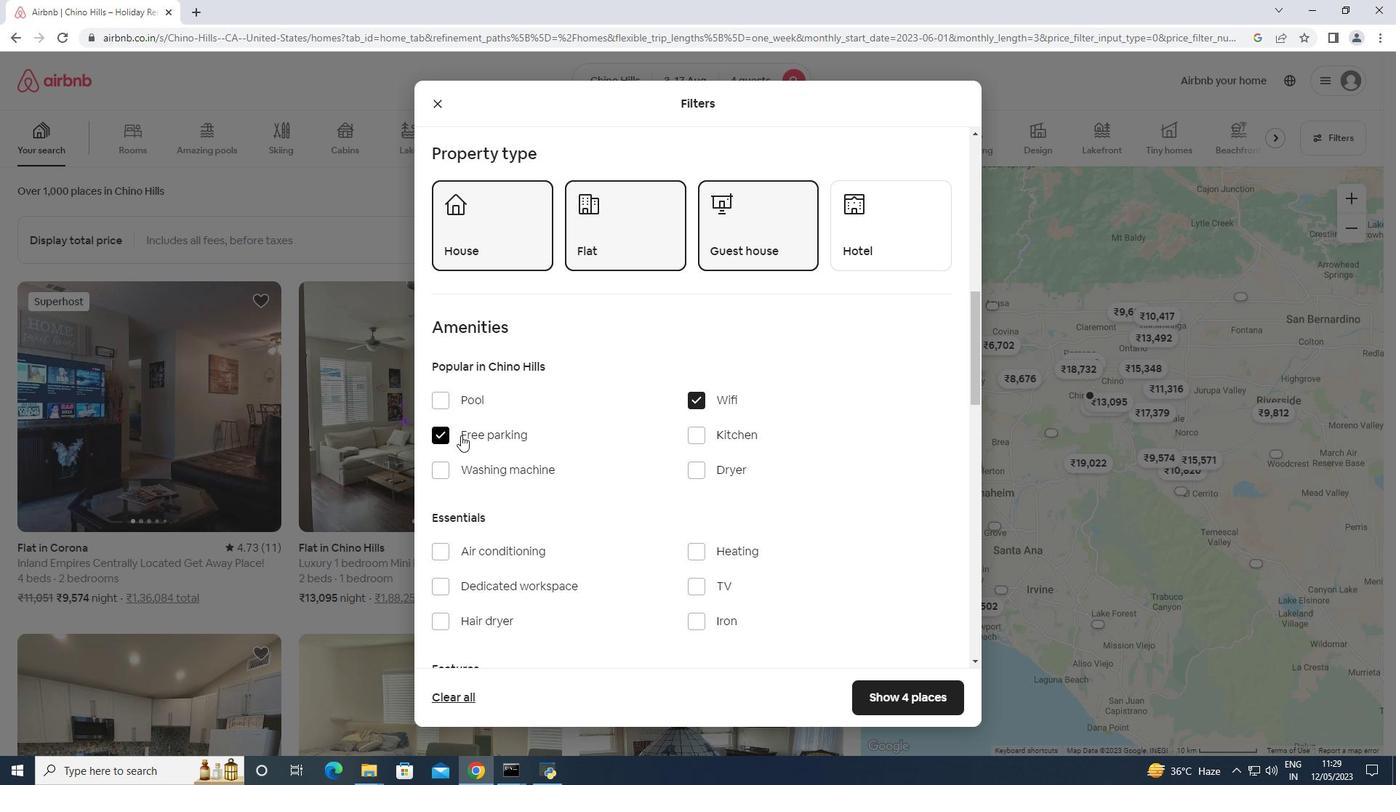 
Action: Mouse moved to (475, 469)
Screenshot: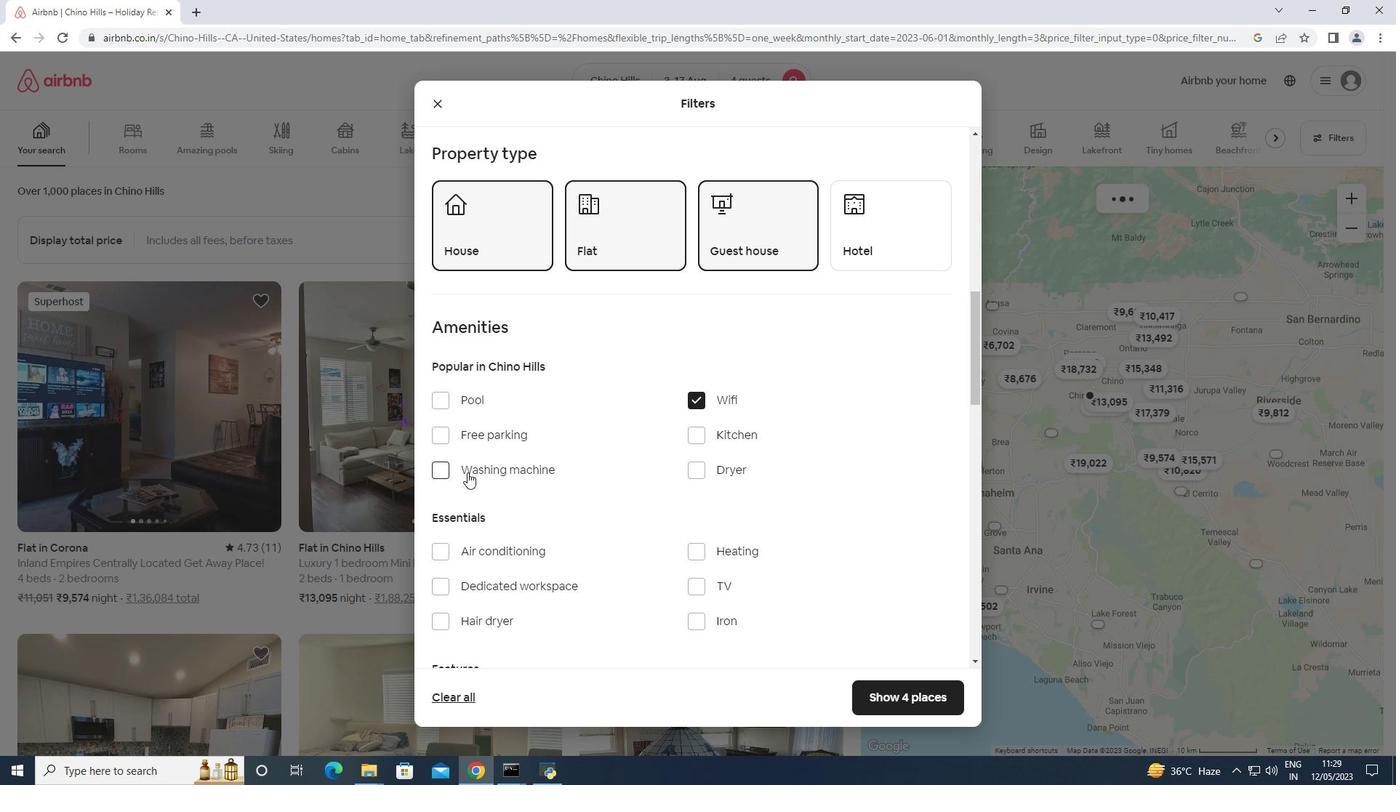 
Action: Mouse pressed left at (475, 469)
Screenshot: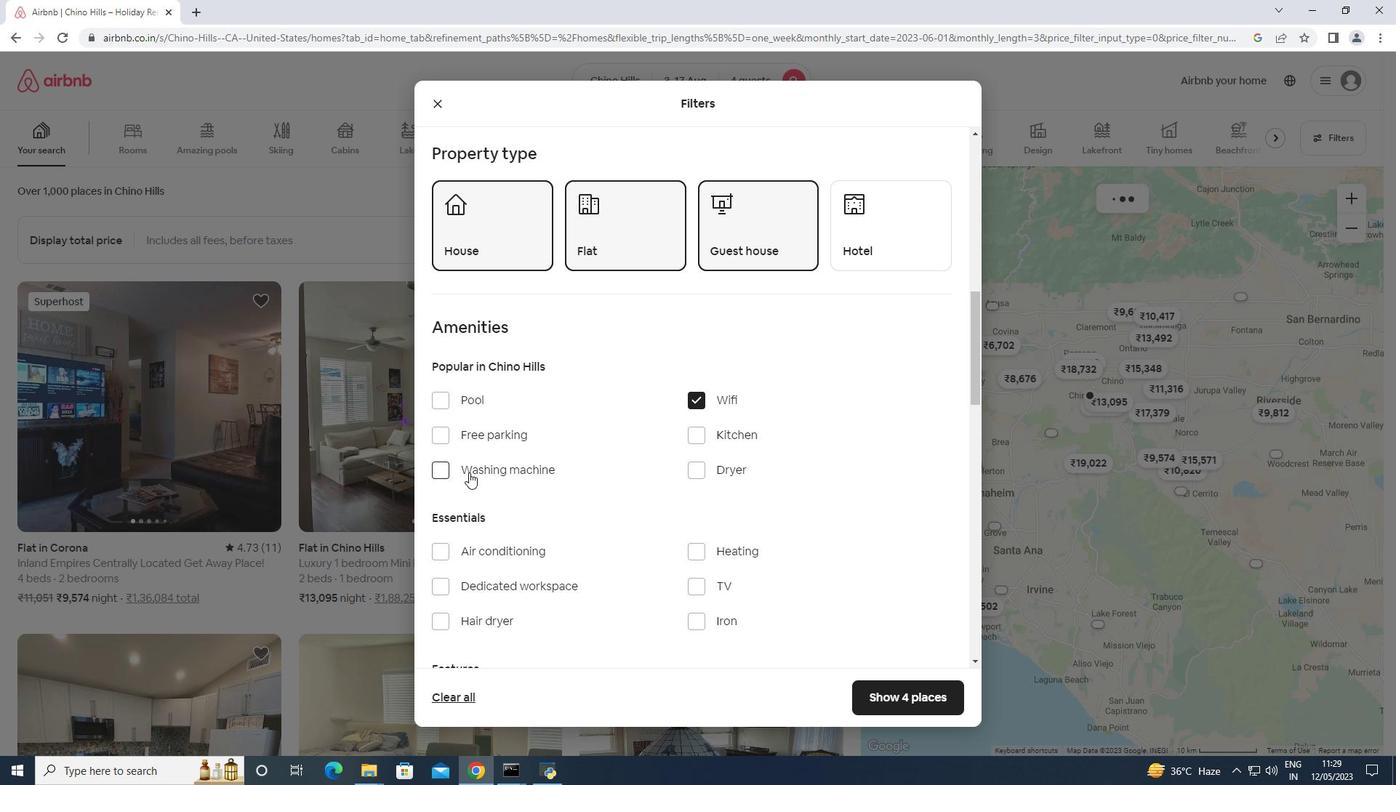 
Action: Mouse moved to (475, 469)
Screenshot: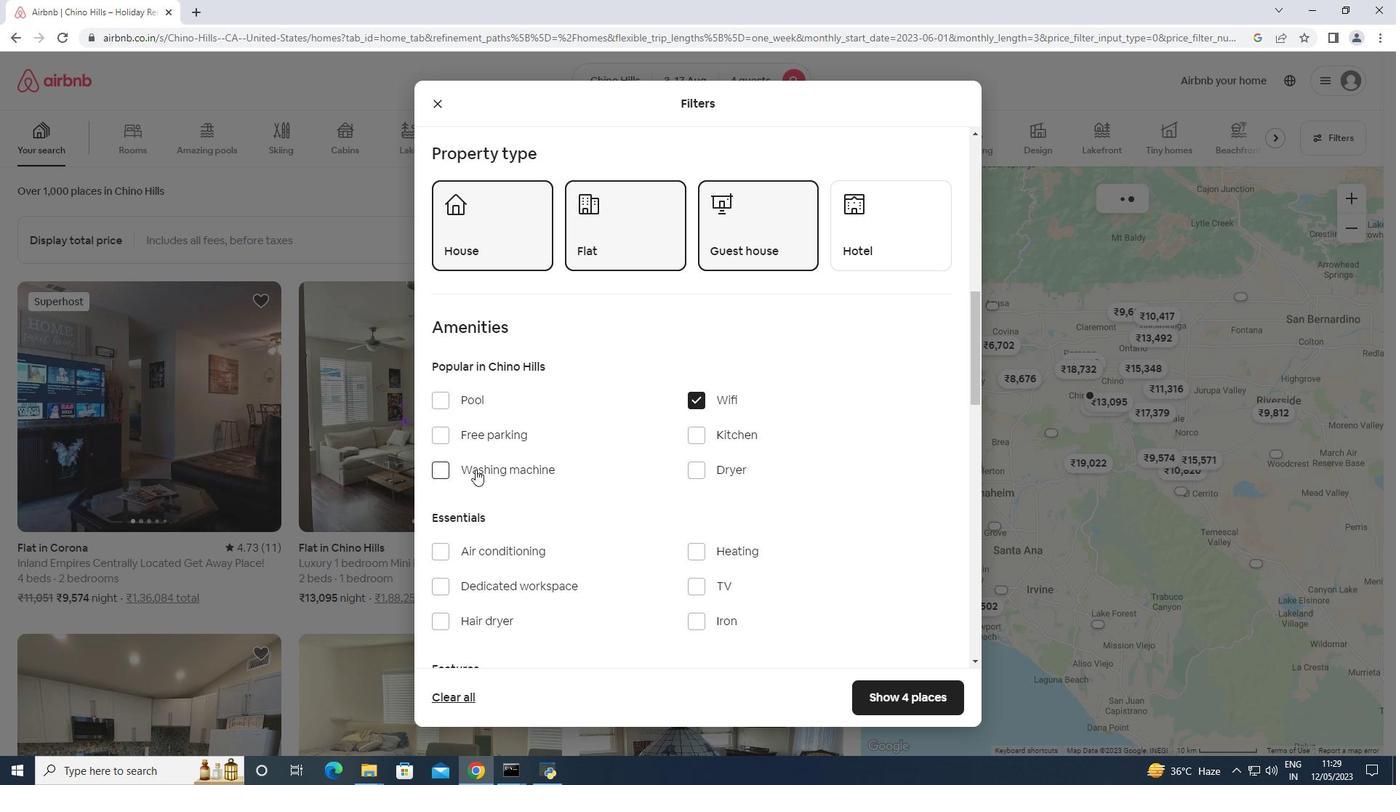 
Action: Mouse scrolled (475, 468) with delta (0, 0)
Screenshot: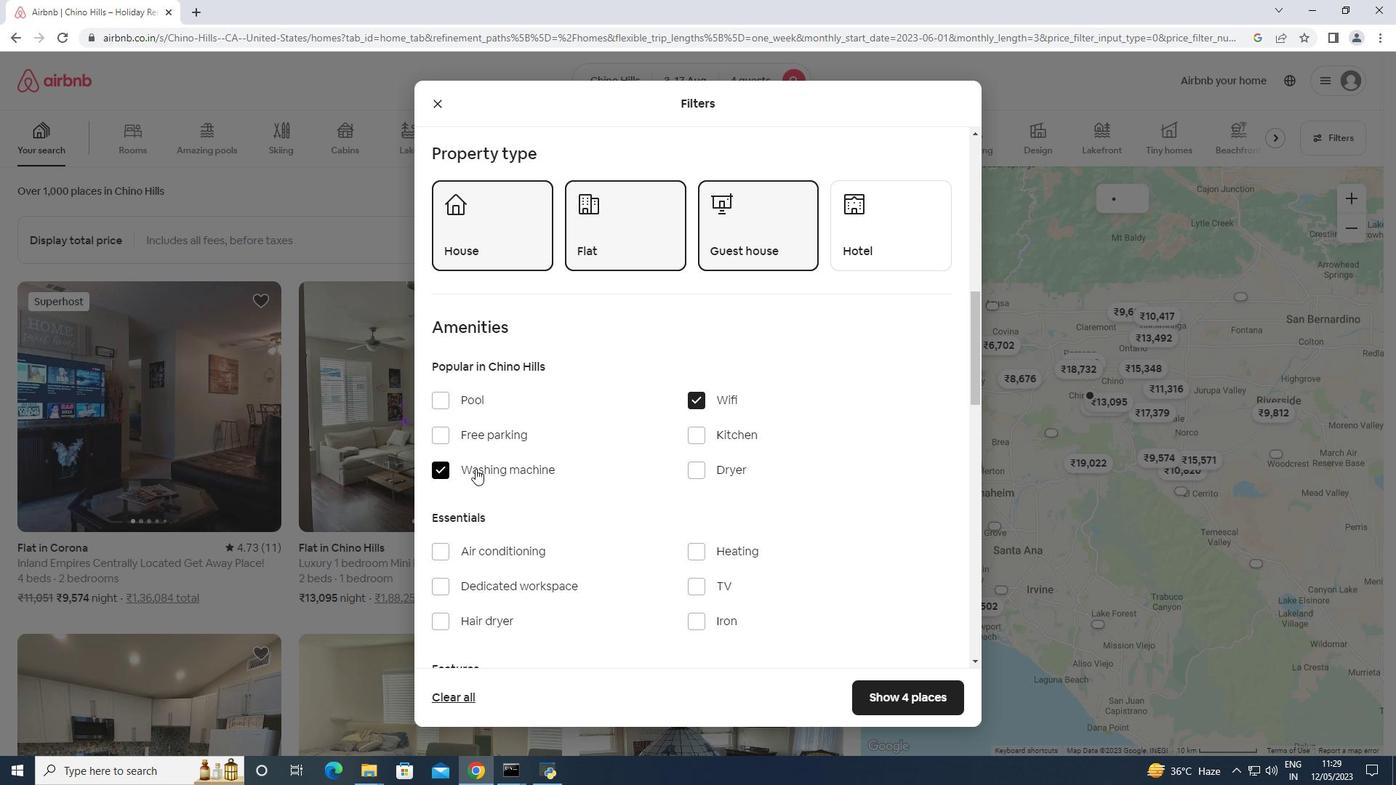 
Action: Mouse scrolled (475, 468) with delta (0, 0)
Screenshot: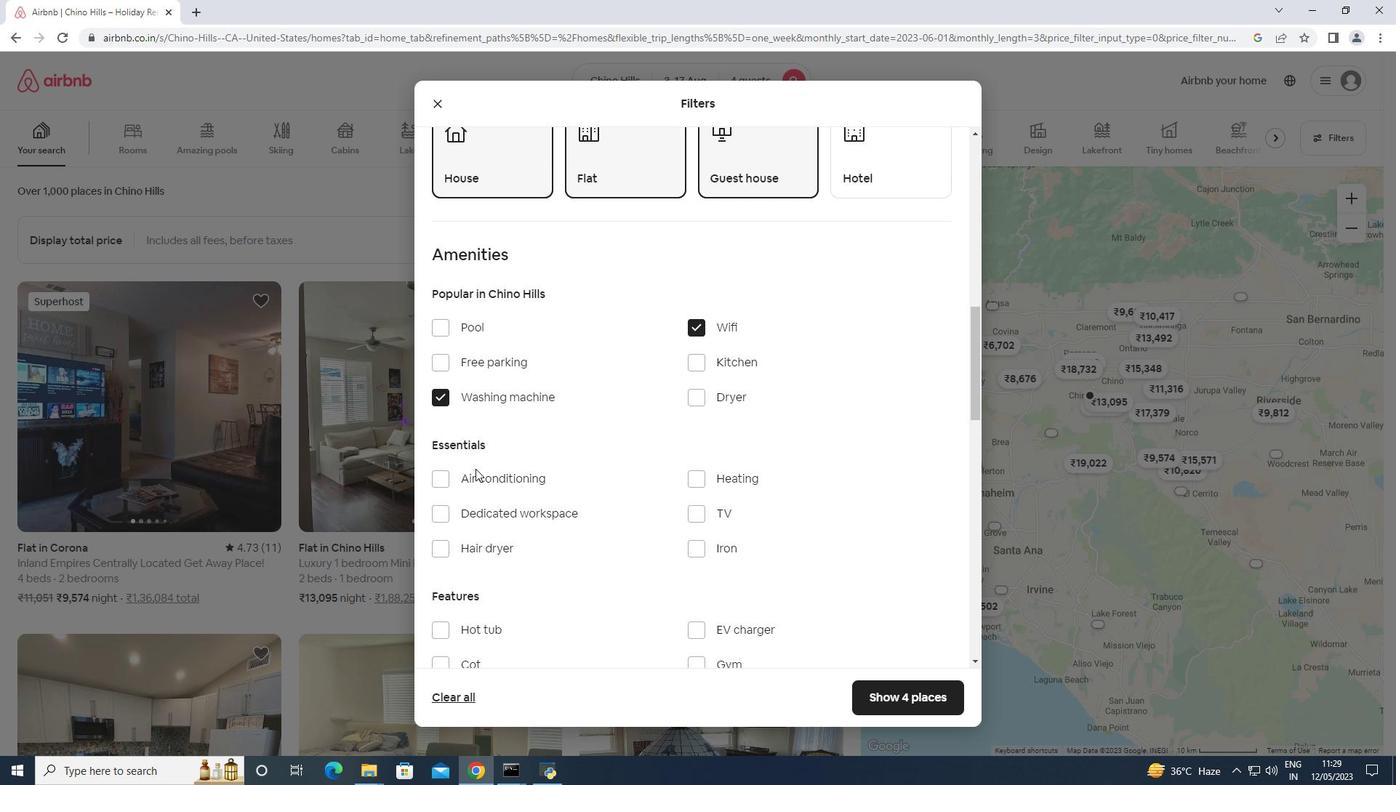 
Action: Mouse scrolled (475, 468) with delta (0, 0)
Screenshot: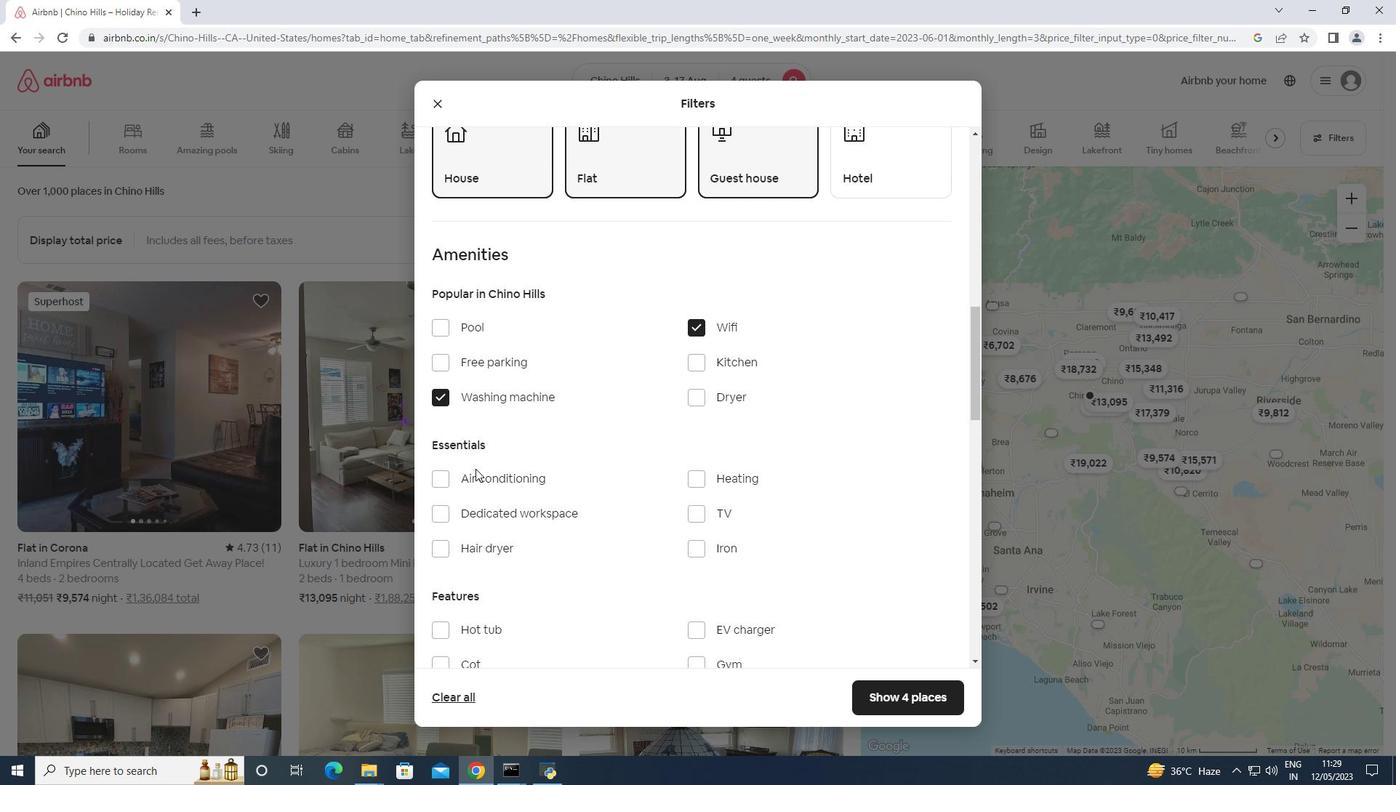 
Action: Mouse scrolled (475, 468) with delta (0, 0)
Screenshot: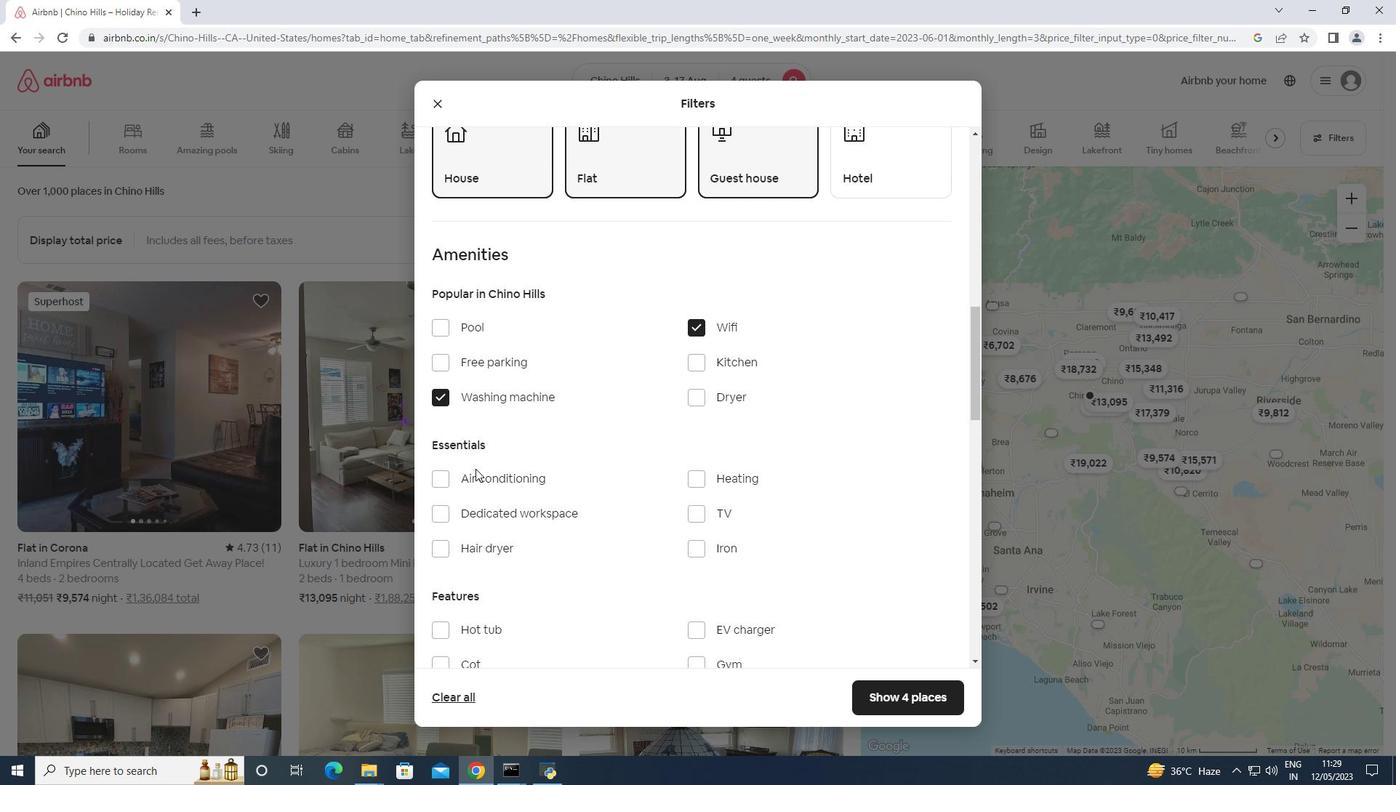 
Action: Mouse scrolled (475, 468) with delta (0, 0)
Screenshot: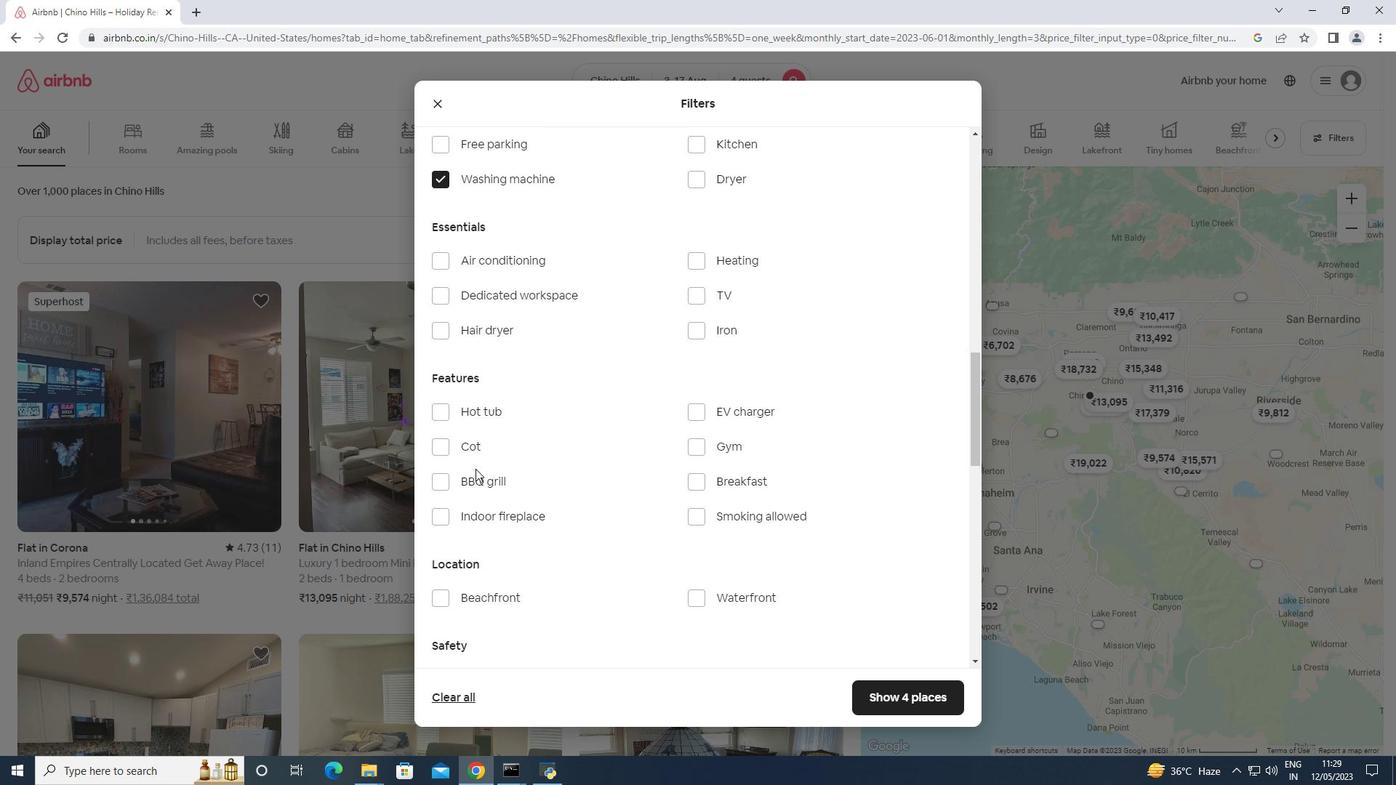 
Action: Mouse scrolled (475, 468) with delta (0, 0)
Screenshot: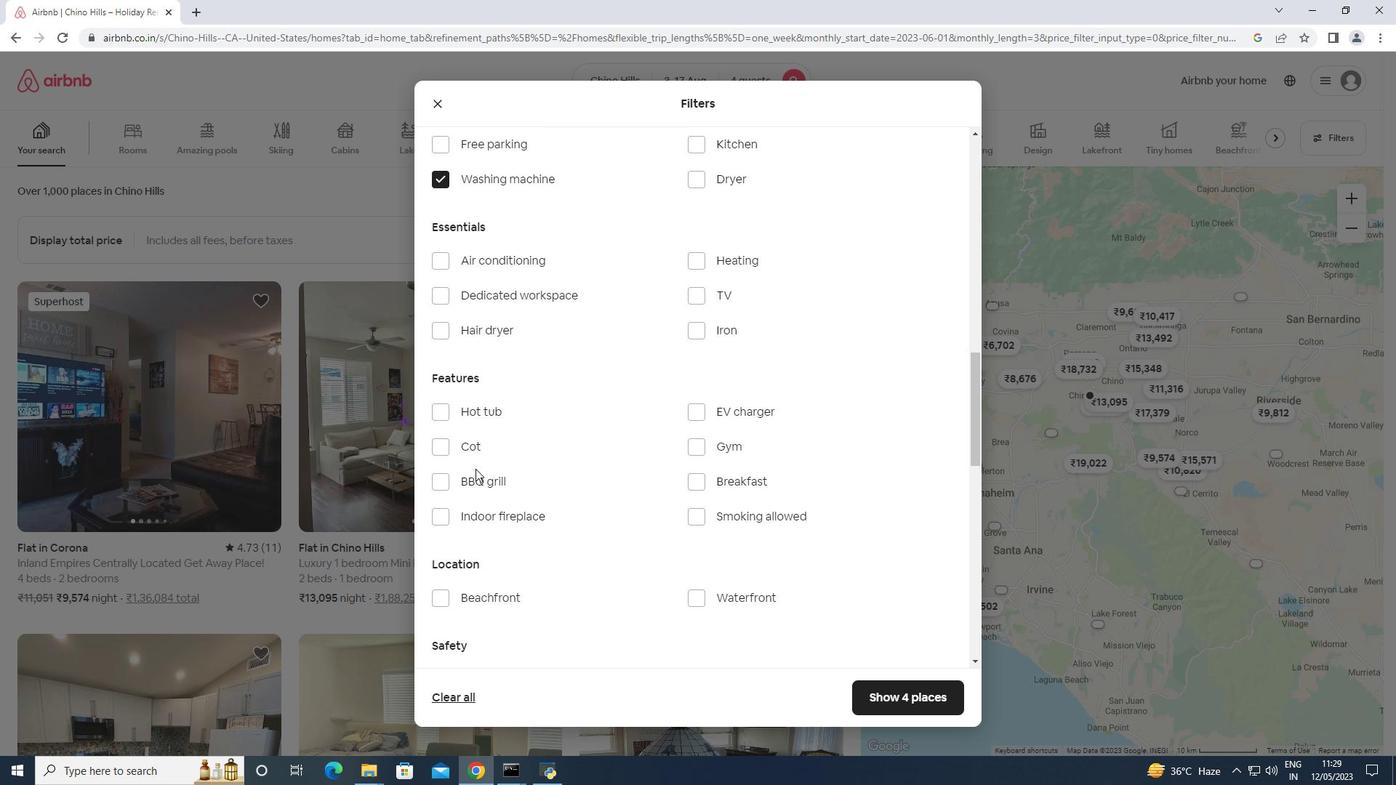 
Action: Mouse scrolled (475, 468) with delta (0, 0)
Screenshot: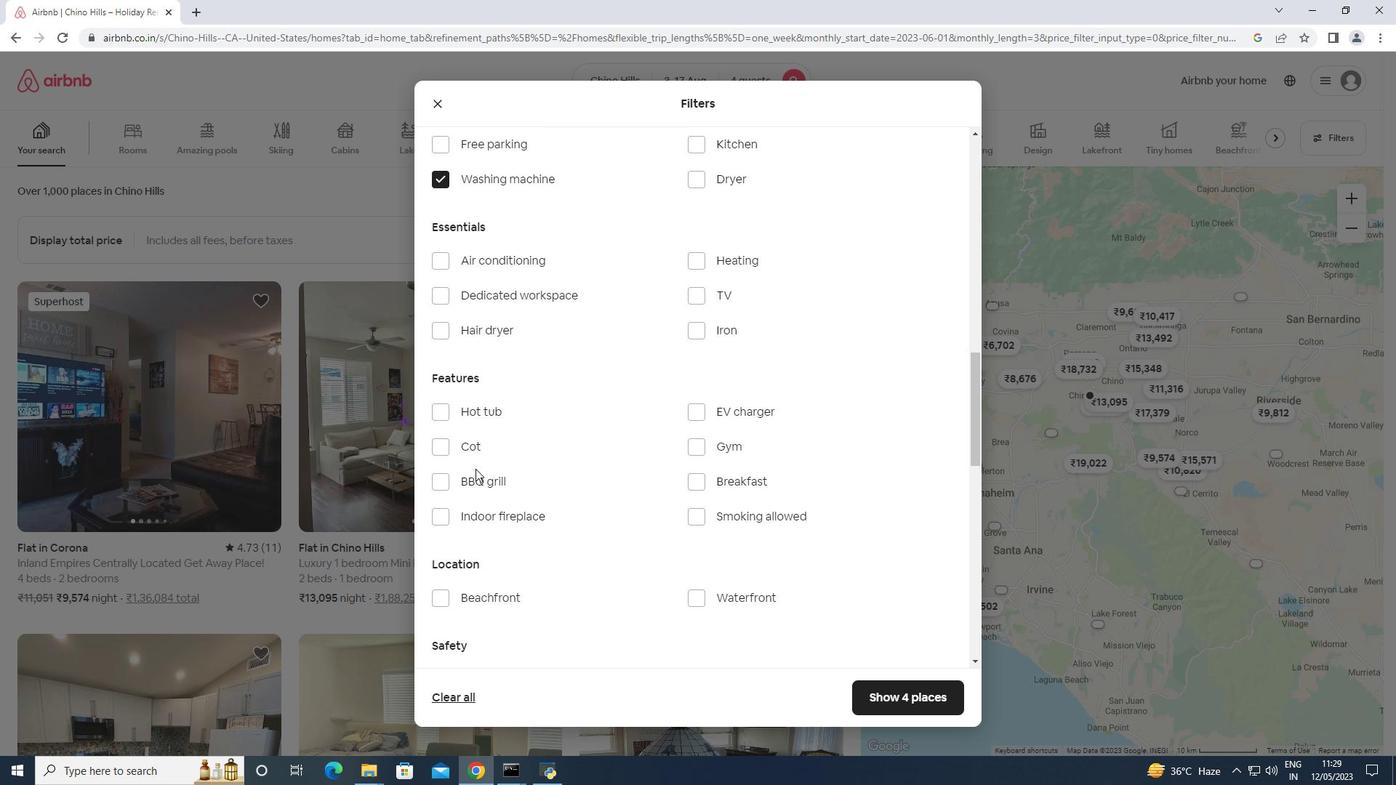 
Action: Mouse scrolled (475, 468) with delta (0, 0)
Screenshot: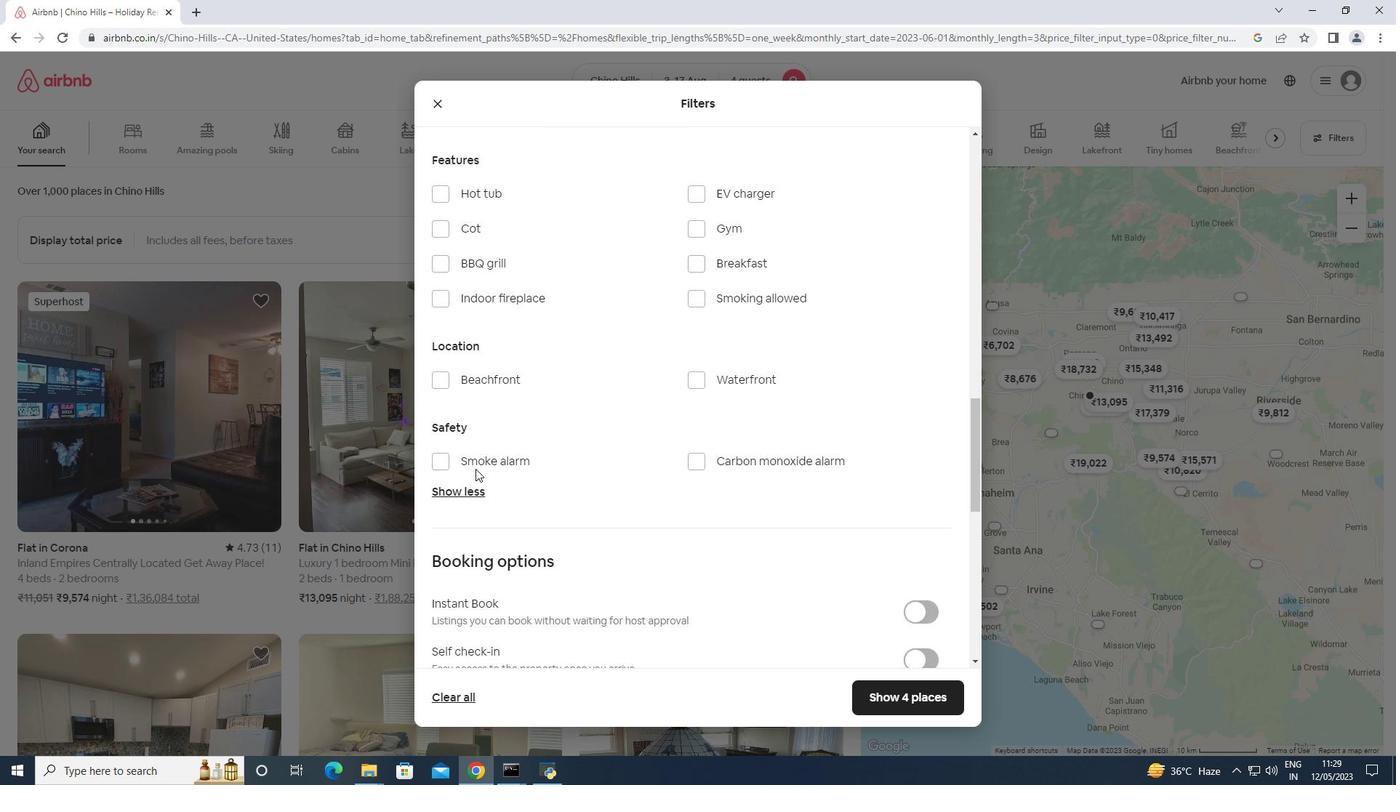 
Action: Mouse scrolled (475, 468) with delta (0, 0)
Screenshot: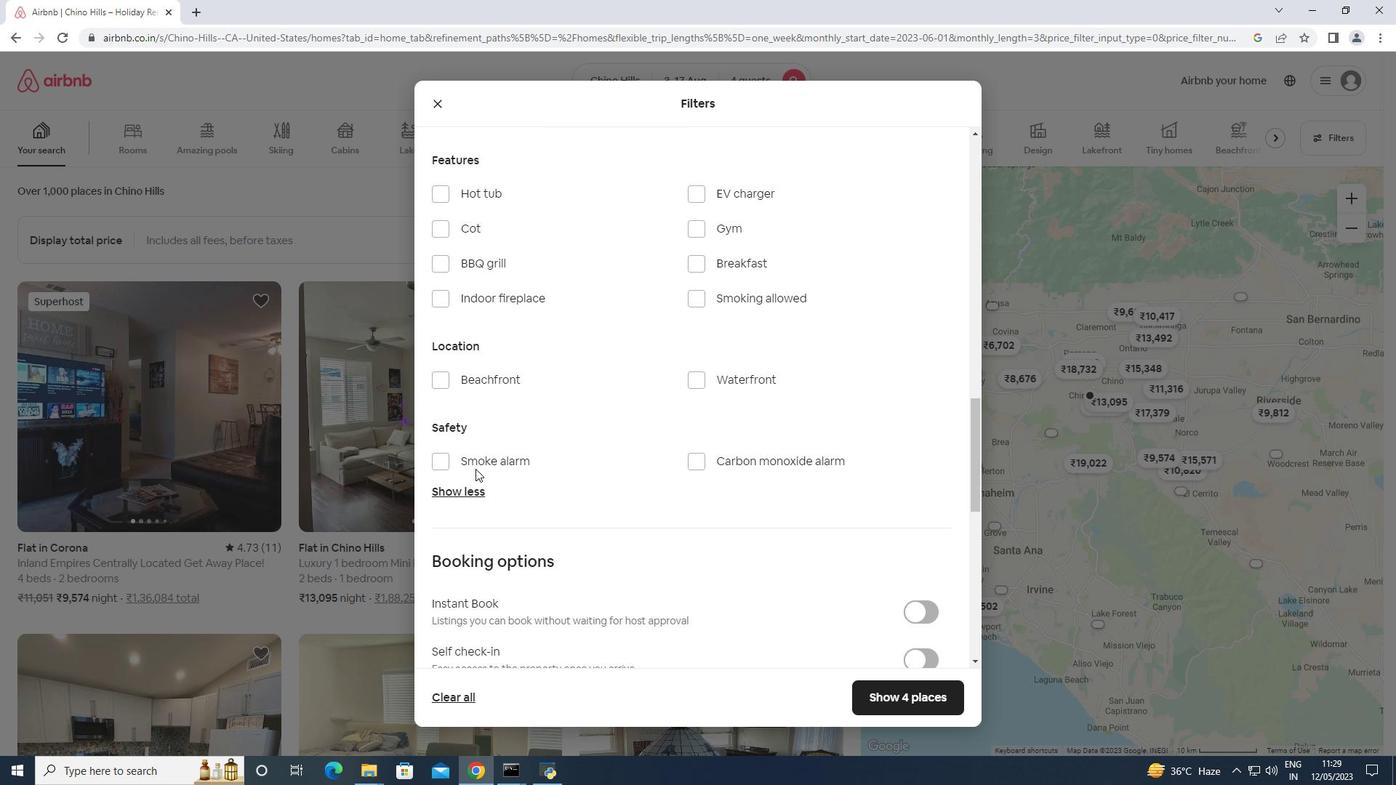 
Action: Mouse scrolled (475, 468) with delta (0, 0)
Screenshot: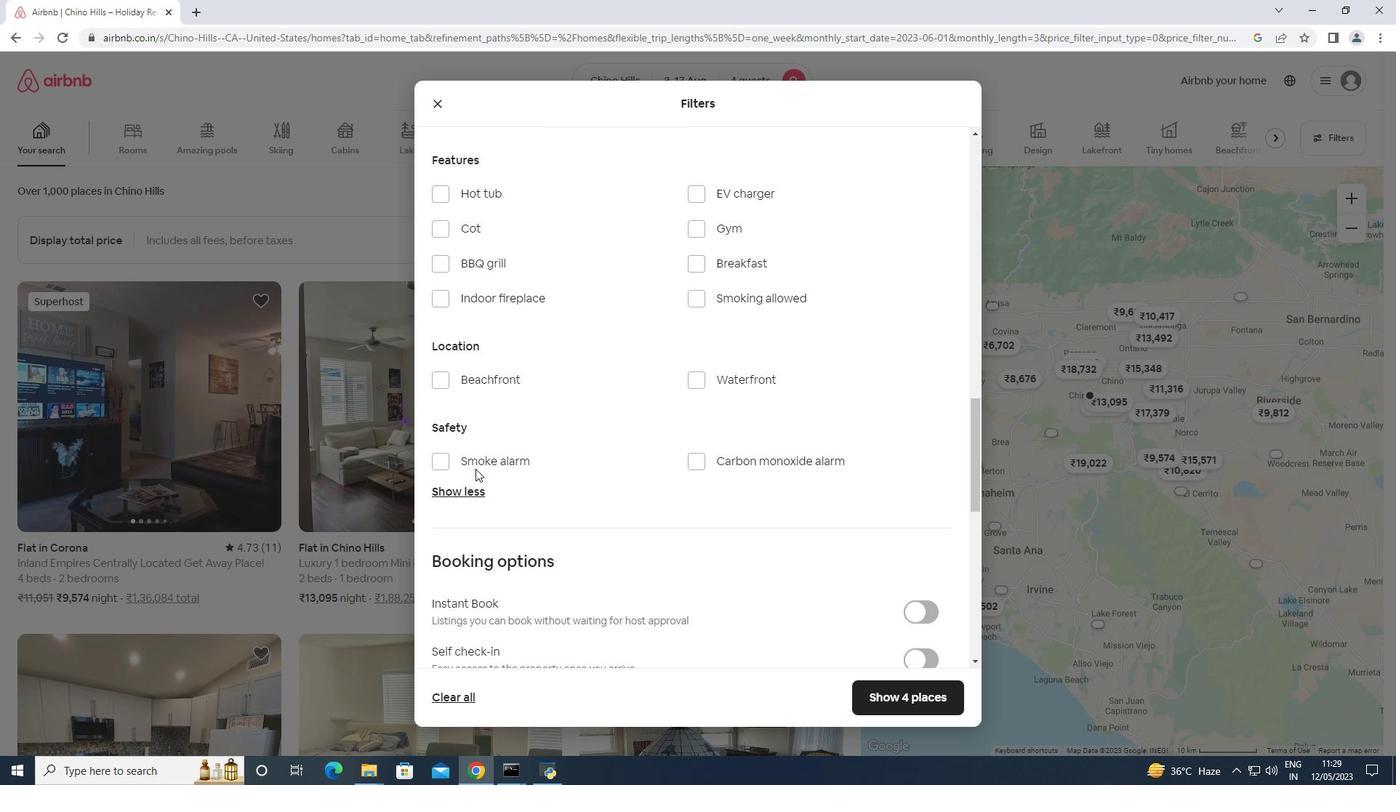
Action: Mouse scrolled (475, 468) with delta (0, 0)
Screenshot: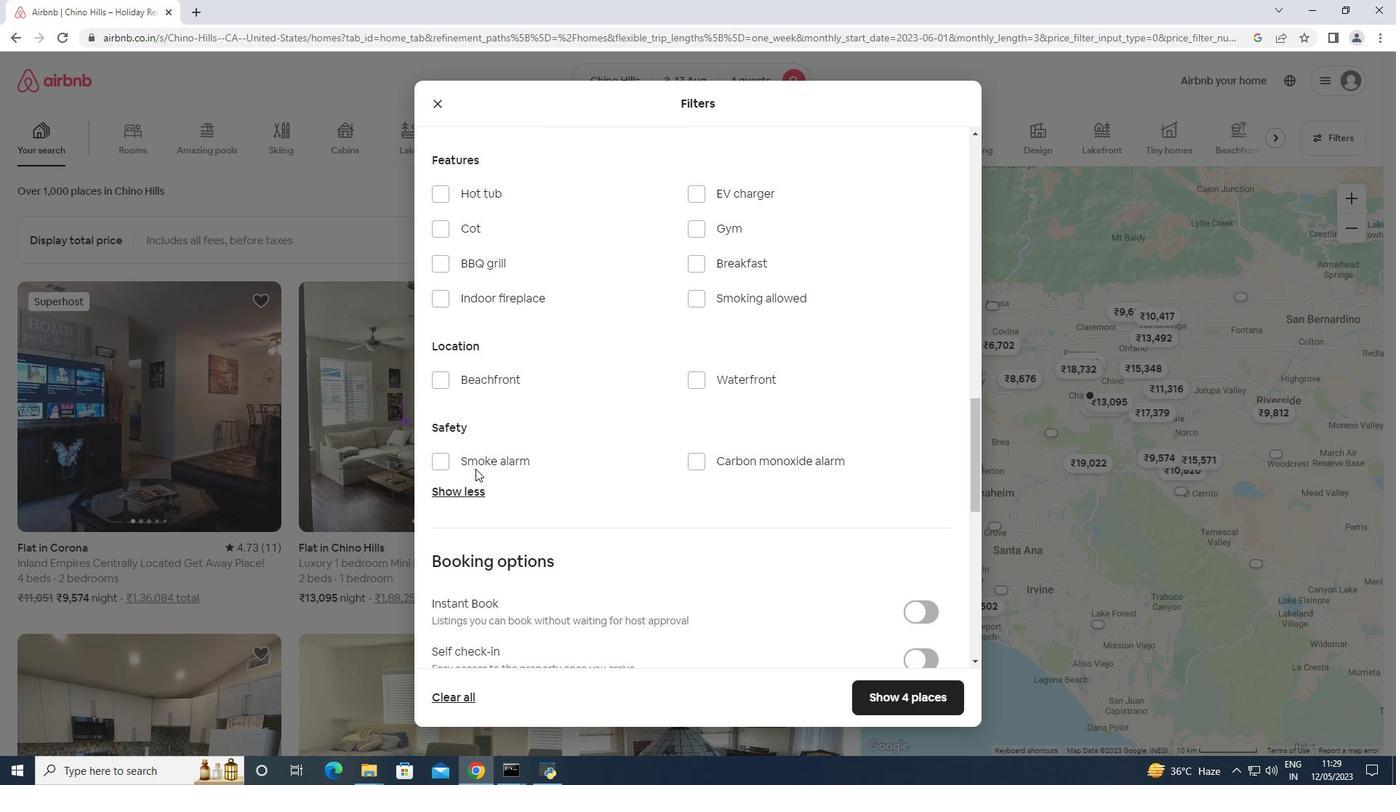 
Action: Mouse moved to (927, 373)
Screenshot: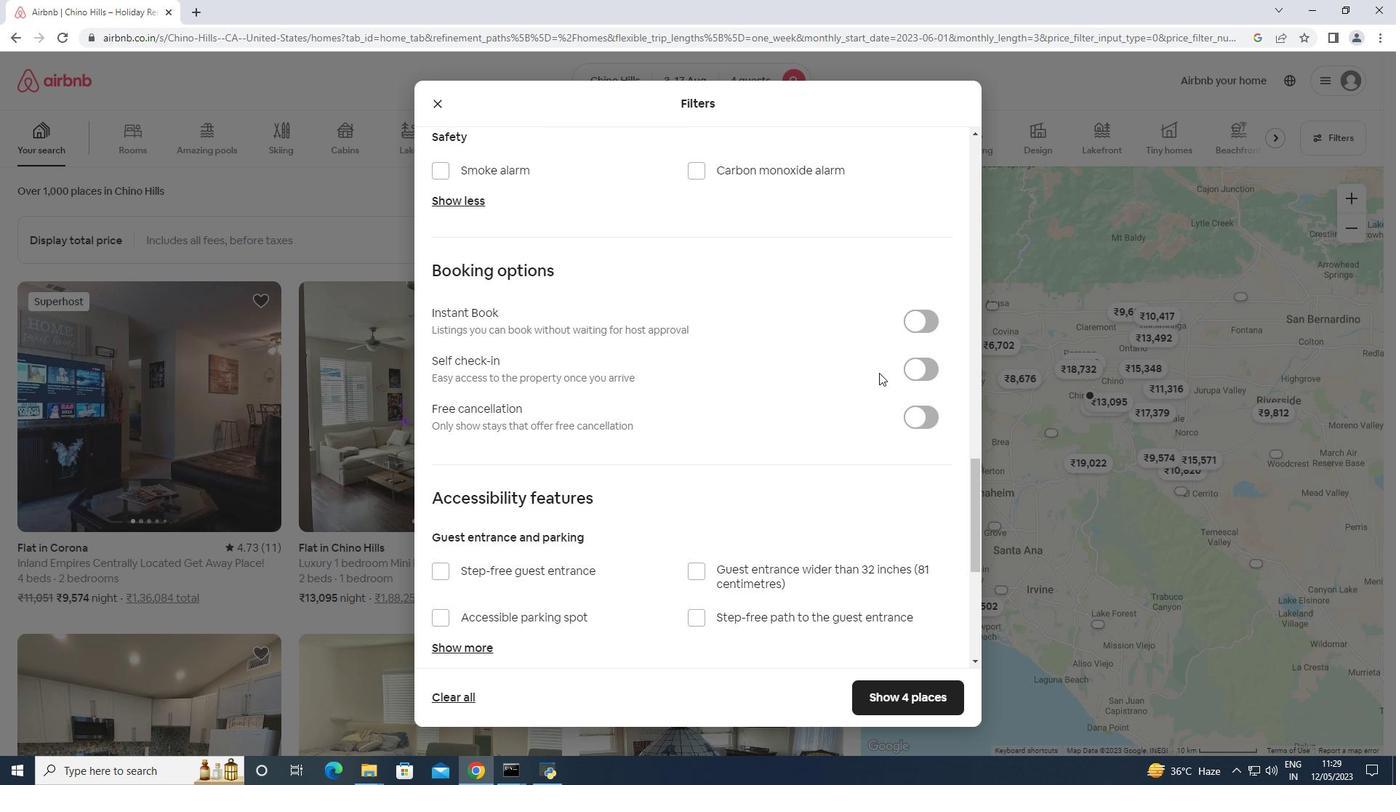 
Action: Mouse pressed left at (927, 373)
Screenshot: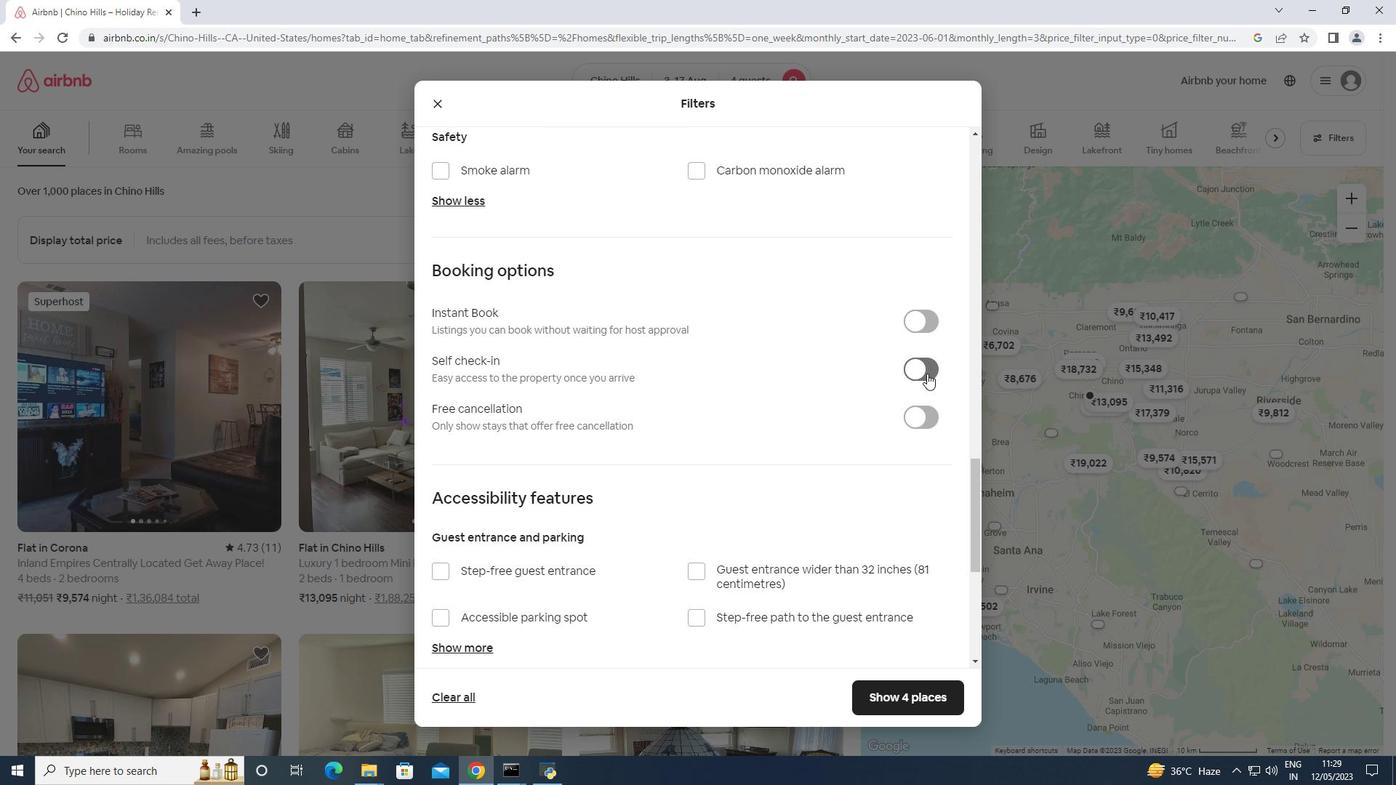 
Action: Mouse moved to (926, 374)
Screenshot: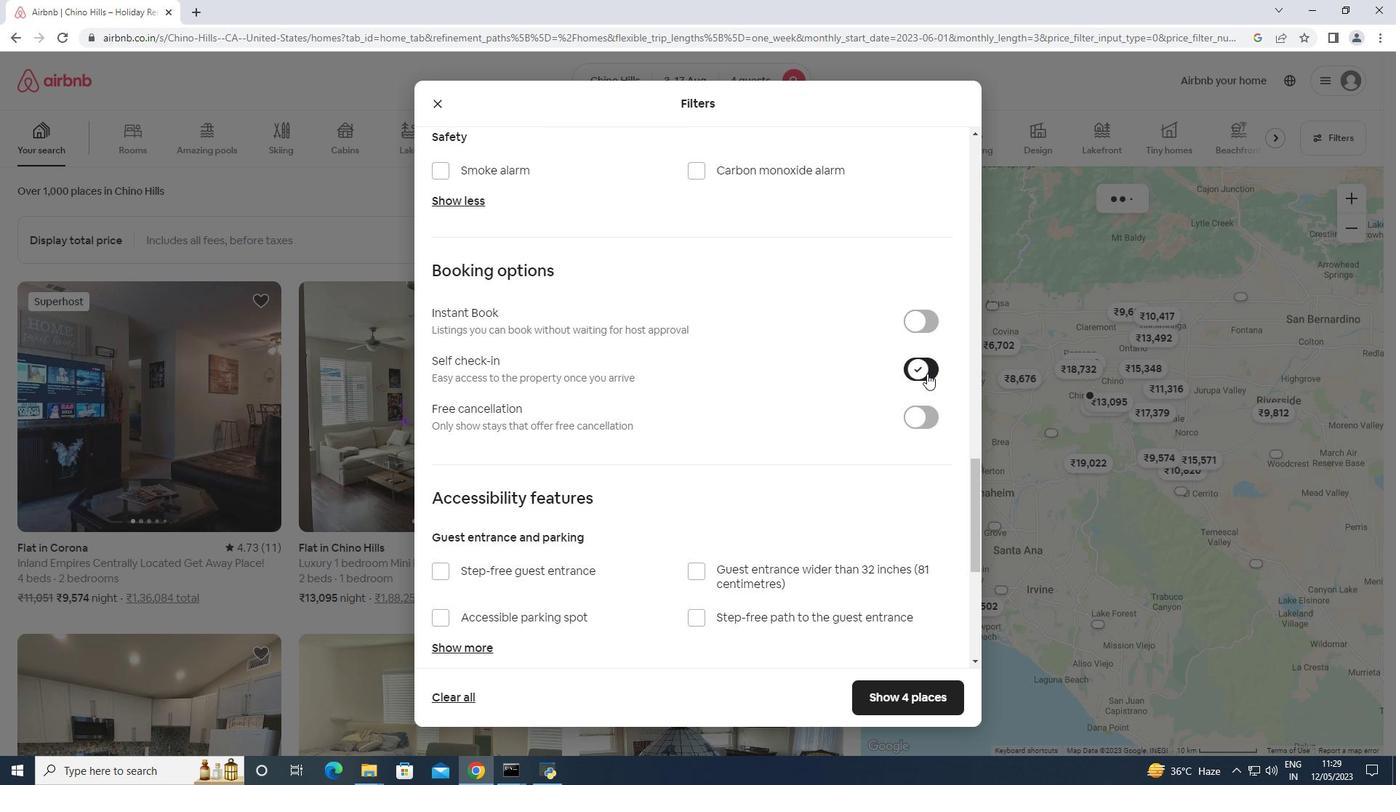 
Action: Mouse scrolled (926, 373) with delta (0, 0)
Screenshot: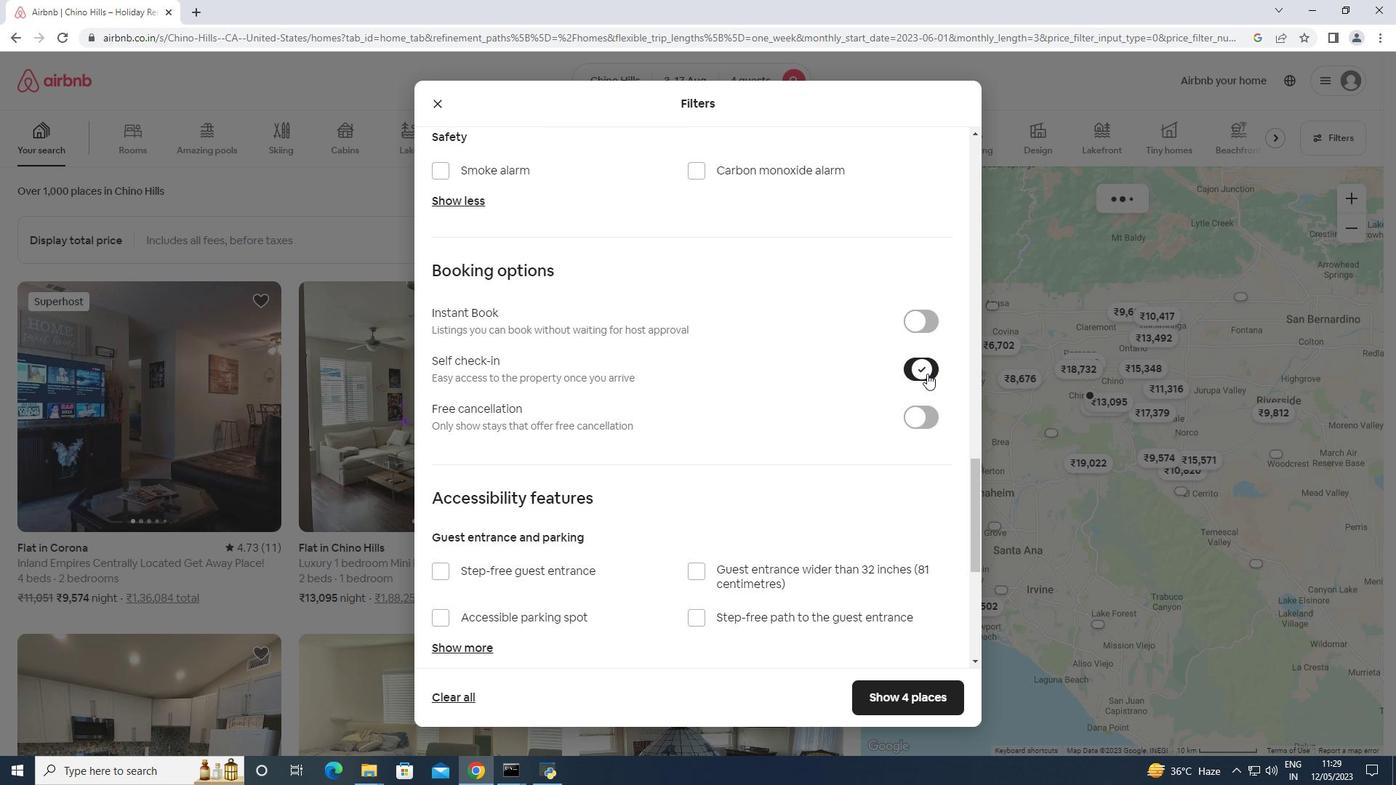 
Action: Mouse moved to (923, 376)
Screenshot: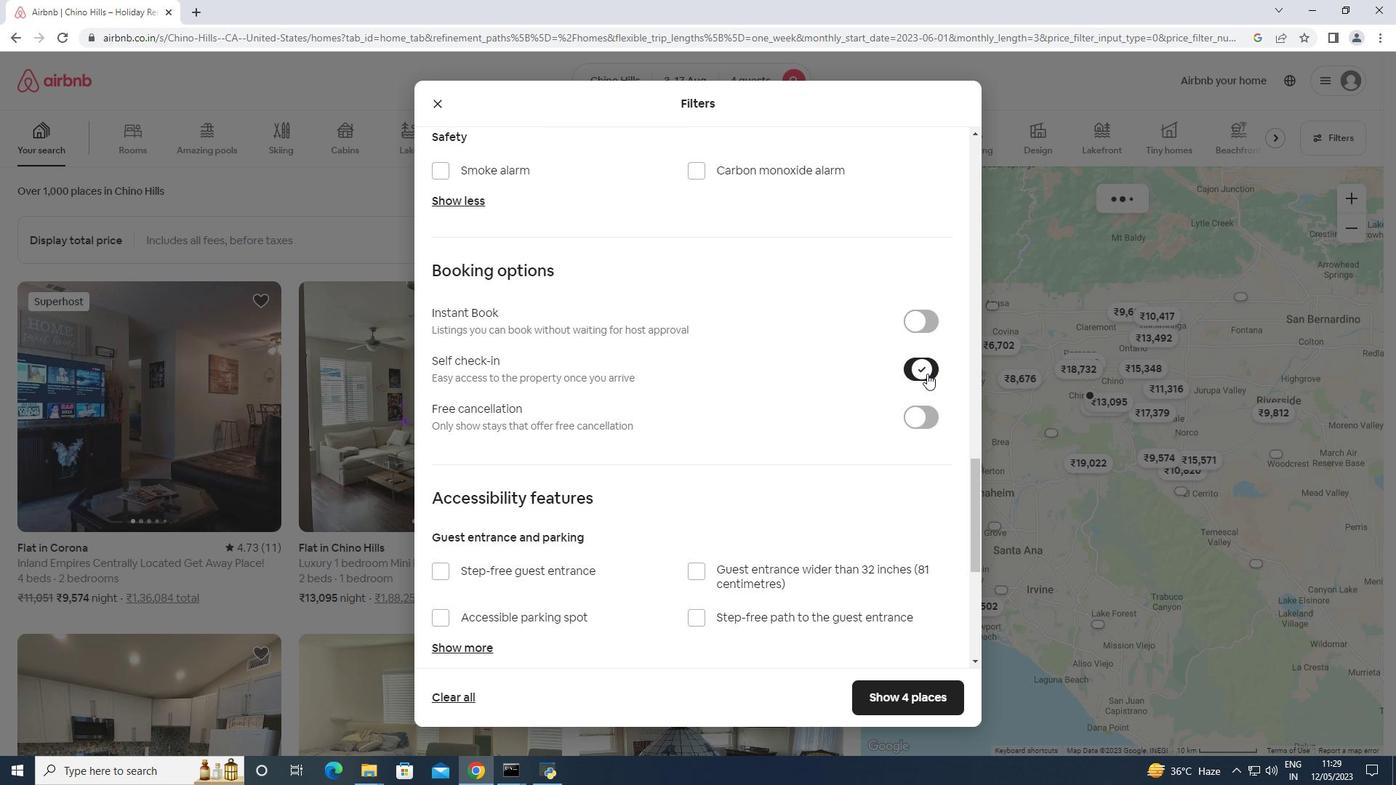
Action: Mouse scrolled (924, 375) with delta (0, 0)
Screenshot: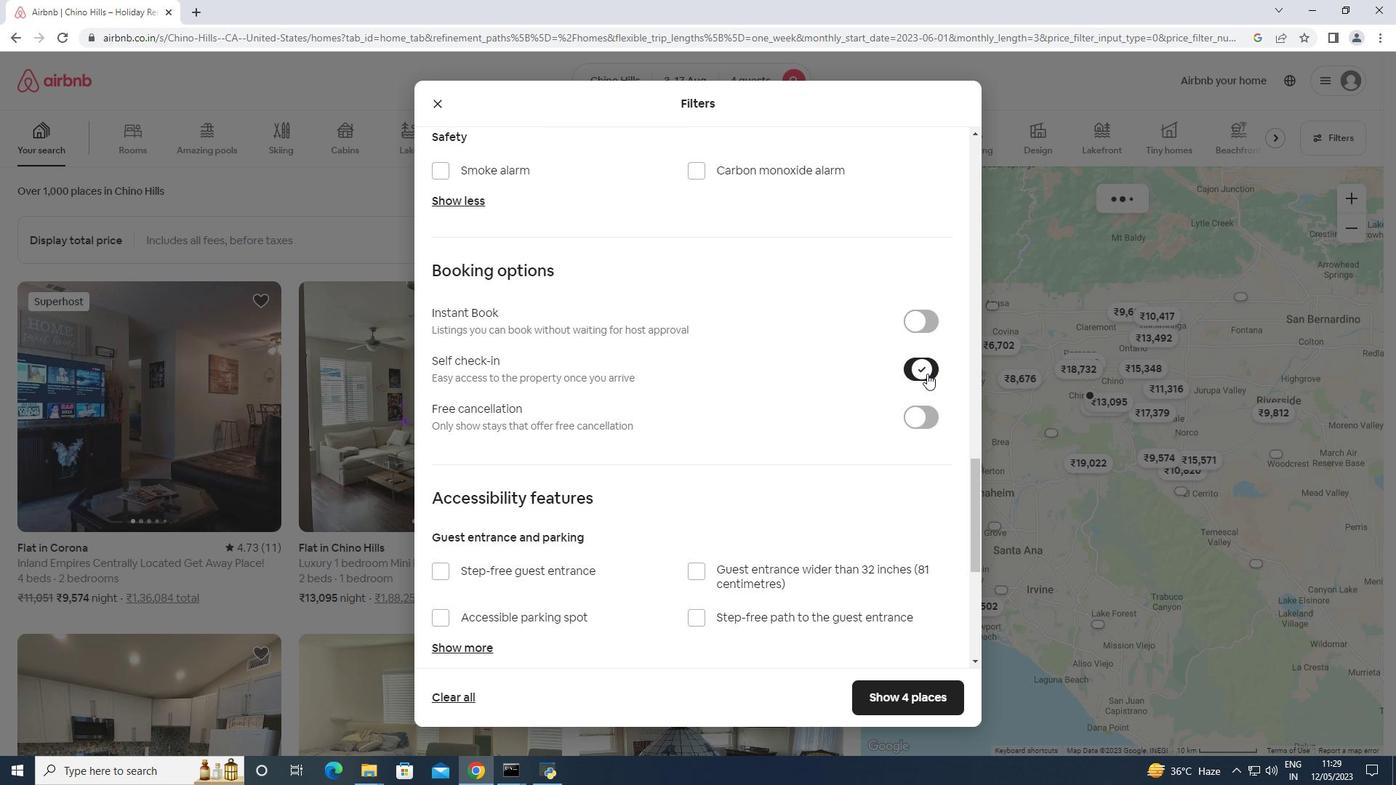 
Action: Mouse scrolled (923, 376) with delta (0, 0)
Screenshot: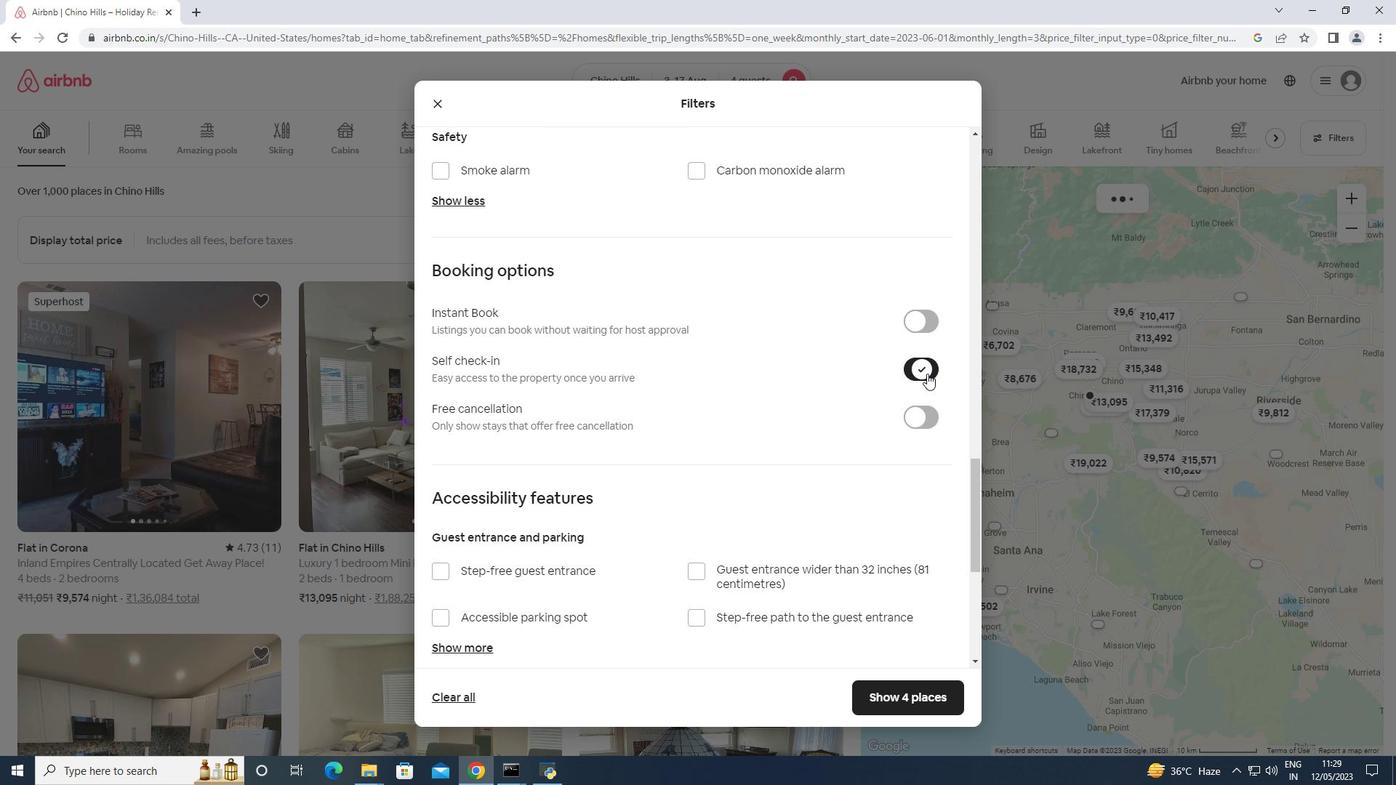 
Action: Mouse scrolled (923, 376) with delta (0, 0)
Screenshot: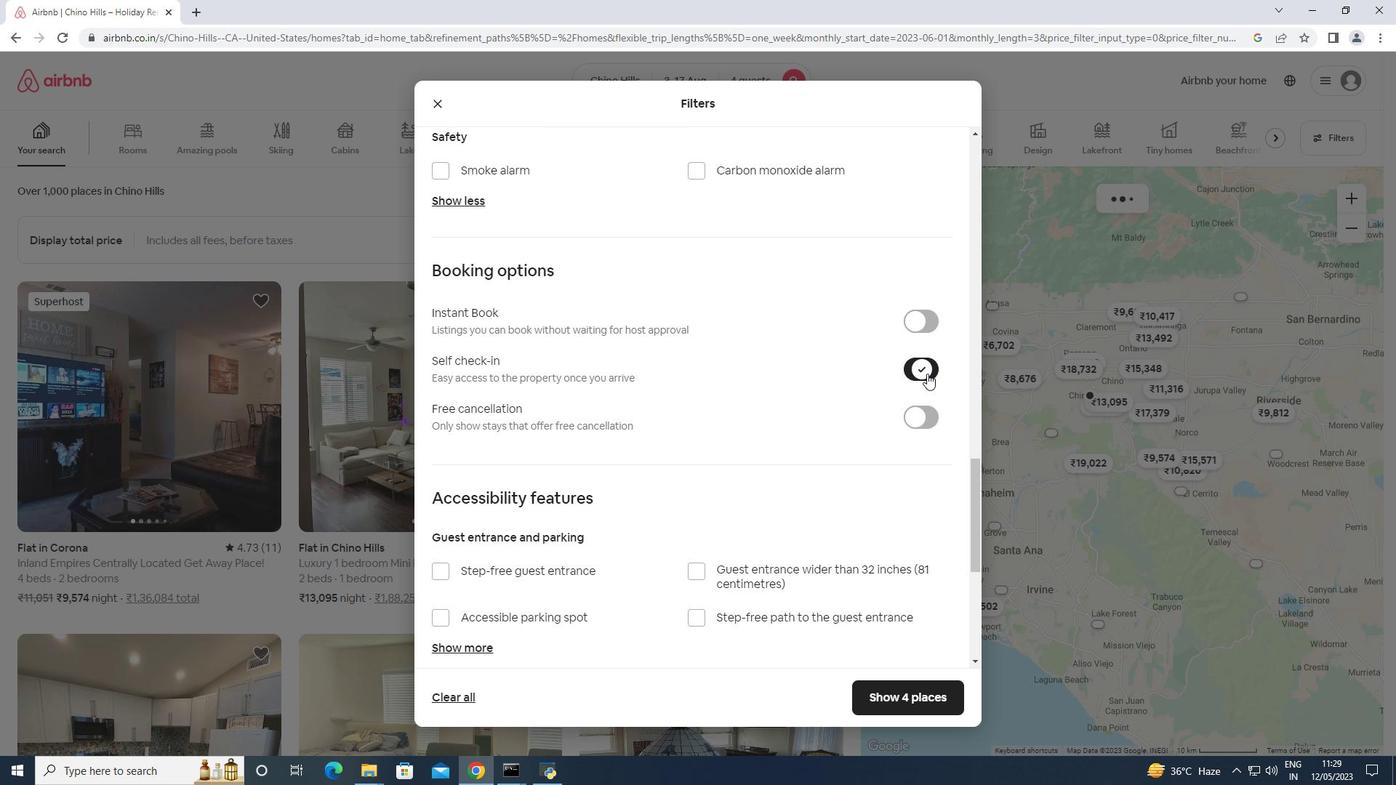 
Action: Mouse scrolled (923, 376) with delta (0, 0)
Screenshot: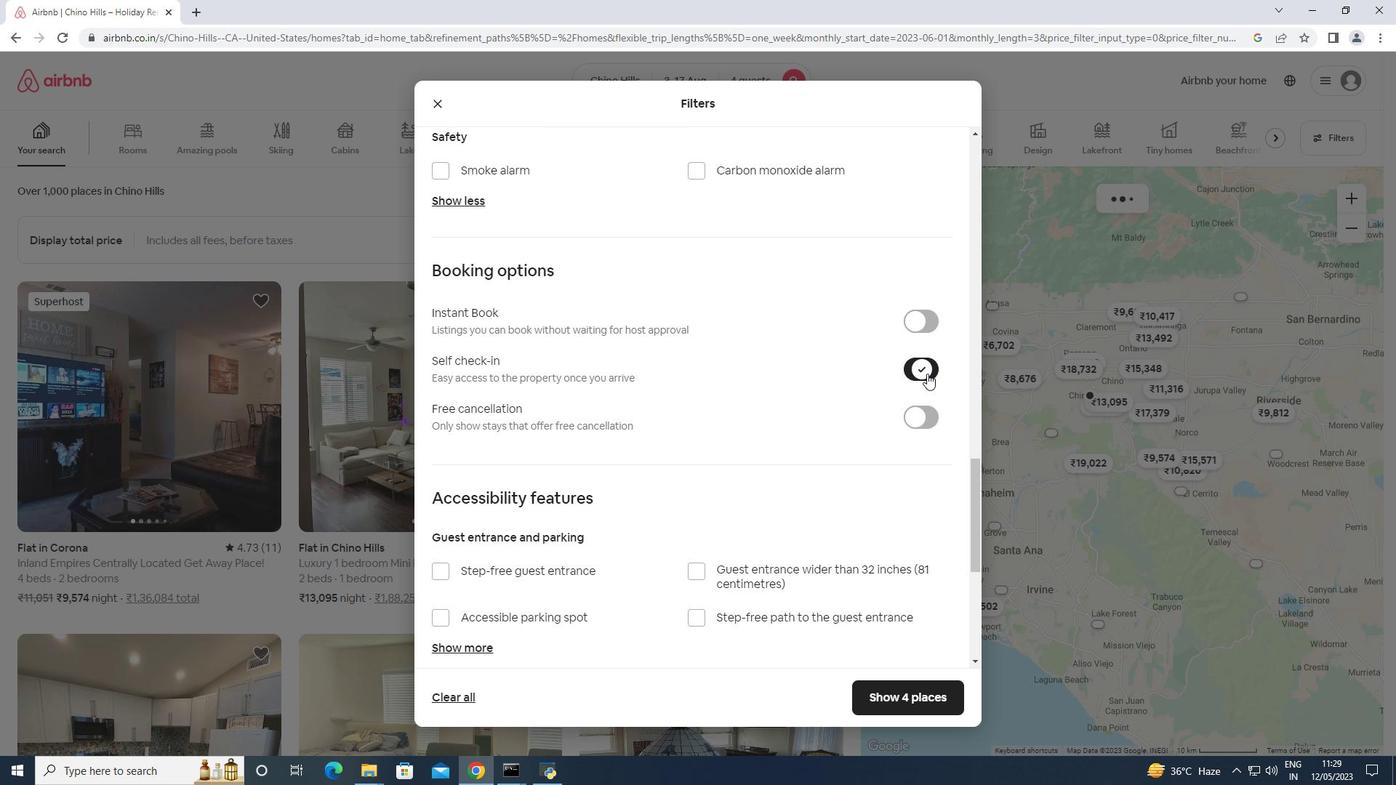 
Action: Mouse scrolled (923, 376) with delta (0, 0)
Screenshot: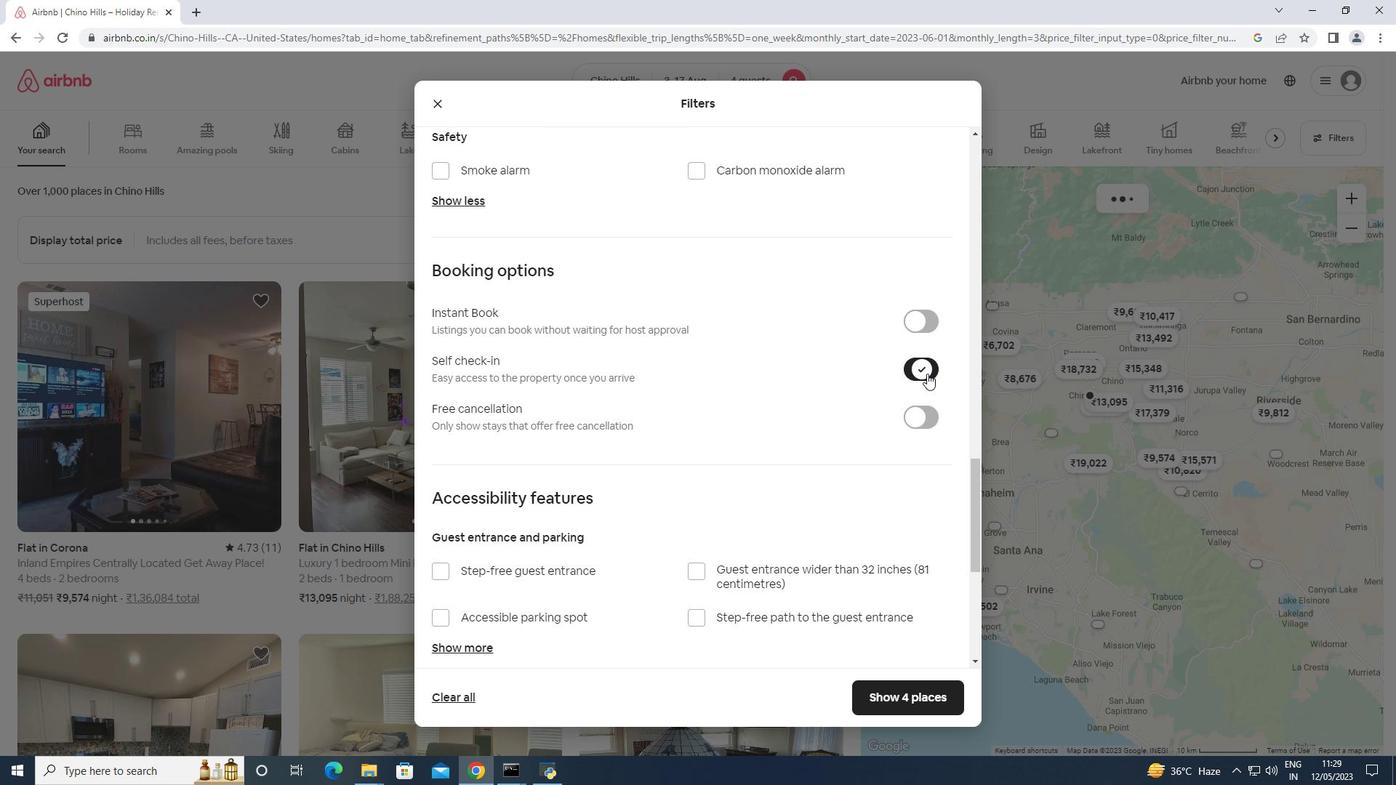 
Action: Mouse scrolled (923, 376) with delta (0, 0)
Screenshot: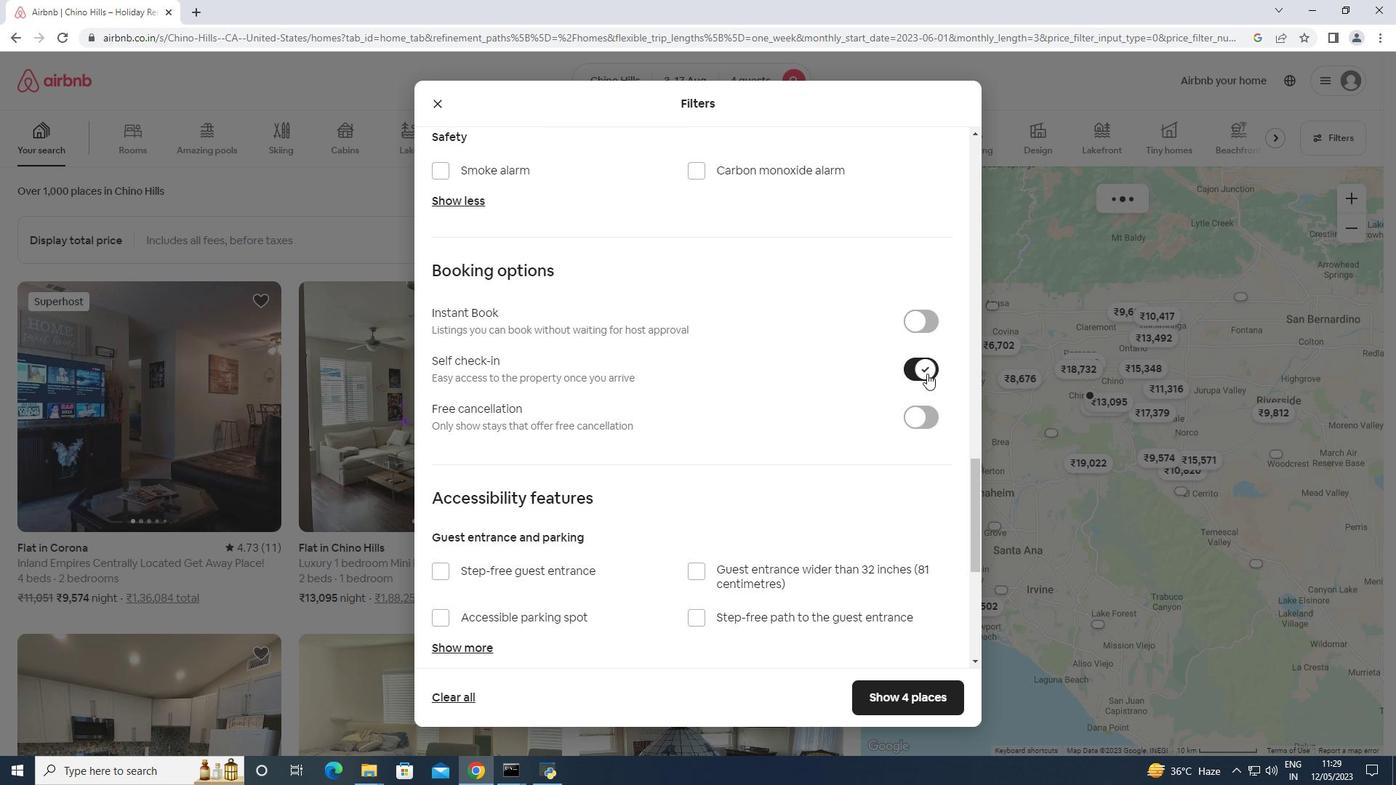 
Action: Mouse moved to (506, 562)
Screenshot: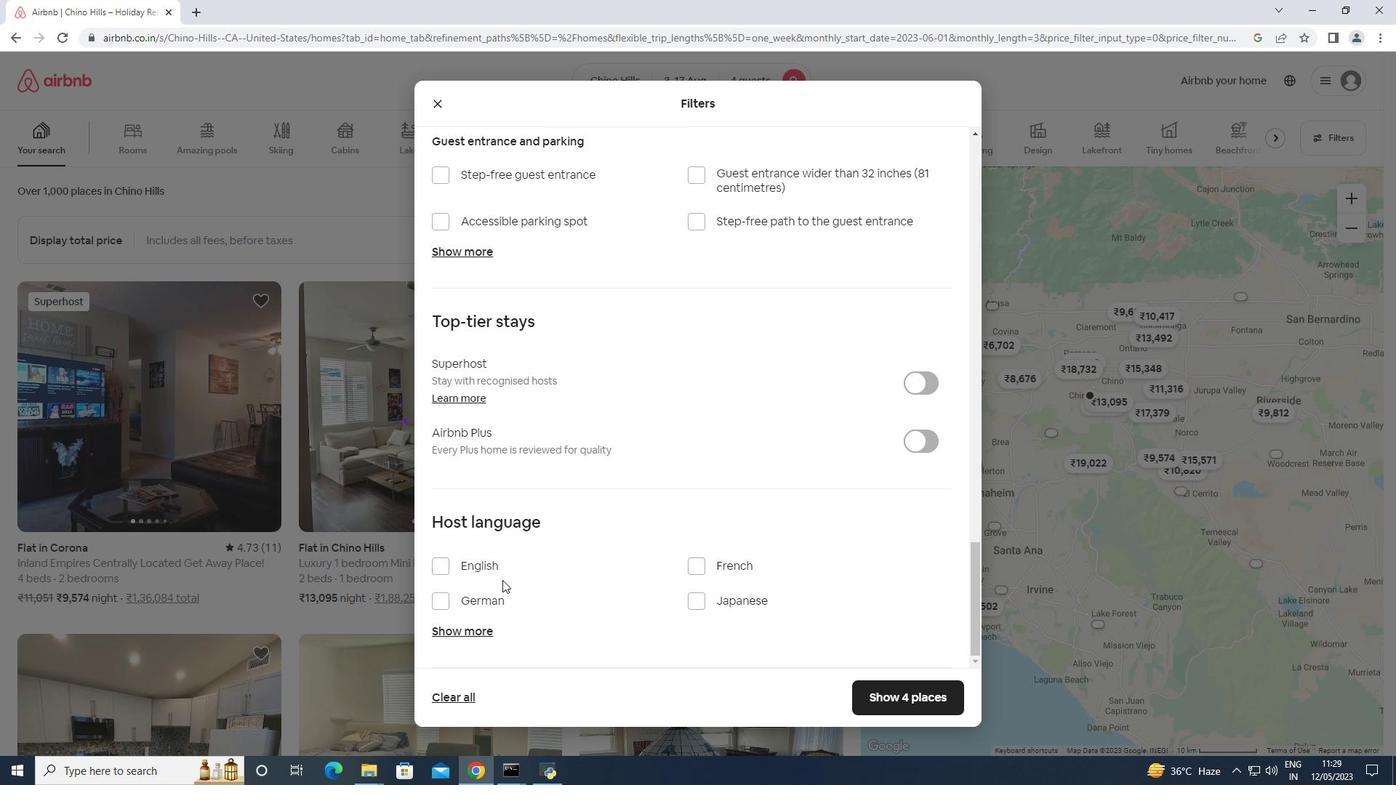 
Action: Mouse pressed left at (506, 562)
Screenshot: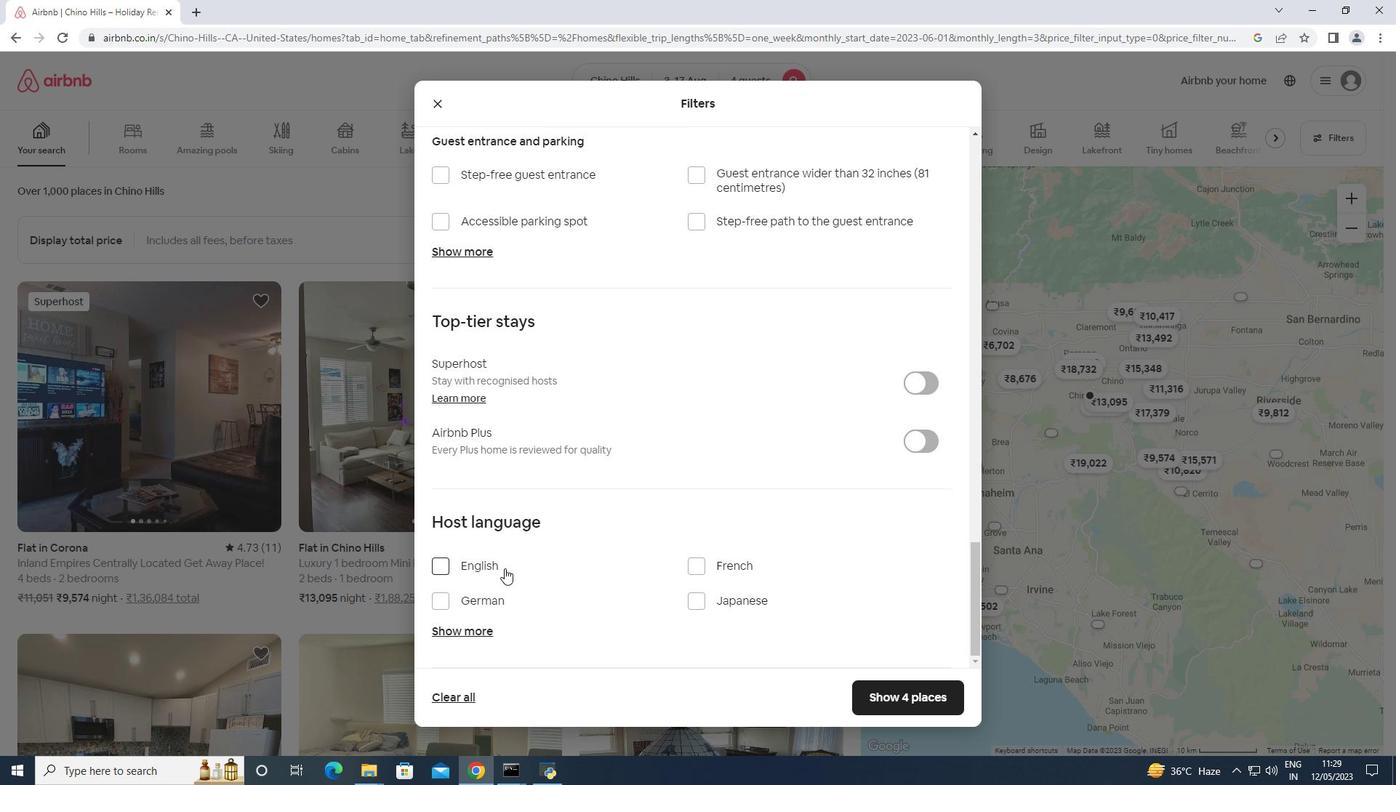 
Action: Mouse moved to (887, 693)
Screenshot: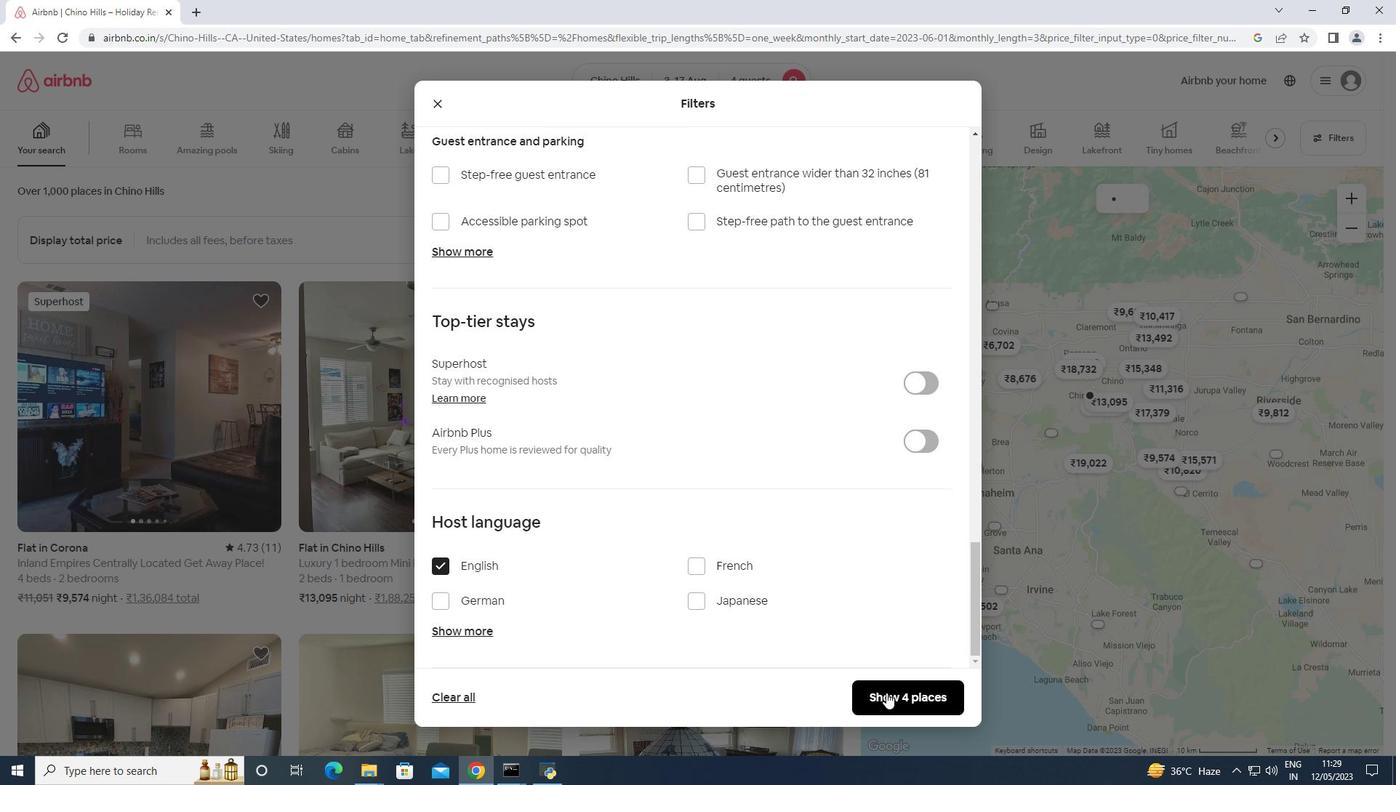 
Action: Mouse pressed left at (887, 693)
Screenshot: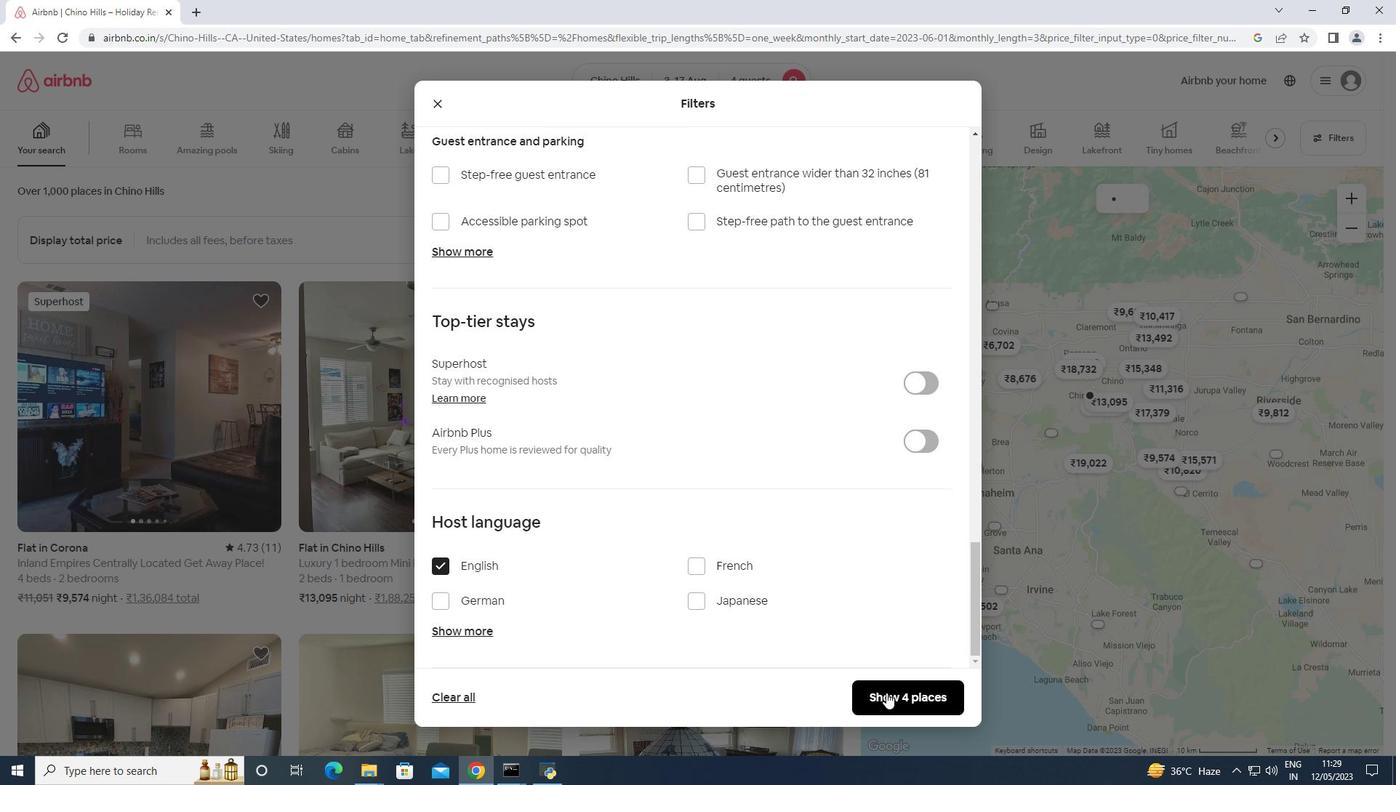
Action: Mouse moved to (844, 719)
Screenshot: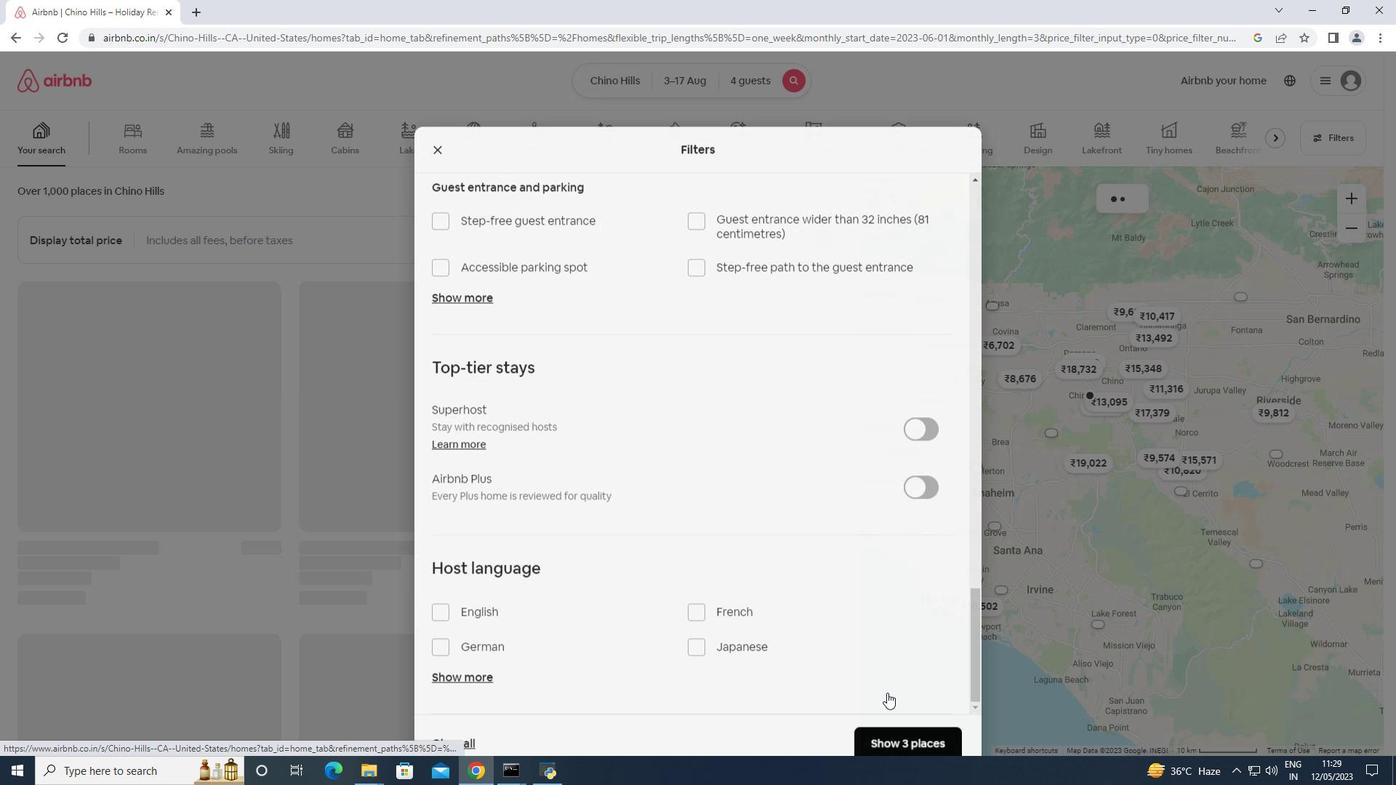 
